 Task: Create record types of class object.
Action: Mouse moved to (764, 28)
Screenshot: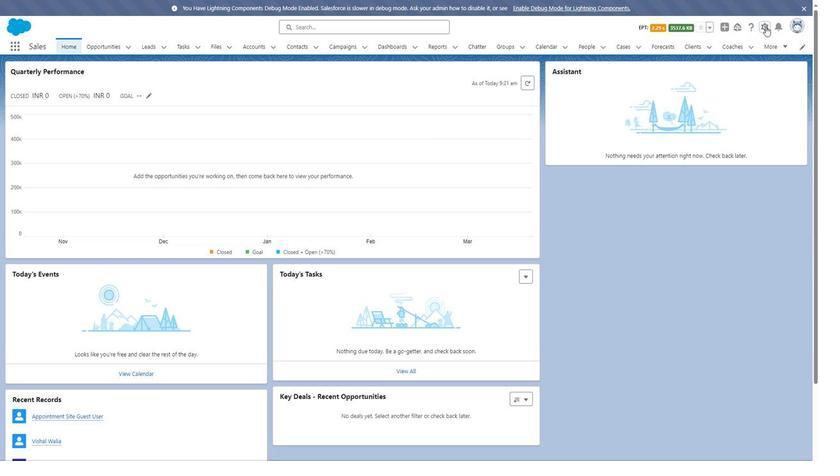 
Action: Mouse pressed left at (764, 28)
Screenshot: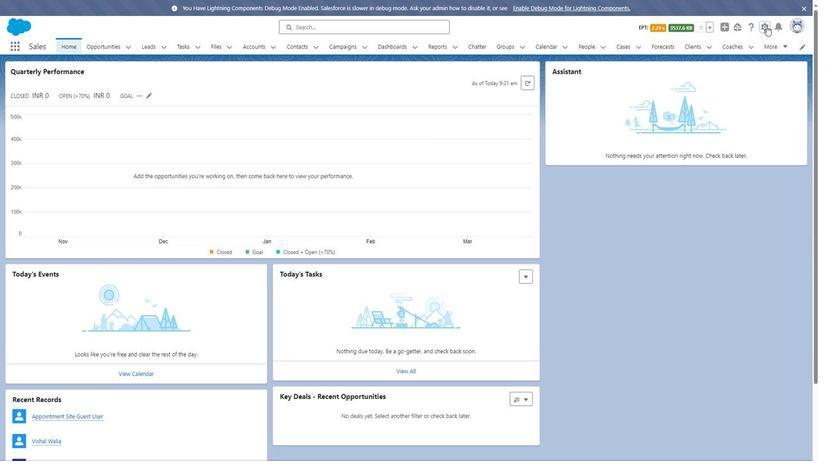 
Action: Mouse moved to (729, 58)
Screenshot: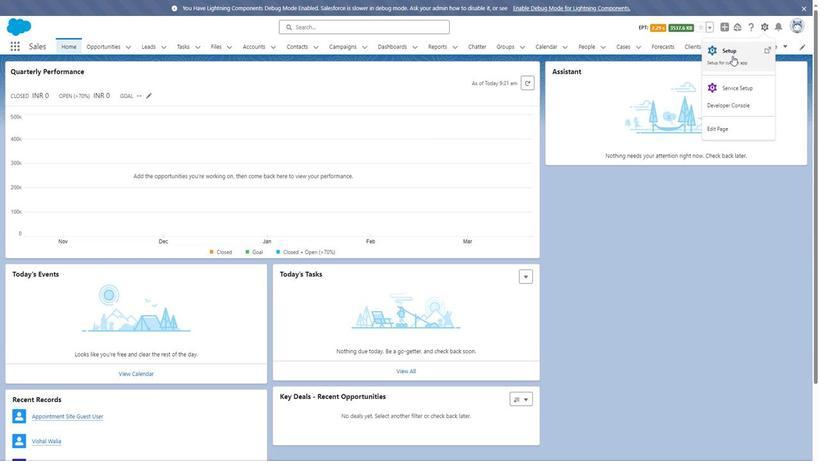 
Action: Mouse pressed left at (729, 58)
Screenshot: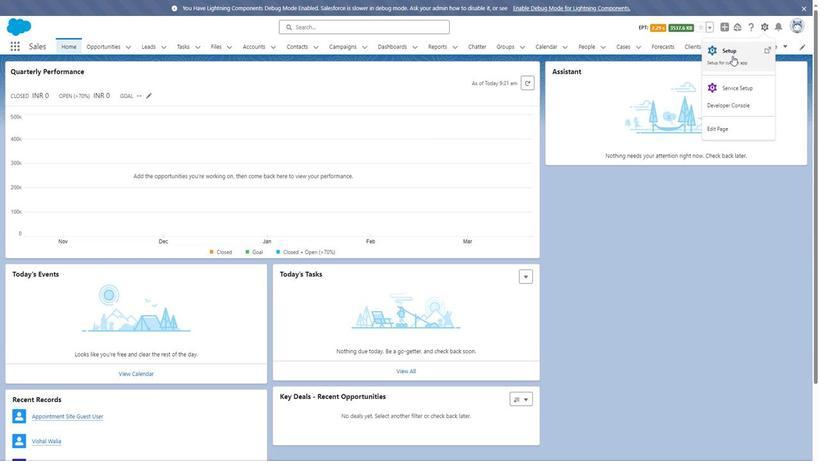 
Action: Mouse moved to (106, 51)
Screenshot: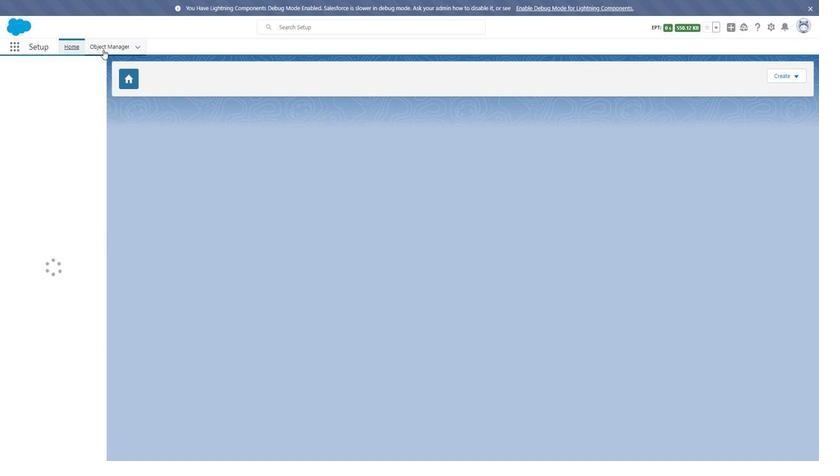 
Action: Mouse pressed left at (106, 51)
Screenshot: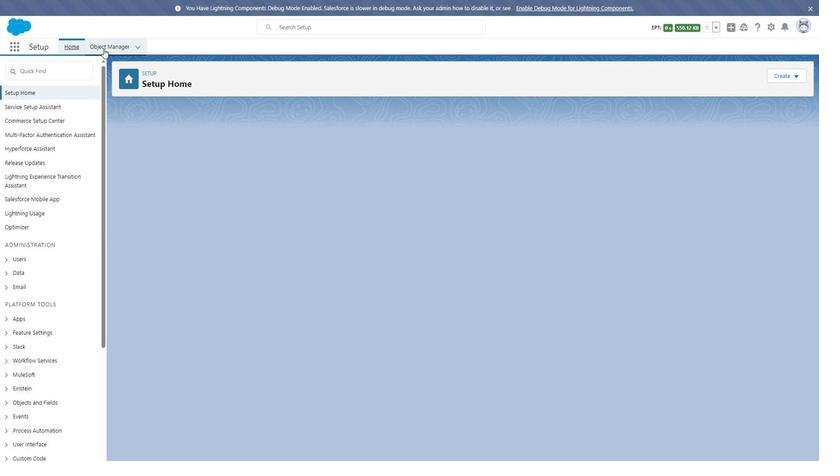 
Action: Mouse moved to (55, 283)
Screenshot: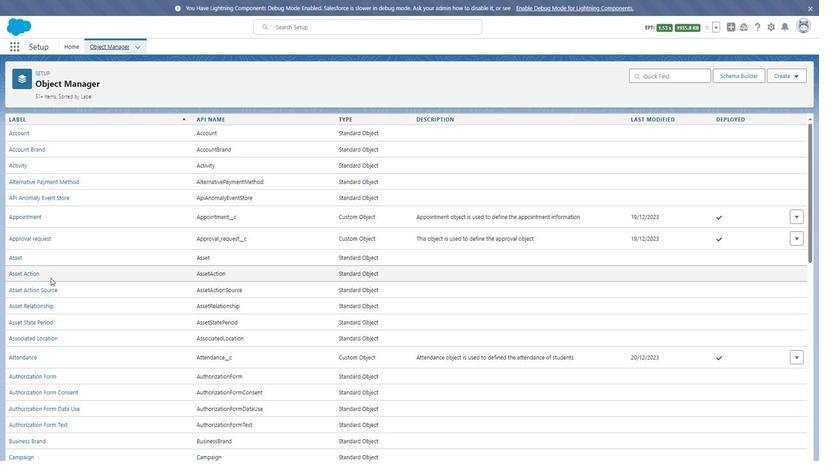 
Action: Mouse scrolled (55, 282) with delta (0, 0)
Screenshot: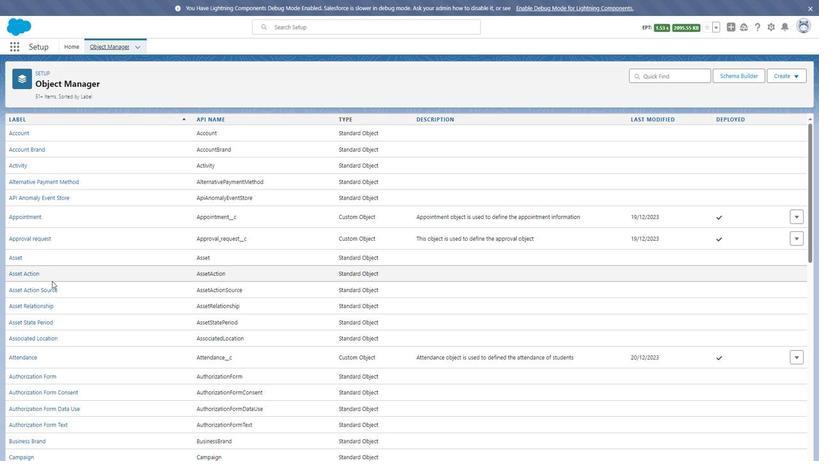 
Action: Mouse scrolled (55, 282) with delta (0, 0)
Screenshot: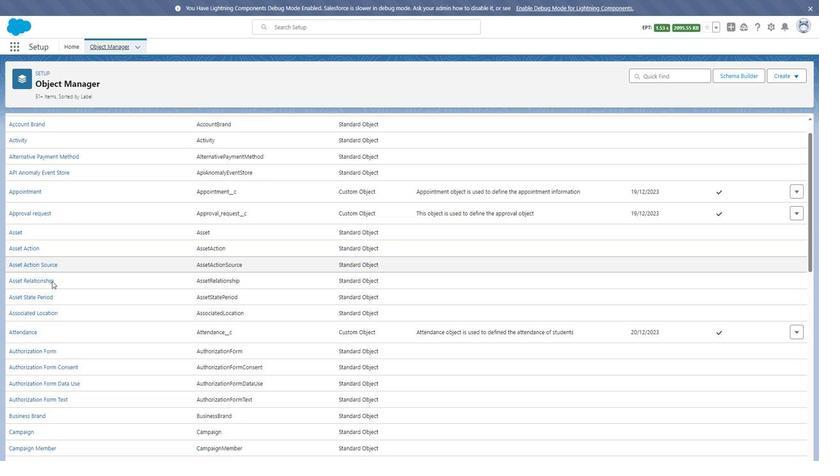 
Action: Mouse moved to (55, 283)
Screenshot: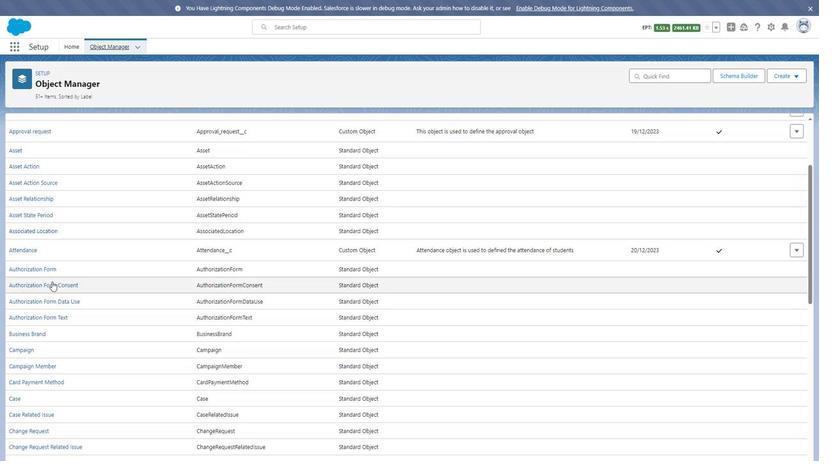 
Action: Mouse scrolled (55, 283) with delta (0, 0)
Screenshot: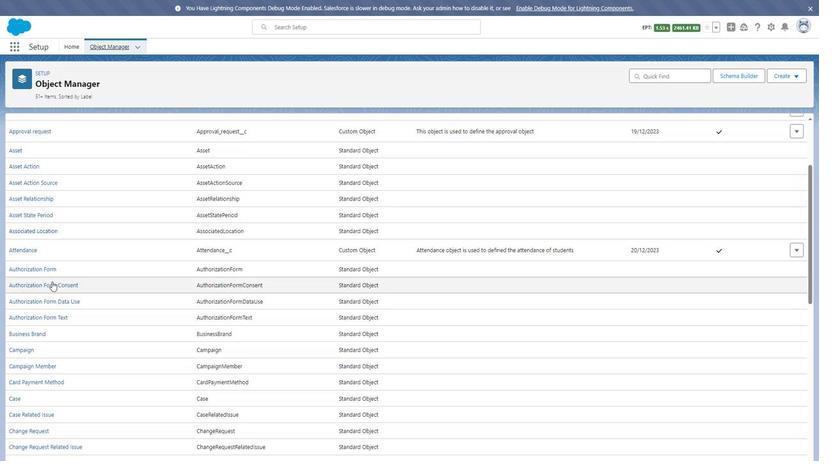 
Action: Mouse moved to (54, 283)
Screenshot: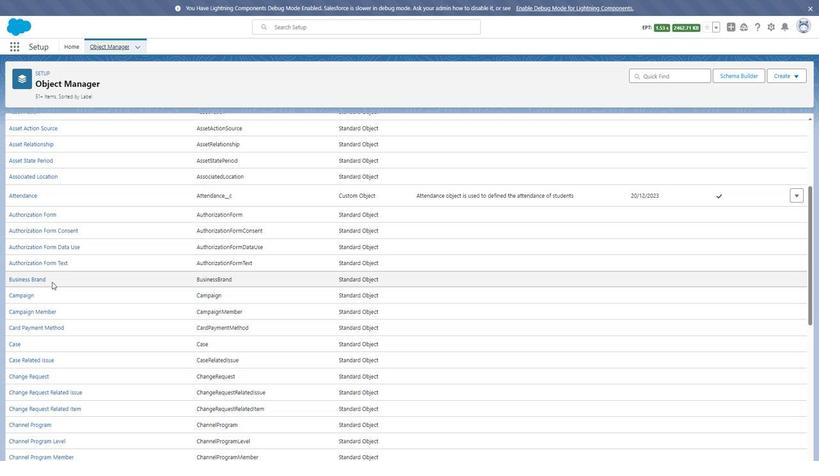 
Action: Mouse scrolled (54, 283) with delta (0, 0)
Screenshot: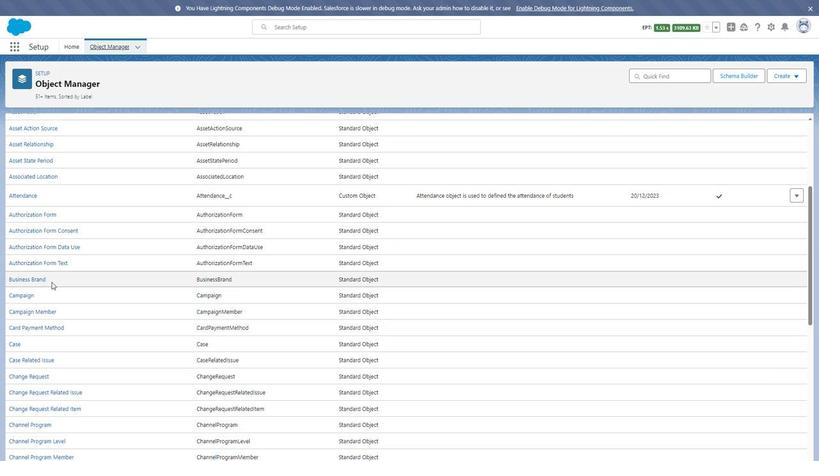 
Action: Mouse scrolled (54, 283) with delta (0, 0)
Screenshot: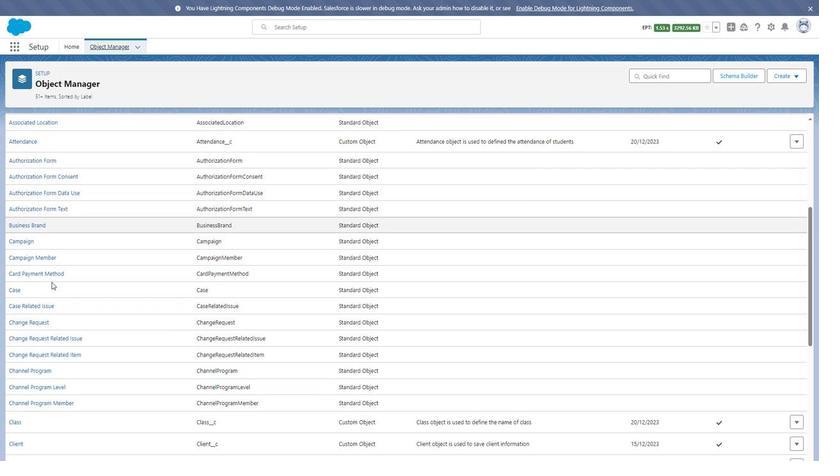 
Action: Mouse moved to (53, 286)
Screenshot: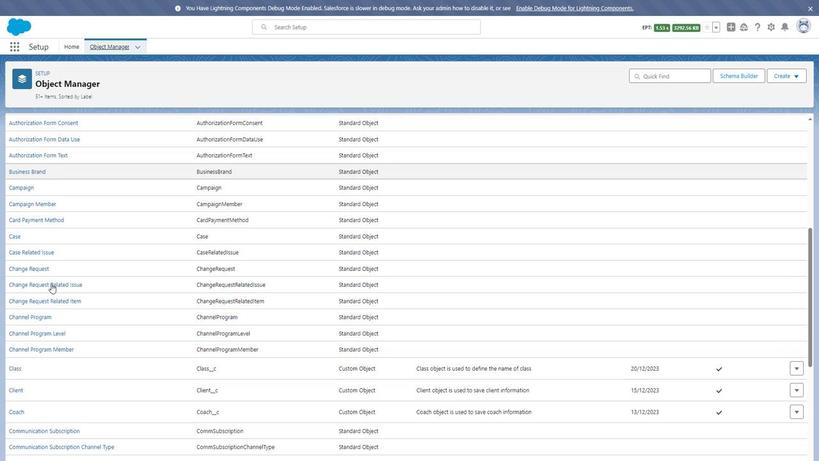 
Action: Mouse scrolled (53, 286) with delta (0, 0)
Screenshot: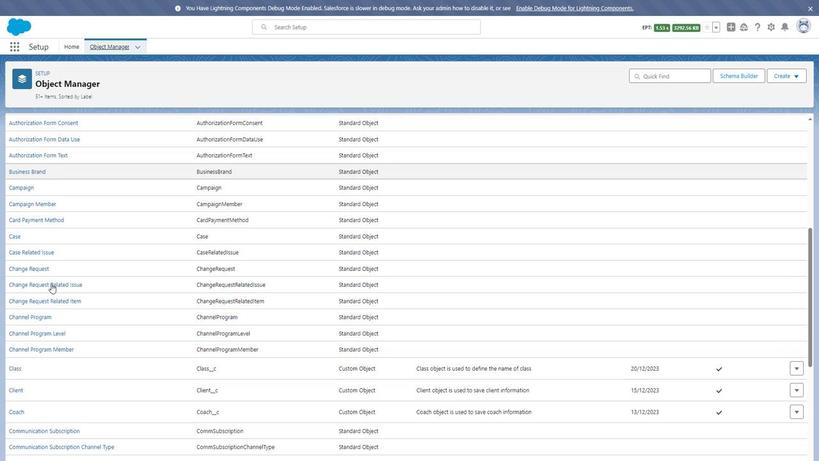 
Action: Mouse moved to (16, 315)
Screenshot: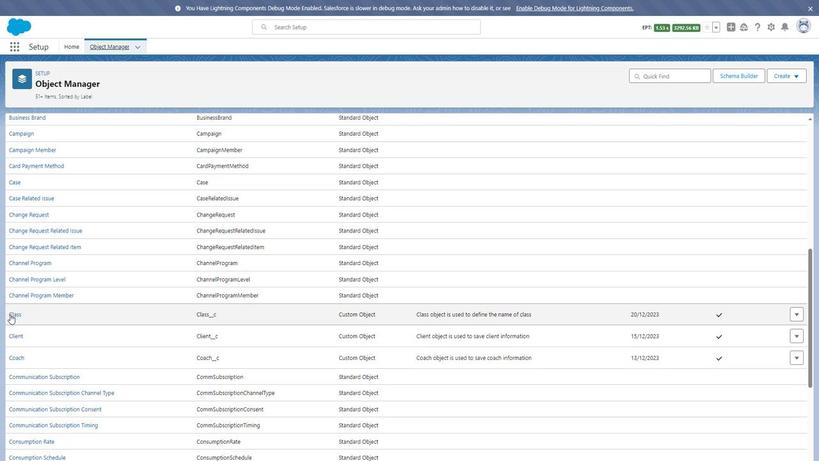 
Action: Mouse pressed left at (16, 315)
Screenshot: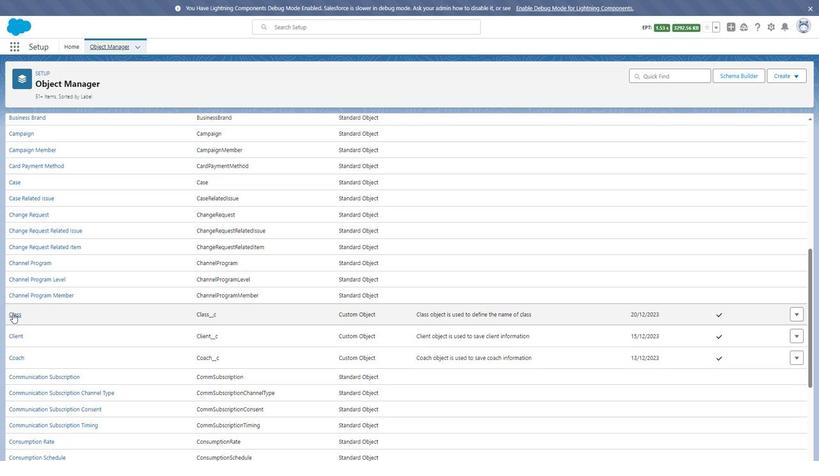 
Action: Mouse moved to (43, 253)
Screenshot: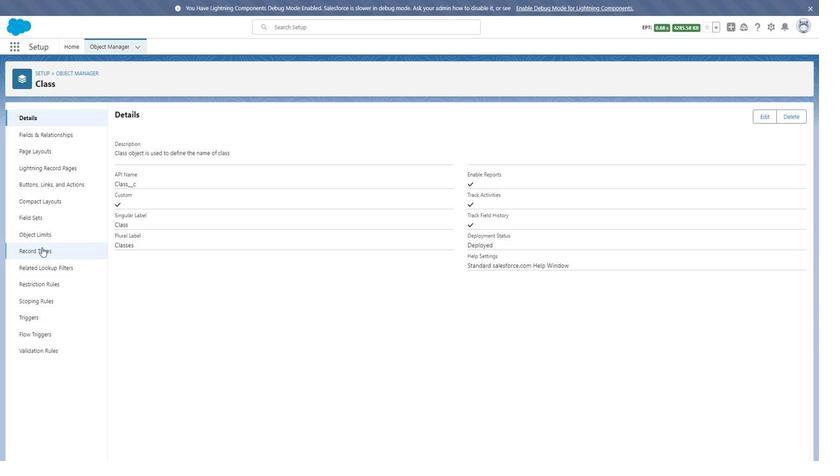 
Action: Mouse pressed left at (43, 253)
Screenshot: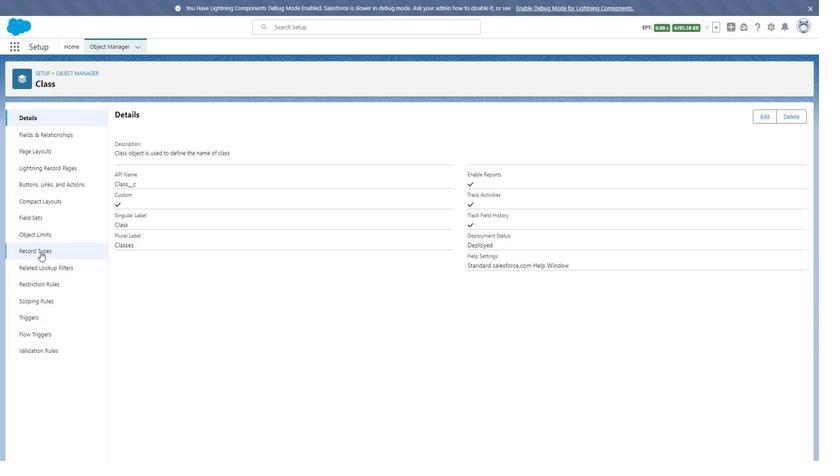 
Action: Mouse moved to (718, 124)
Screenshot: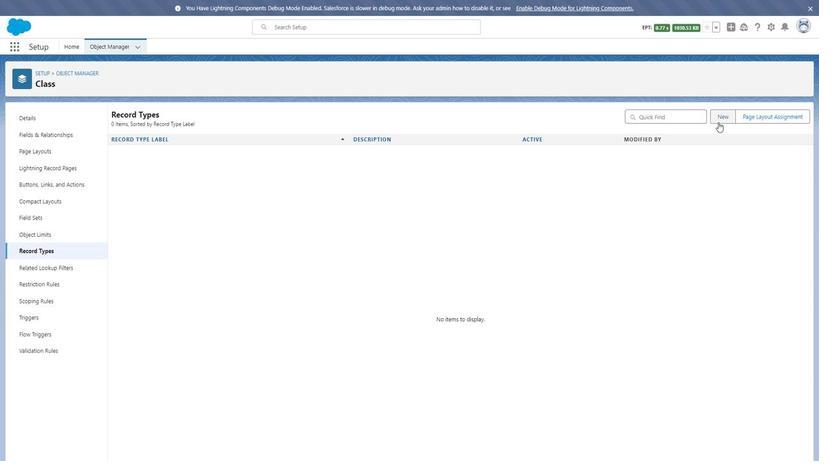 
Action: Mouse pressed left at (718, 124)
Screenshot: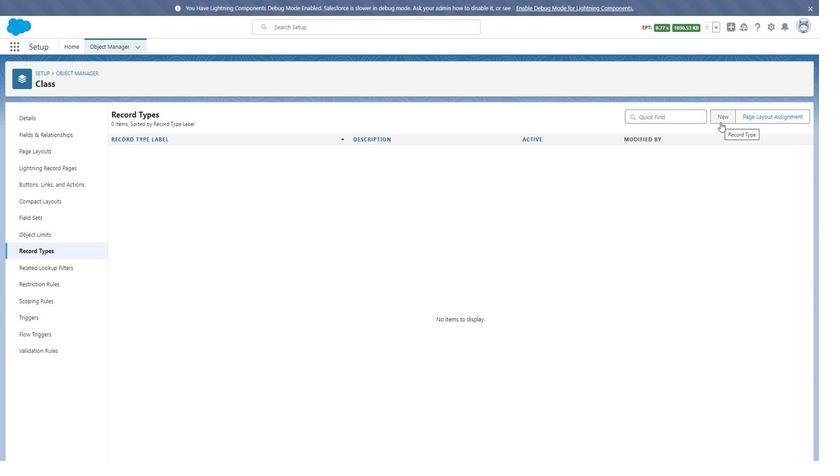 
Action: Mouse moved to (266, 197)
Screenshot: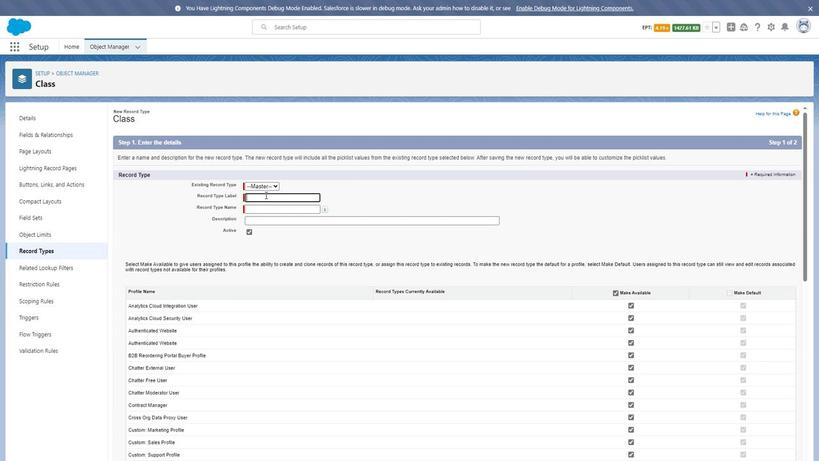 
Action: Mouse pressed left at (266, 197)
Screenshot: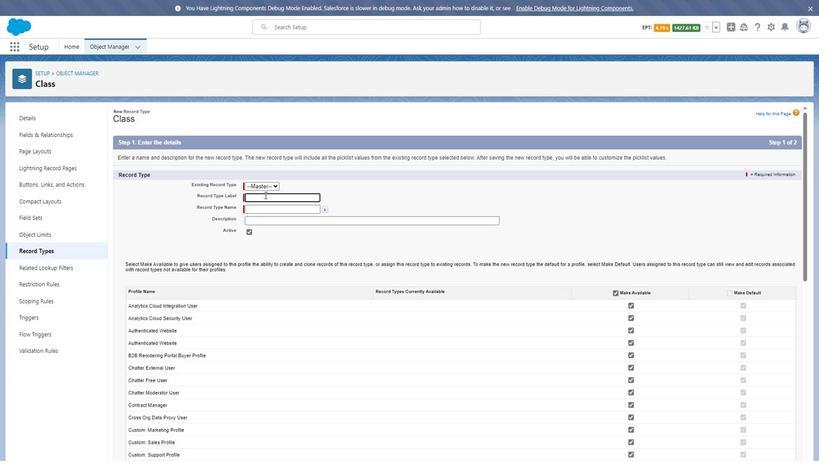 
Action: Key pressed <Key.shift>Class<Key.space>id
Screenshot: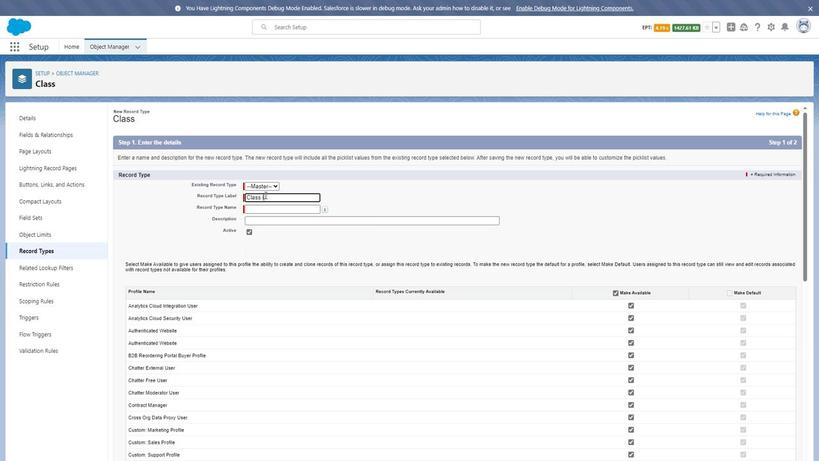 
Action: Mouse moved to (347, 199)
Screenshot: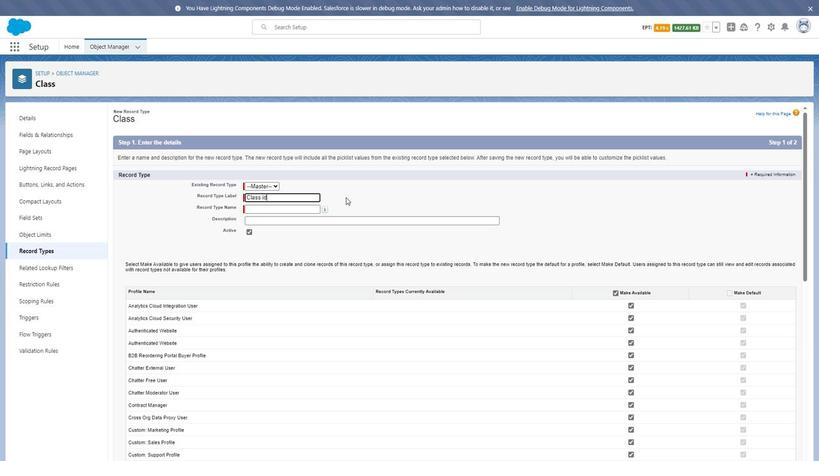 
Action: Mouse pressed left at (347, 199)
Screenshot: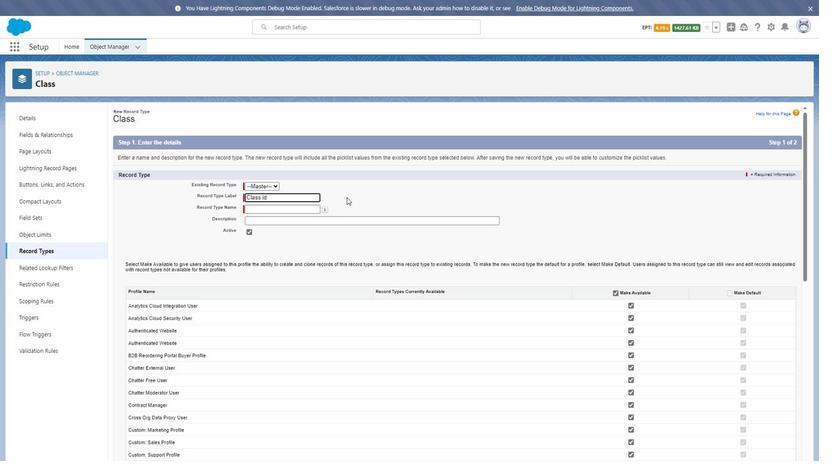 
Action: Mouse moved to (317, 220)
Screenshot: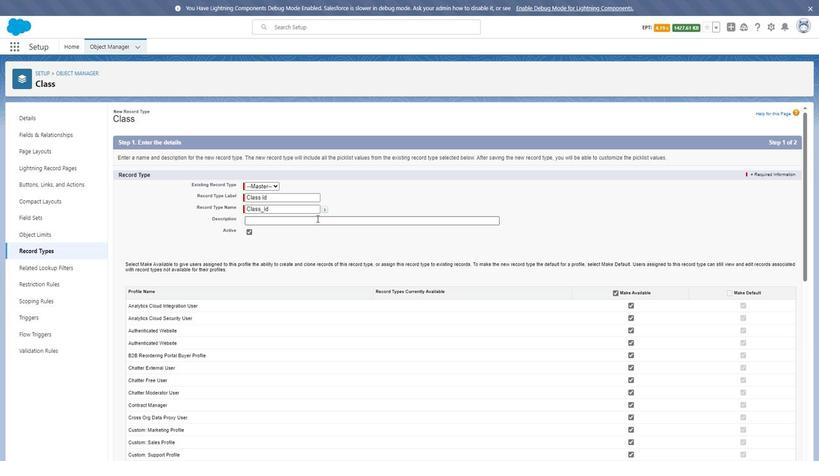 
Action: Mouse pressed left at (317, 220)
Screenshot: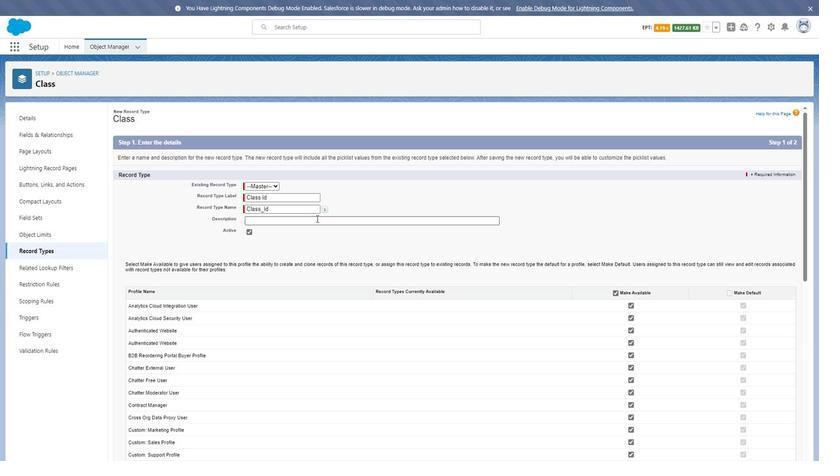 
Action: Key pressed <Key.shift>Class<Key.space>id<Key.space>record<Key.space>type<Key.space>is<Key.space>used<Key.space>to<Key.space>defined<Key.space>the<Key.space>id<Key.space>of<Key.space>class
Screenshot: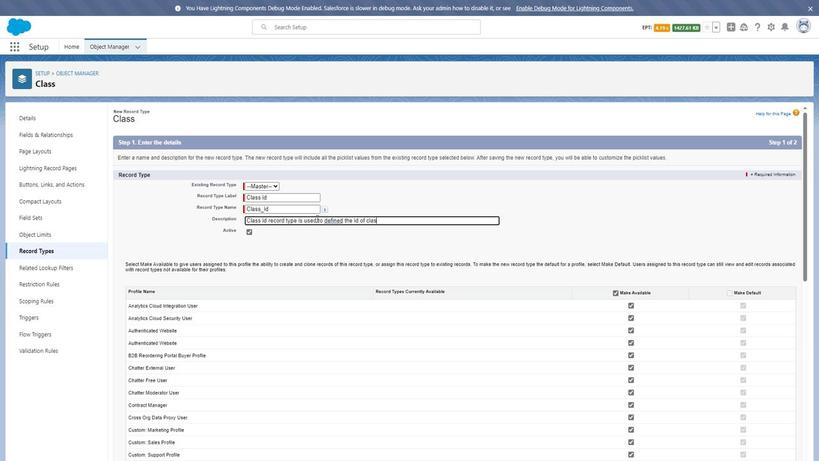 
Action: Mouse moved to (530, 311)
Screenshot: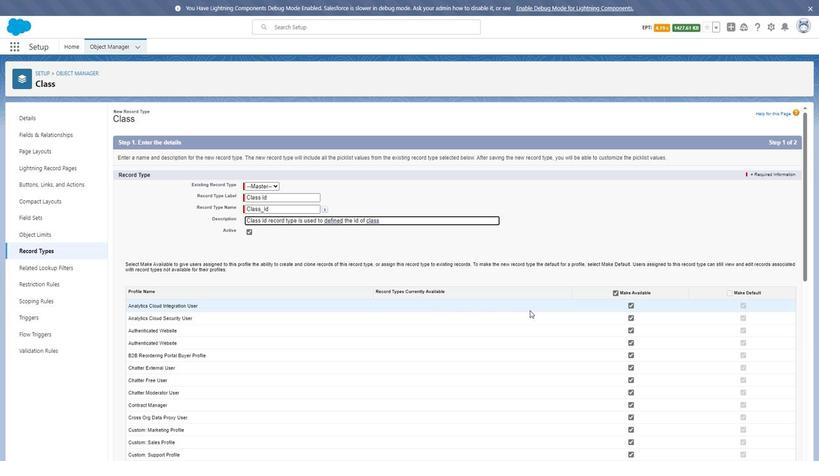 
Action: Mouse scrolled (530, 311) with delta (0, 0)
Screenshot: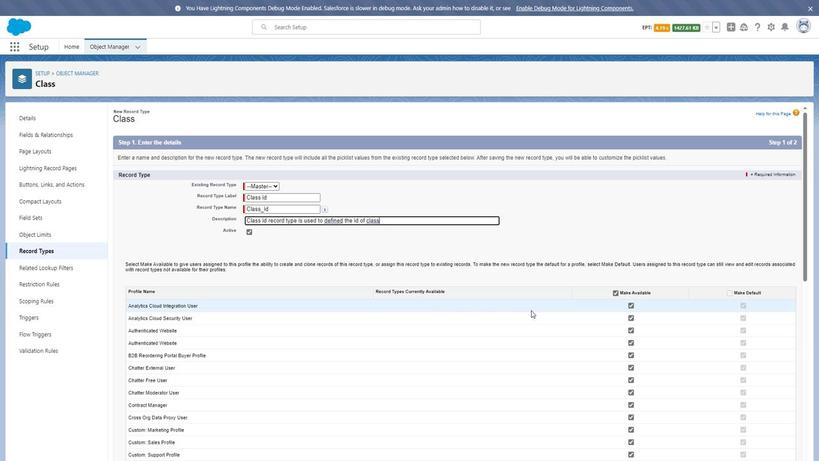 
Action: Mouse scrolled (530, 311) with delta (0, 0)
Screenshot: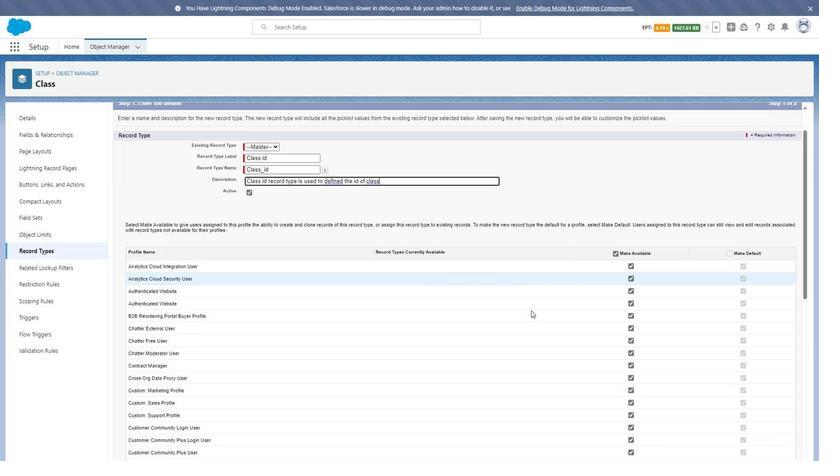 
Action: Mouse scrolled (530, 311) with delta (0, 0)
Screenshot: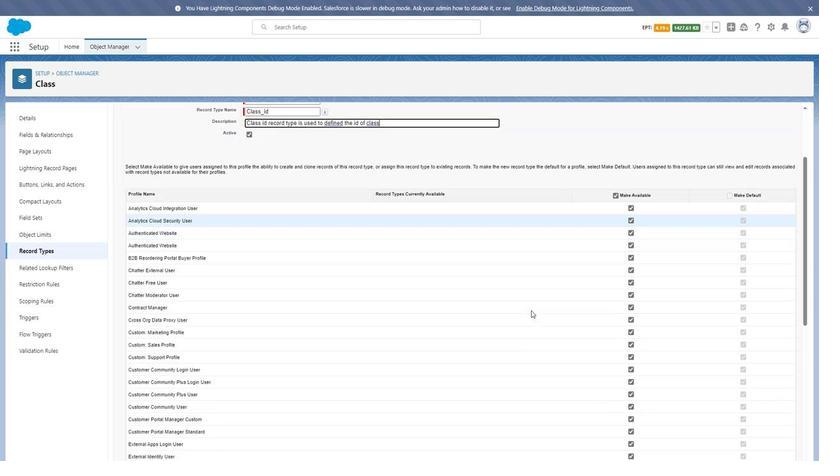 
Action: Mouse scrolled (530, 311) with delta (0, 0)
Screenshot: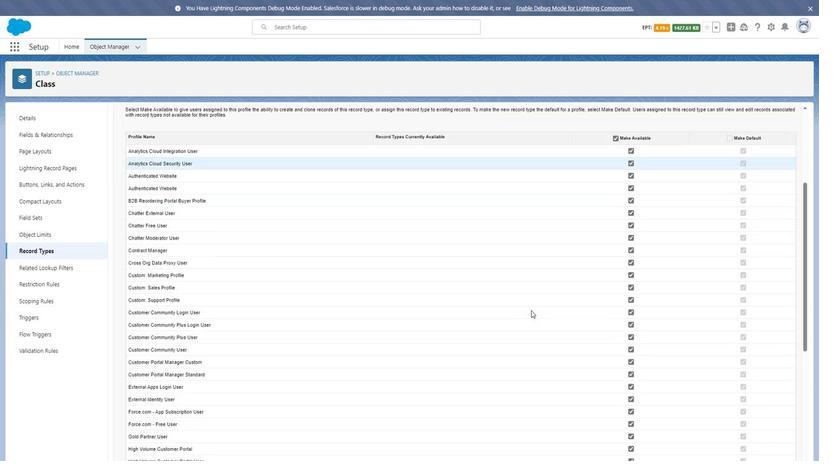 
Action: Mouse moved to (531, 311)
Screenshot: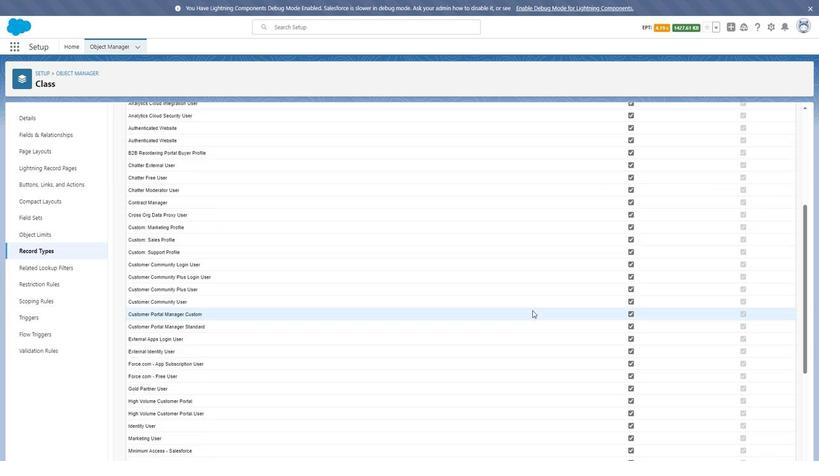 
Action: Mouse scrolled (531, 311) with delta (0, 0)
Screenshot: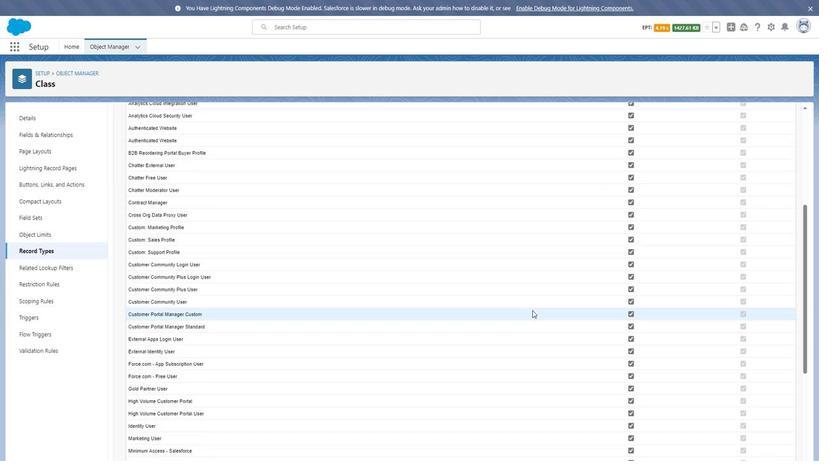 
Action: Mouse moved to (532, 311)
Screenshot: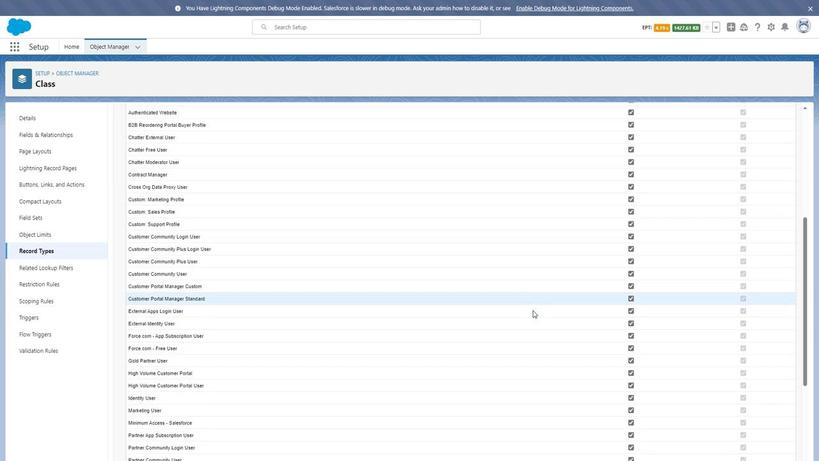 
Action: Mouse scrolled (532, 311) with delta (0, 0)
Screenshot: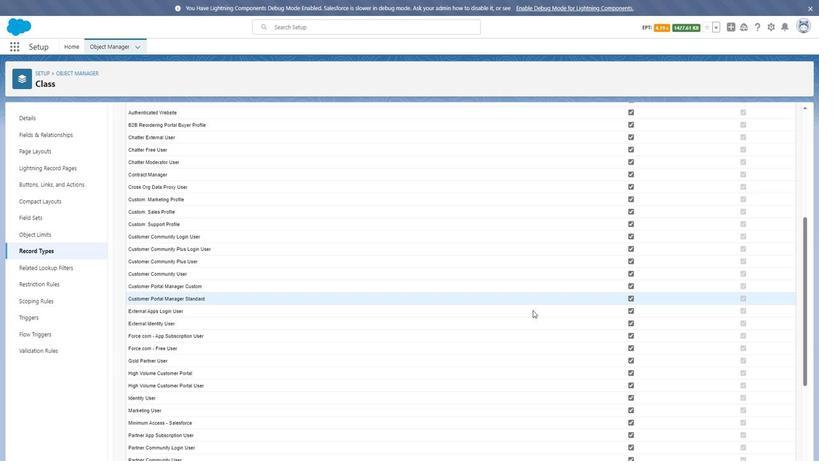 
Action: Mouse scrolled (532, 311) with delta (0, 0)
Screenshot: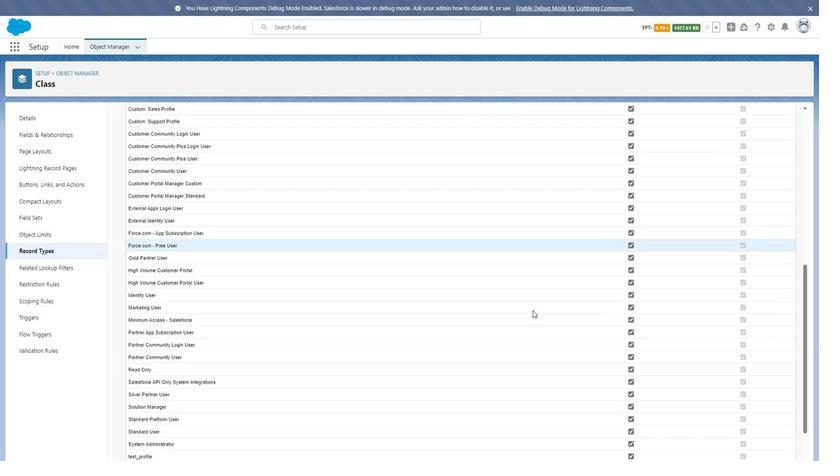 
Action: Mouse scrolled (532, 311) with delta (0, 0)
Screenshot: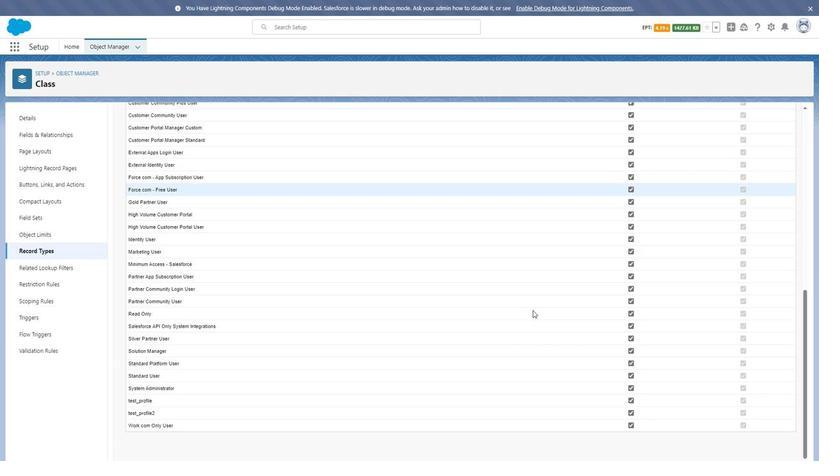 
Action: Mouse moved to (767, 461)
Screenshot: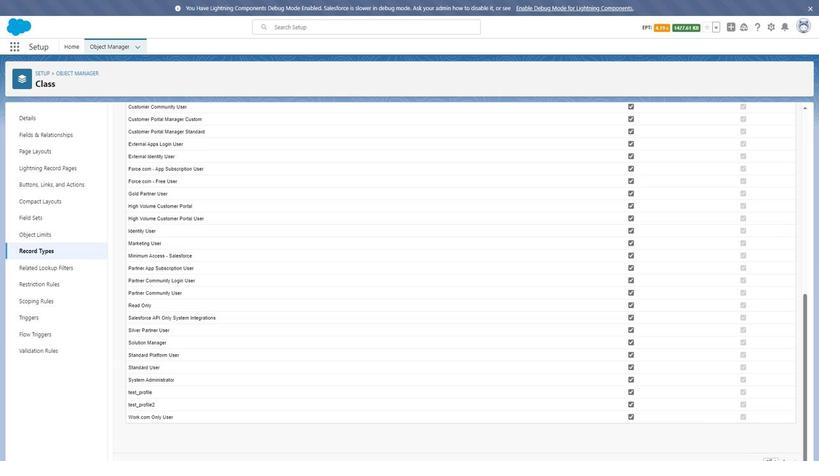 
Action: Mouse pressed left at (767, 461)
Screenshot: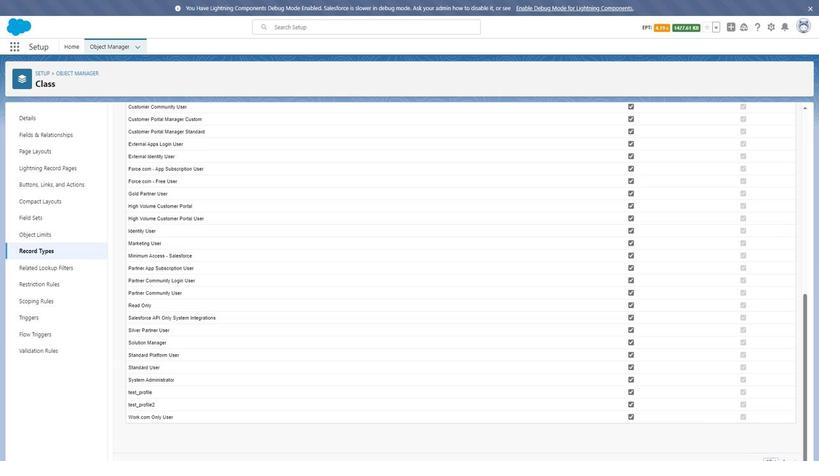 
Action: Mouse moved to (767, 459)
Screenshot: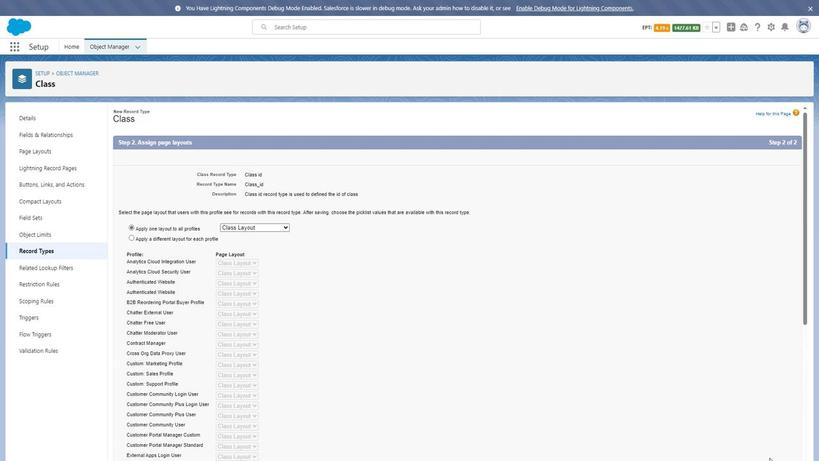 
Action: Mouse scrolled (767, 458) with delta (0, 0)
Screenshot: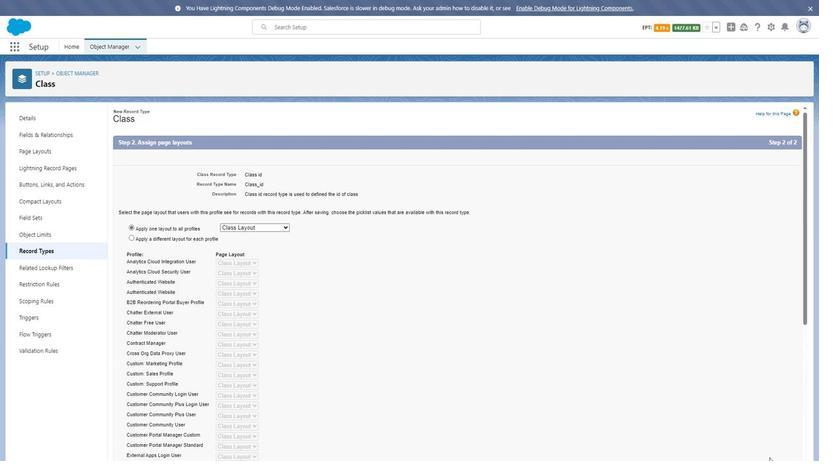 
Action: Mouse scrolled (767, 458) with delta (0, 0)
Screenshot: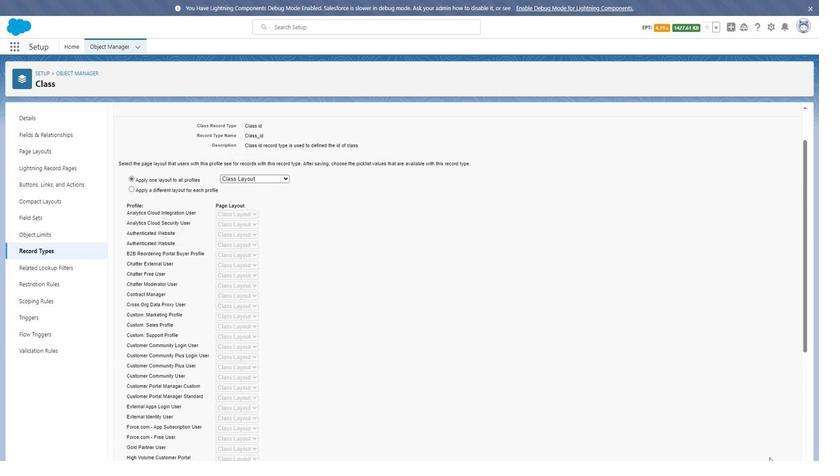 
Action: Mouse scrolled (767, 458) with delta (0, 0)
Screenshot: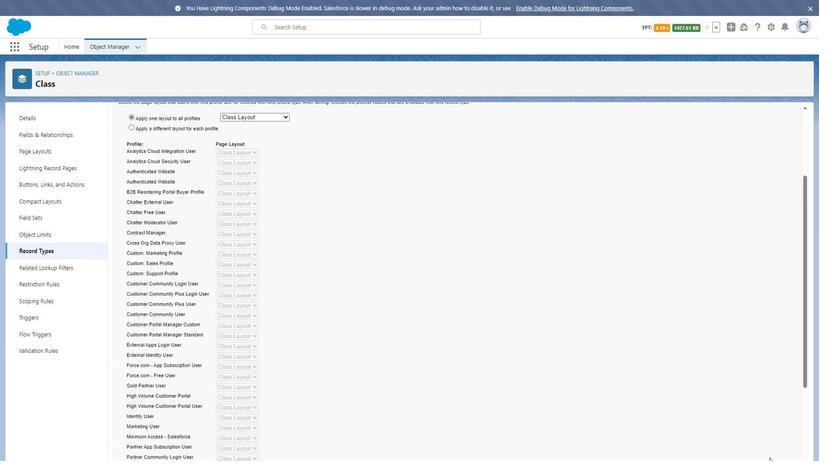 
Action: Mouse scrolled (767, 458) with delta (0, 0)
Screenshot: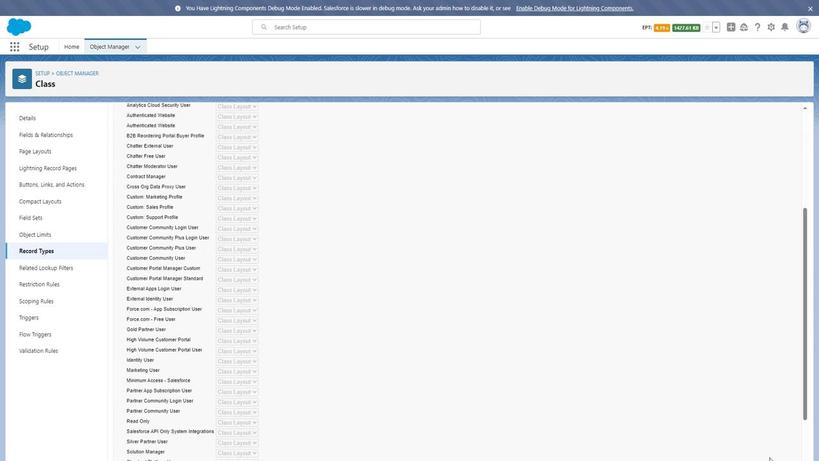 
Action: Mouse scrolled (767, 458) with delta (0, 0)
Screenshot: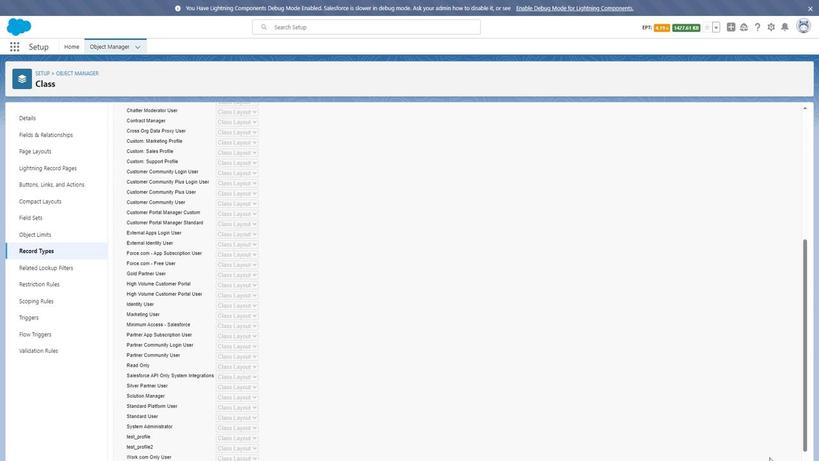 
Action: Mouse scrolled (767, 458) with delta (0, 0)
Screenshot: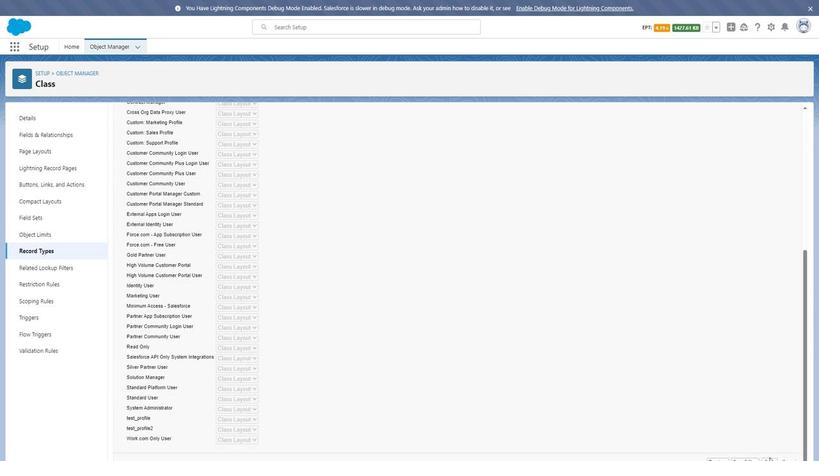 
Action: Mouse moved to (765, 461)
Screenshot: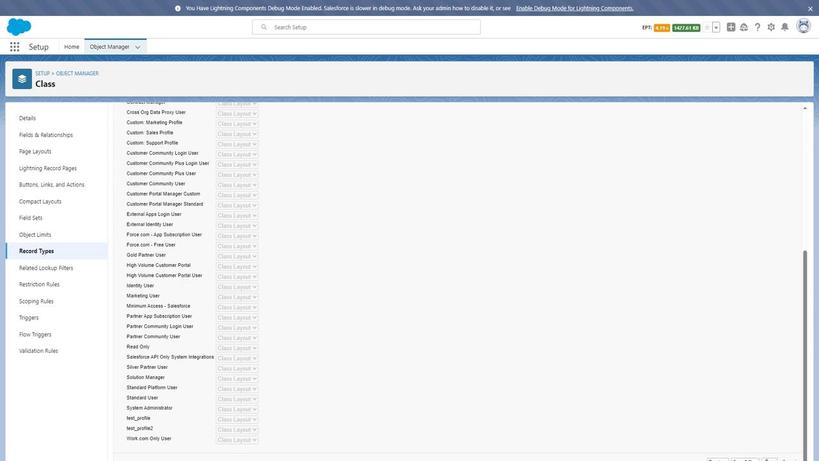 
Action: Mouse pressed left at (765, 461)
Screenshot: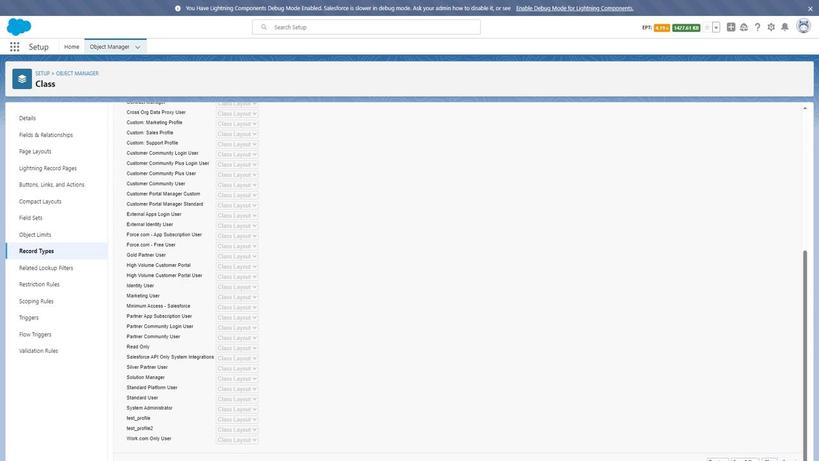 
Action: Mouse moved to (39, 250)
Screenshot: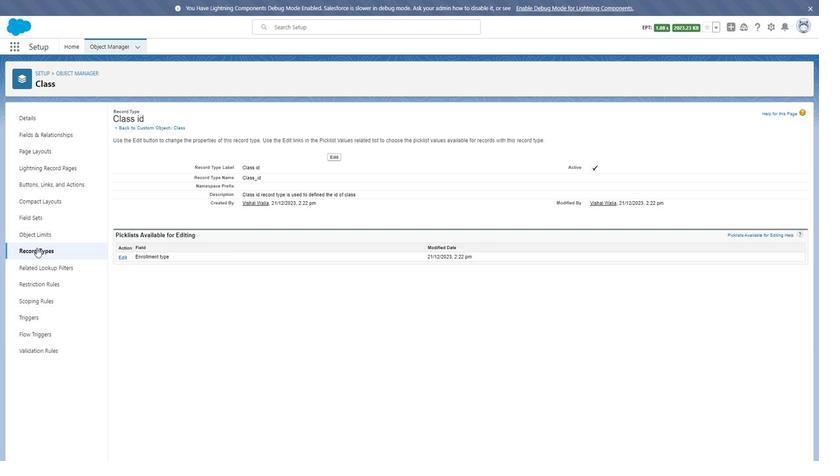 
Action: Mouse pressed left at (39, 250)
Screenshot: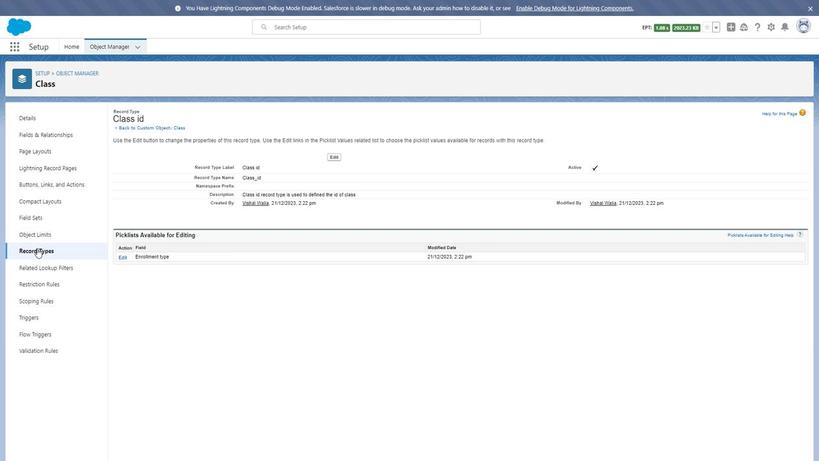 
Action: Mouse moved to (716, 120)
Screenshot: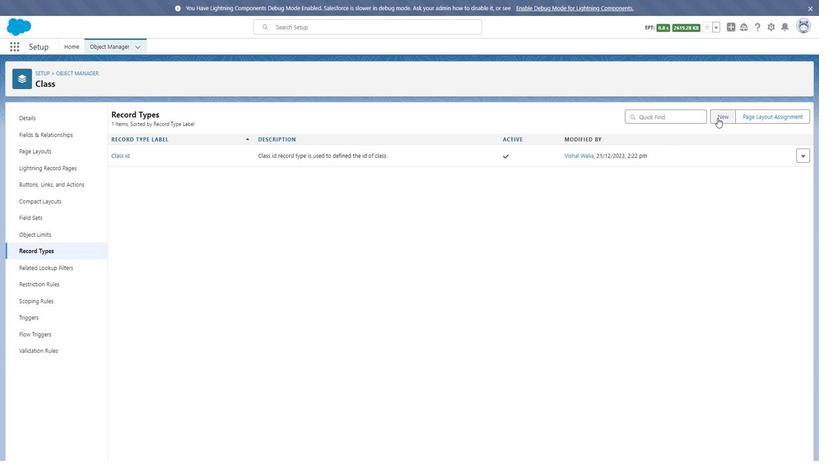 
Action: Mouse pressed left at (716, 120)
Screenshot: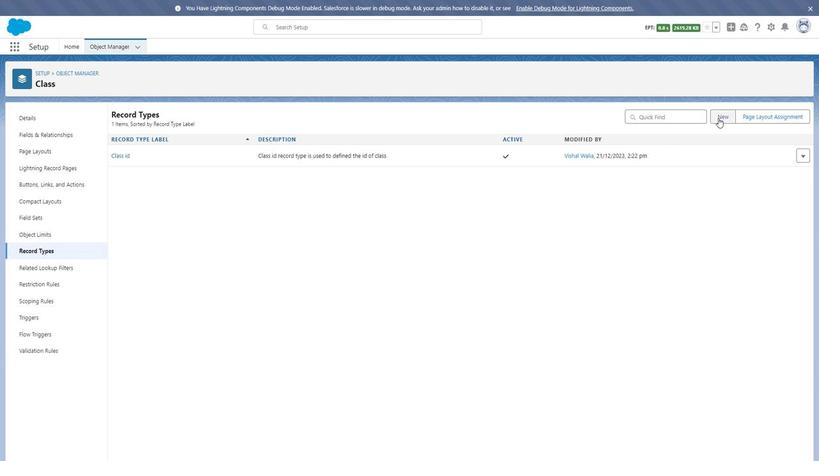 
Action: Mouse moved to (254, 202)
Screenshot: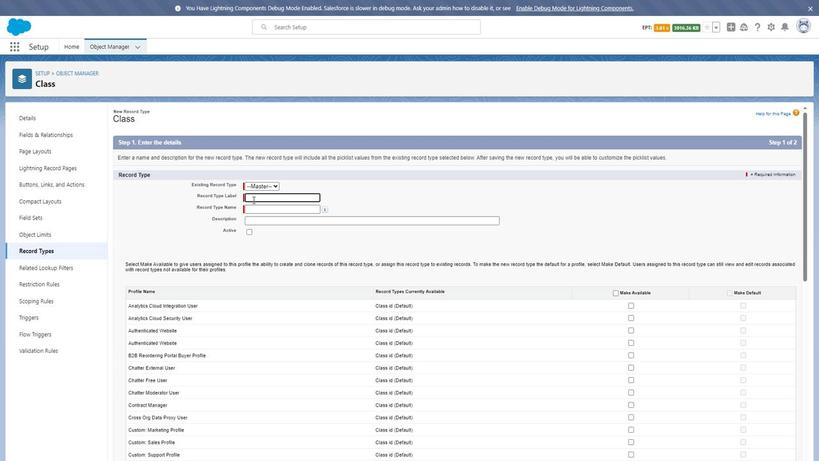 
Action: Mouse pressed left at (254, 202)
Screenshot: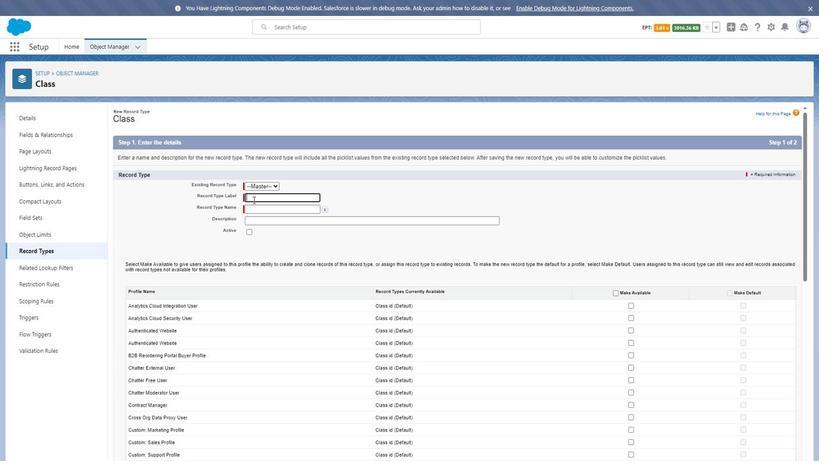
Action: Key pressed <Key.shift>Class<Key.space>code
Screenshot: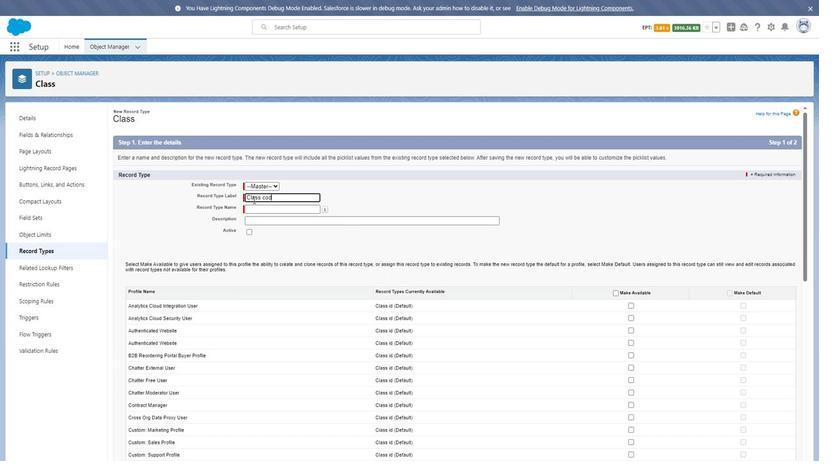 
Action: Mouse moved to (358, 202)
Screenshot: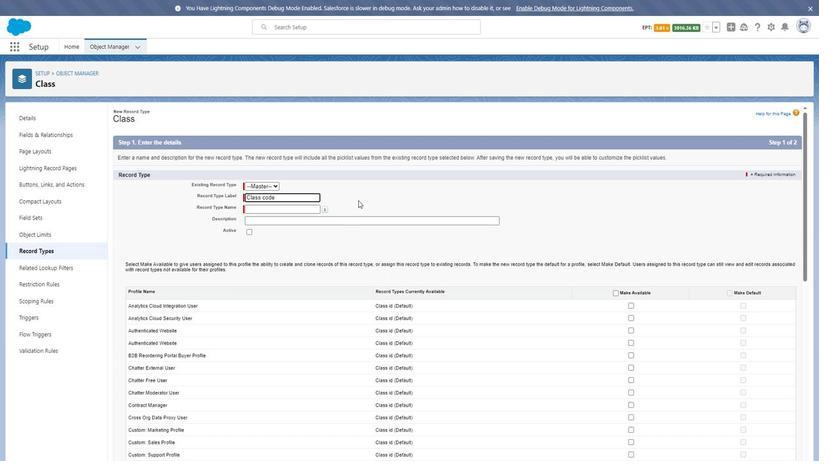 
Action: Mouse pressed left at (358, 202)
Screenshot: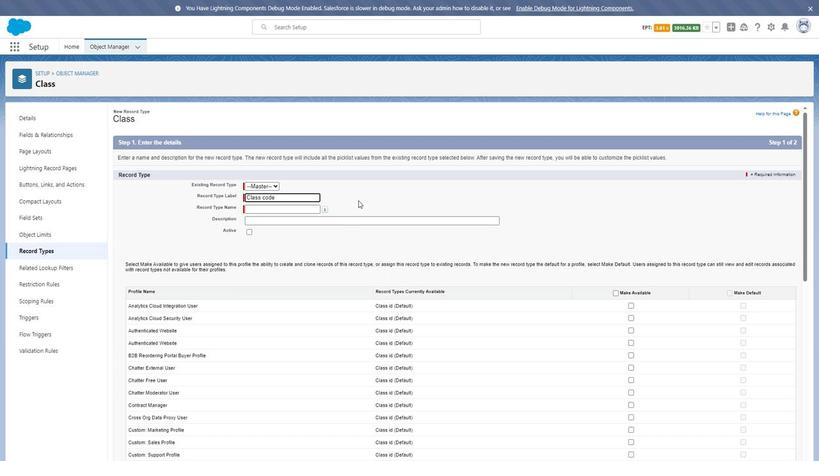 
Action: Mouse moved to (306, 219)
Screenshot: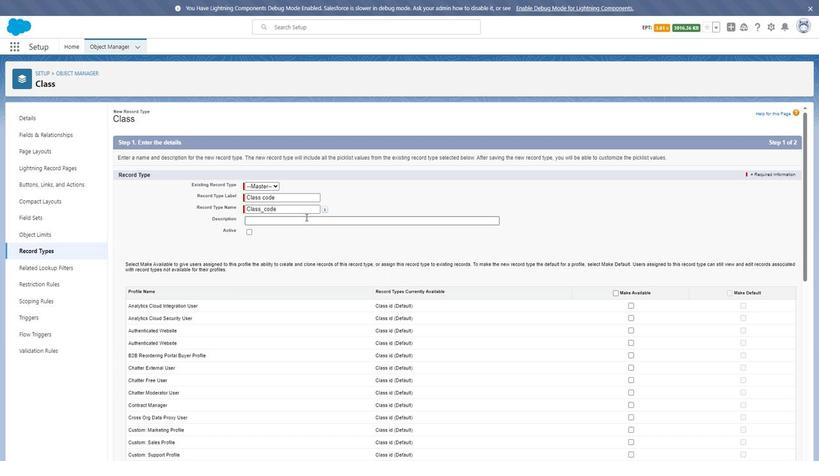 
Action: Mouse pressed left at (306, 219)
Screenshot: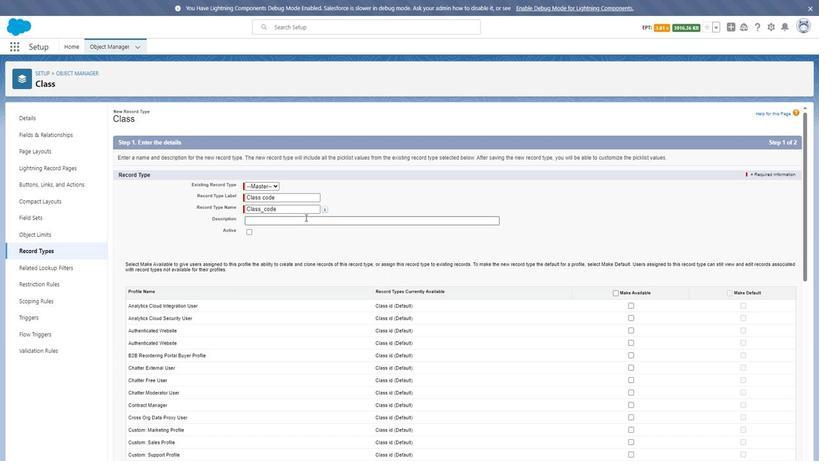 
Action: Key pressed <Key.shift><Key.shift><Key.shift><Key.shift><Key.shift><Key.shift>Class<Key.space>code<Key.space>record<Key.space>type<Key.space>is<Key.space>used<Key.space>to<Key.space>defined<Key.space>the<Key.space>code<Key.space>of<Key.space>class
Screenshot: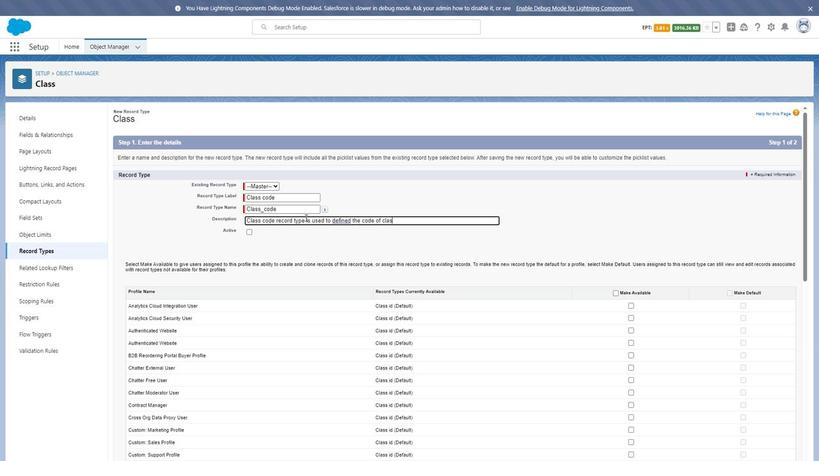 
Action: Mouse moved to (251, 233)
Screenshot: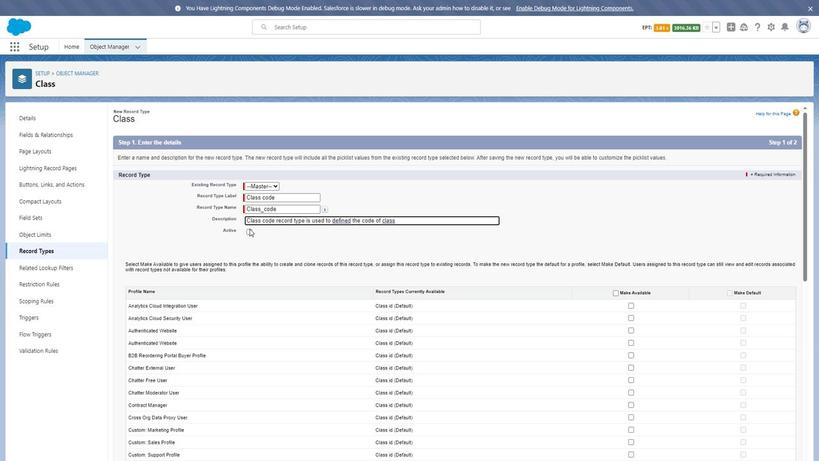 
Action: Mouse pressed left at (251, 233)
Screenshot: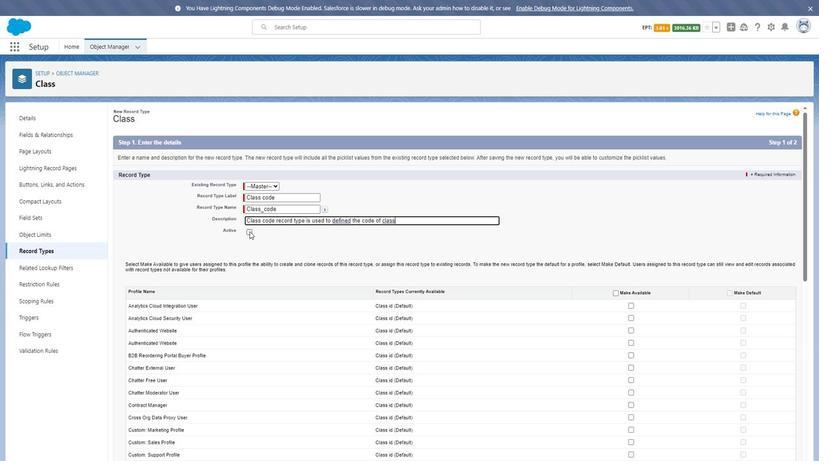 
Action: Mouse moved to (630, 306)
Screenshot: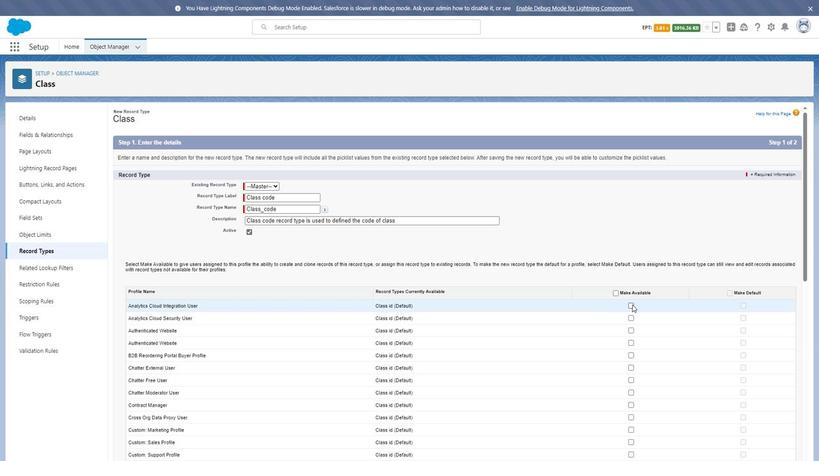 
Action: Mouse pressed left at (630, 306)
Screenshot: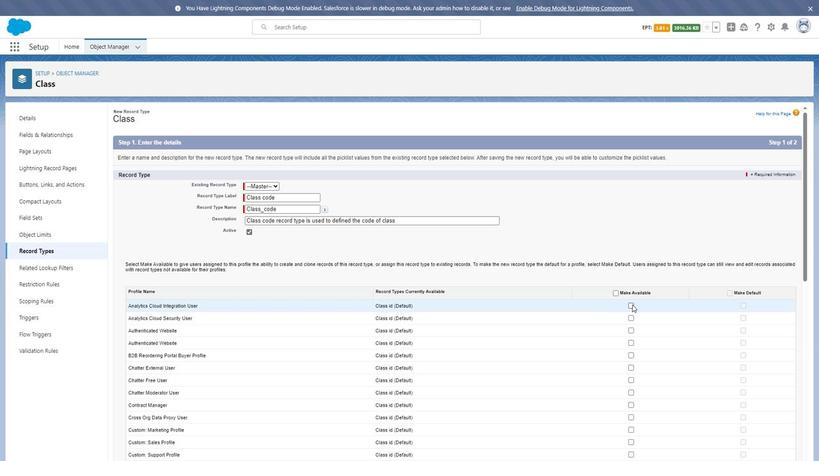
Action: Mouse moved to (628, 319)
Screenshot: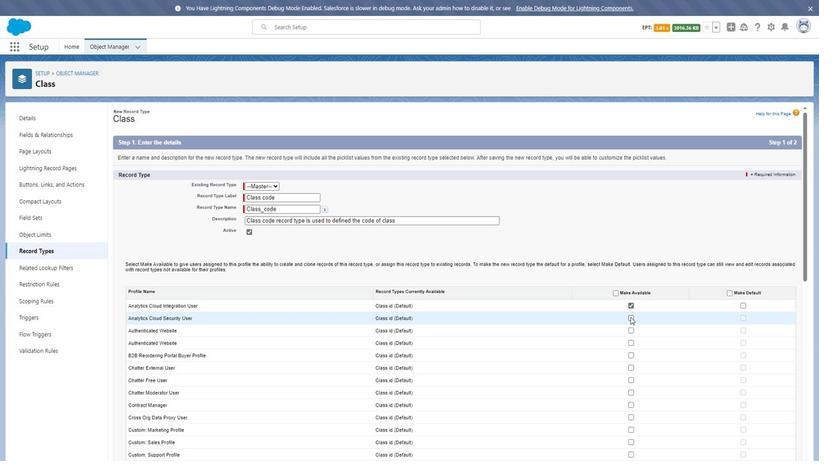 
Action: Mouse pressed left at (628, 319)
Screenshot: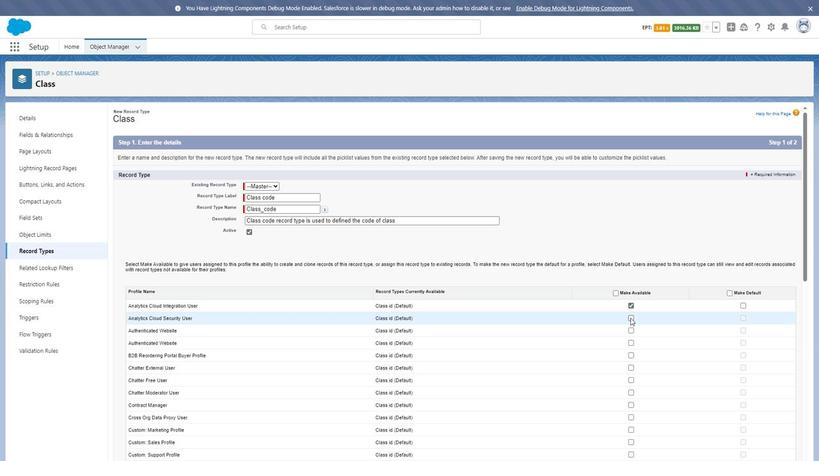 
Action: Mouse moved to (630, 332)
Screenshot: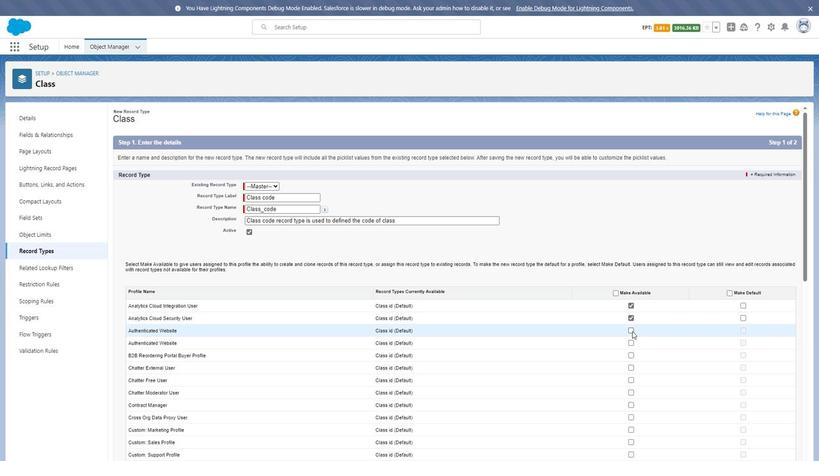 
Action: Mouse pressed left at (630, 332)
Screenshot: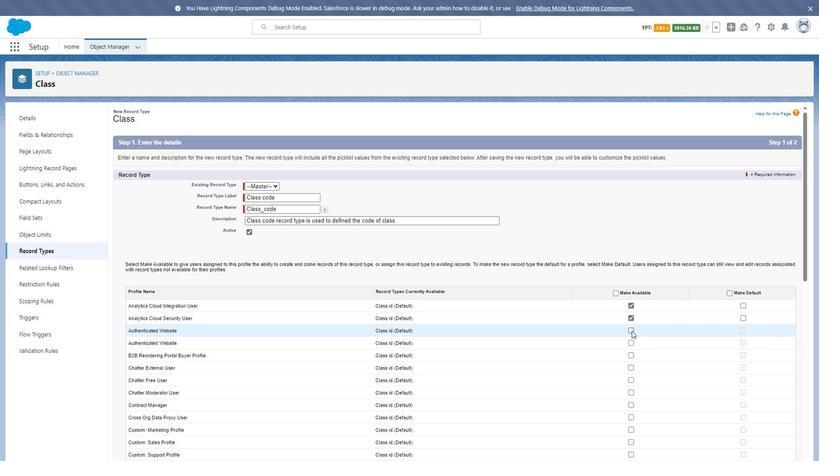 
Action: Mouse moved to (630, 345)
Screenshot: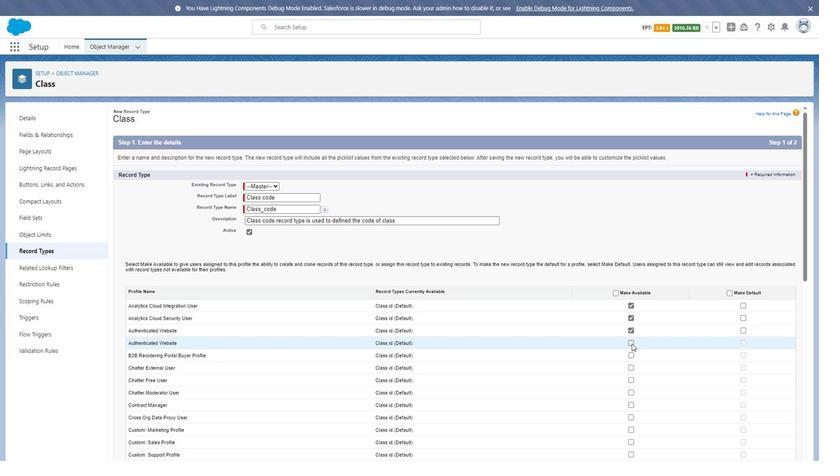 
Action: Mouse pressed left at (630, 345)
Screenshot: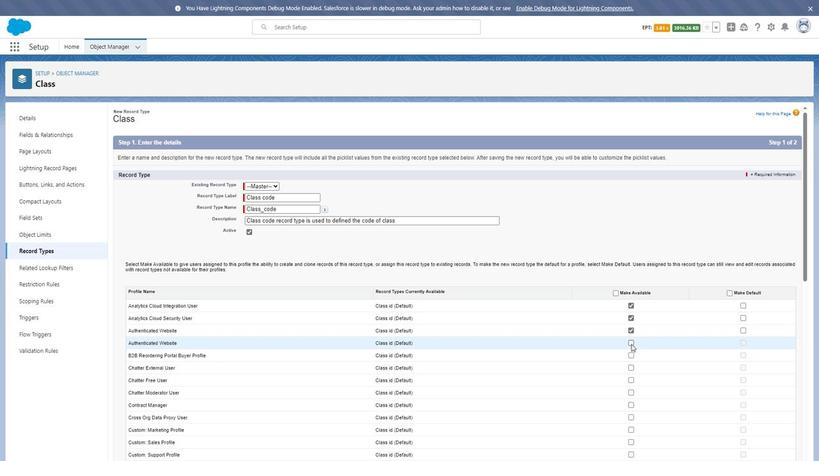 
Action: Mouse moved to (630, 357)
Screenshot: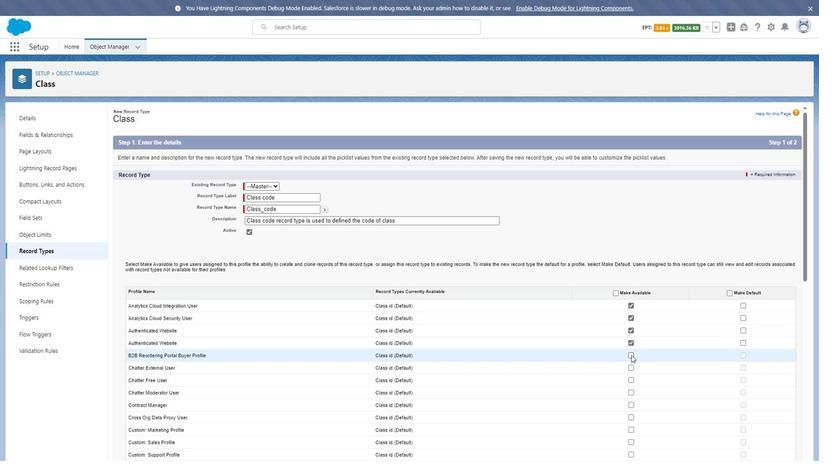 
Action: Mouse pressed left at (630, 357)
Screenshot: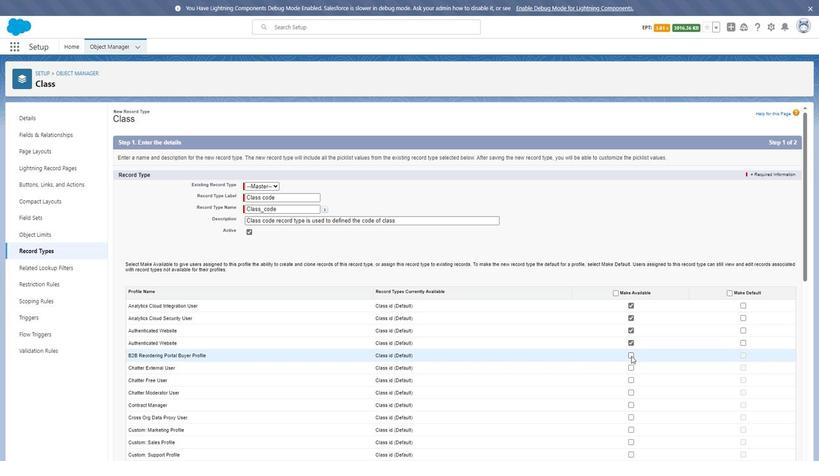 
Action: Mouse moved to (630, 367)
Screenshot: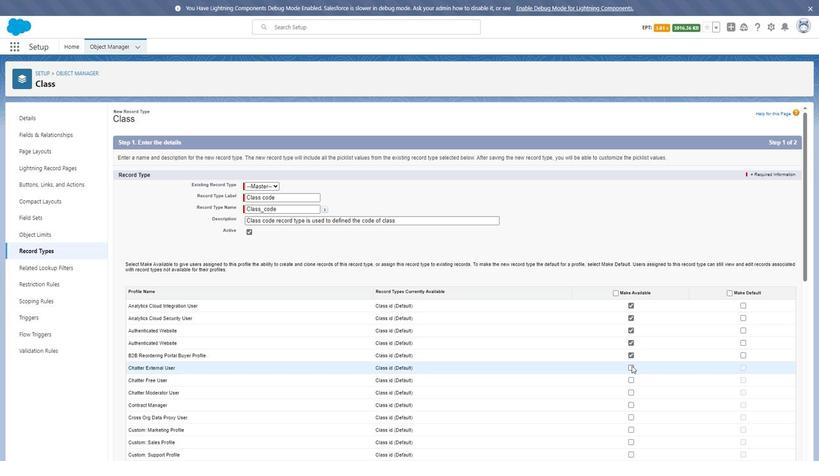 
Action: Mouse pressed left at (630, 367)
Screenshot: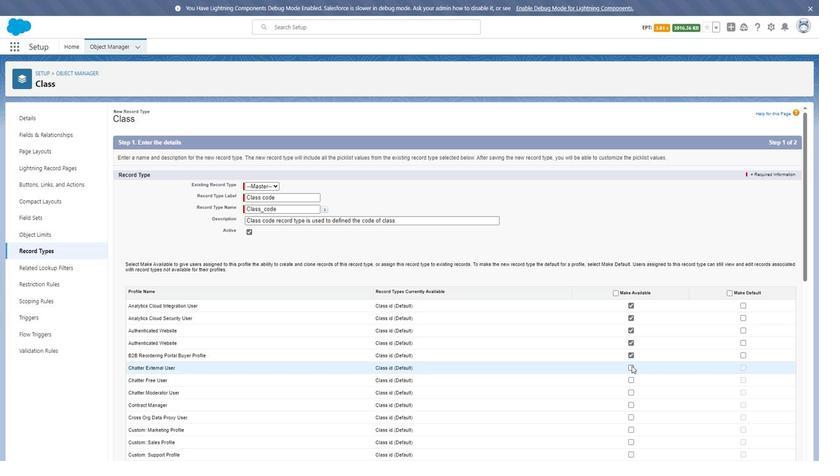 
Action: Mouse moved to (632, 382)
Screenshot: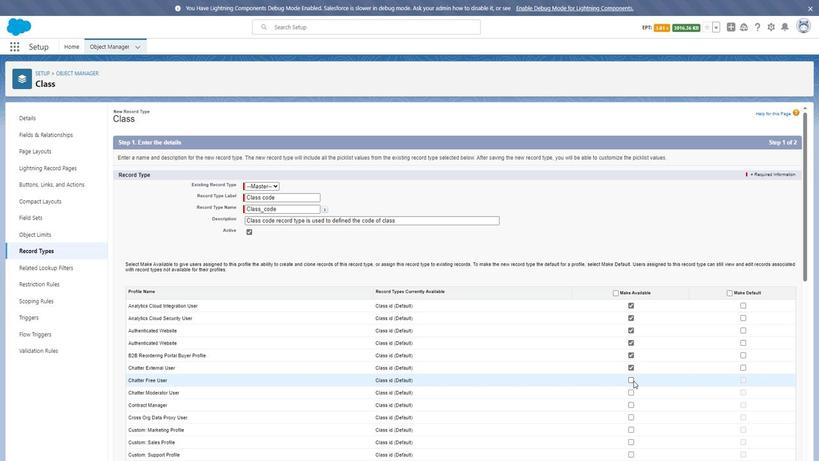 
Action: Mouse pressed left at (632, 382)
Screenshot: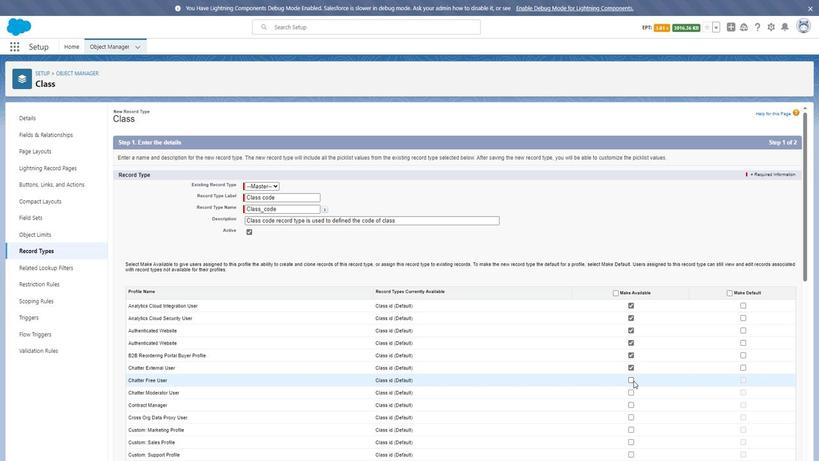 
Action: Mouse moved to (630, 395)
Screenshot: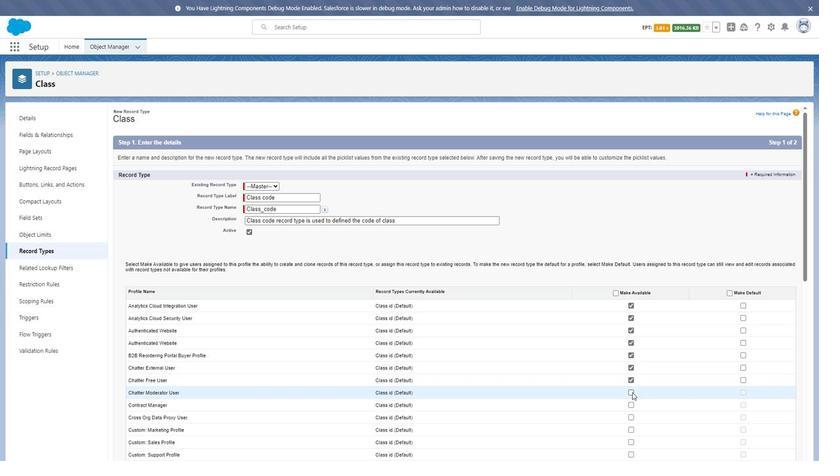 
Action: Mouse pressed left at (630, 395)
Screenshot: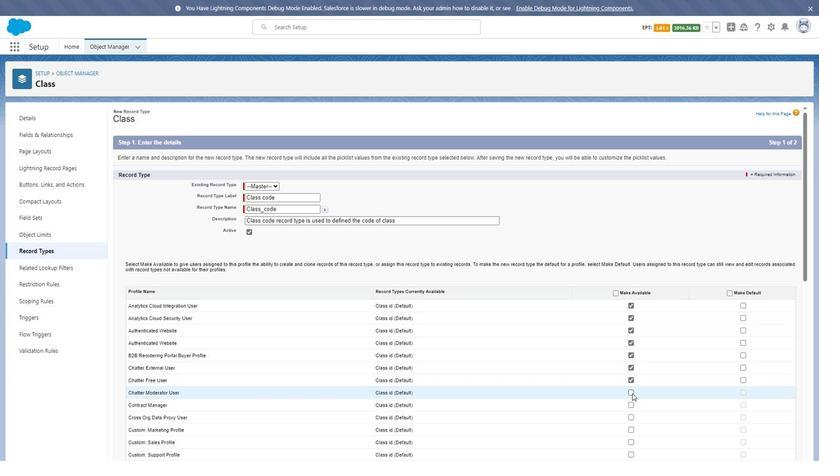 
Action: Mouse moved to (630, 407)
Screenshot: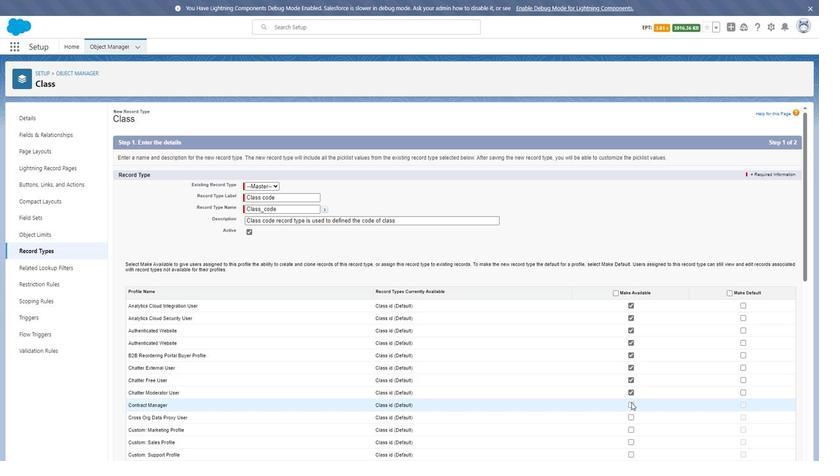 
Action: Mouse pressed left at (630, 407)
Screenshot: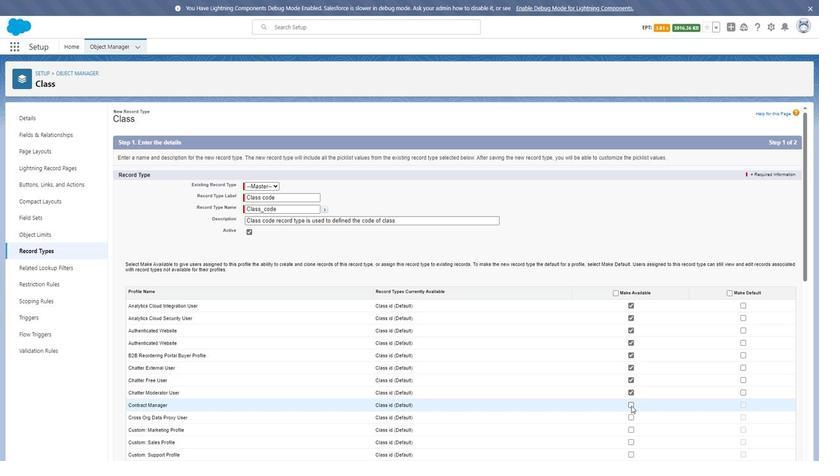 
Action: Mouse moved to (630, 407)
Screenshot: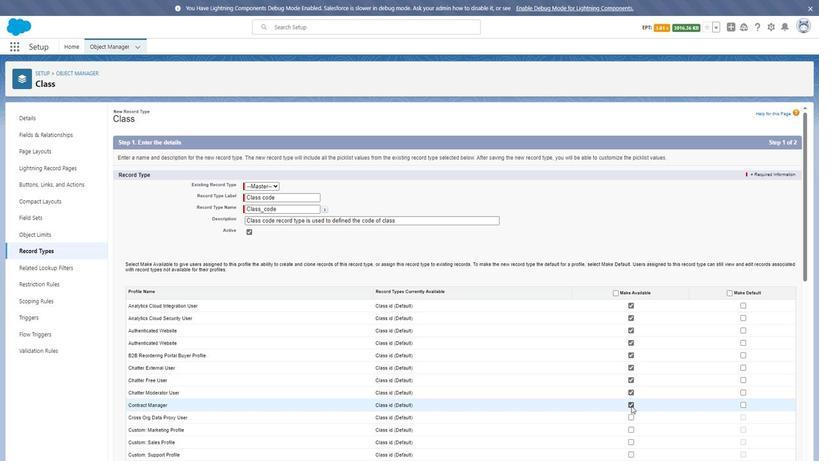 
Action: Mouse scrolled (630, 407) with delta (0, 0)
Screenshot: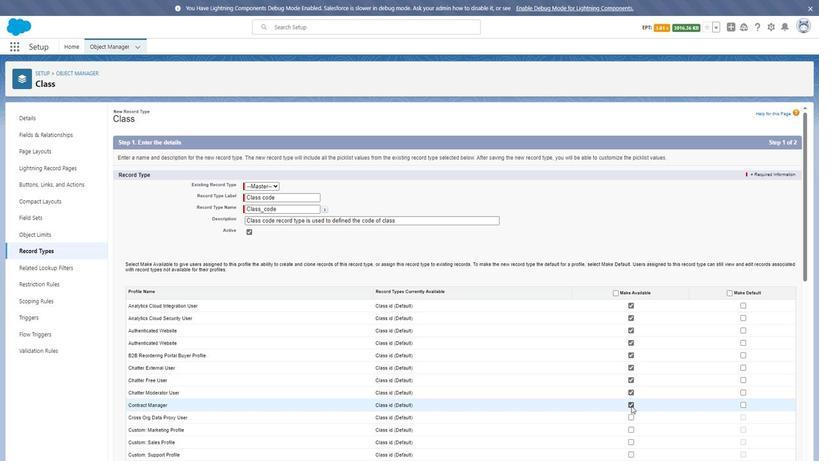 
Action: Mouse scrolled (630, 407) with delta (0, 0)
Screenshot: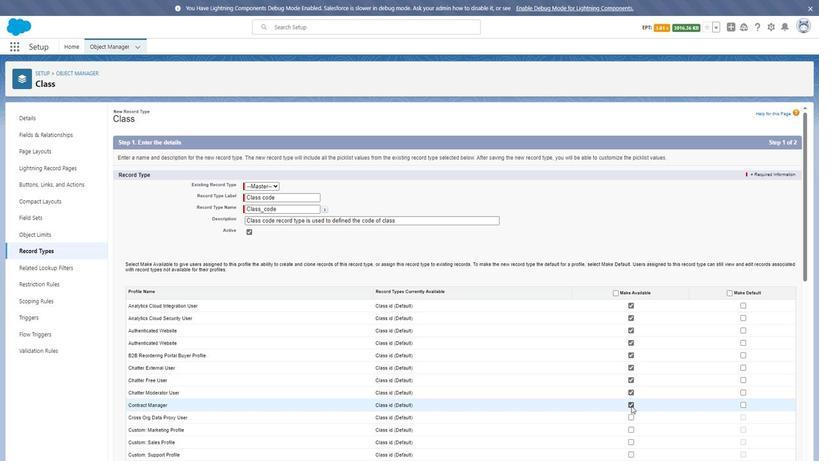 
Action: Mouse scrolled (630, 407) with delta (0, 0)
Screenshot: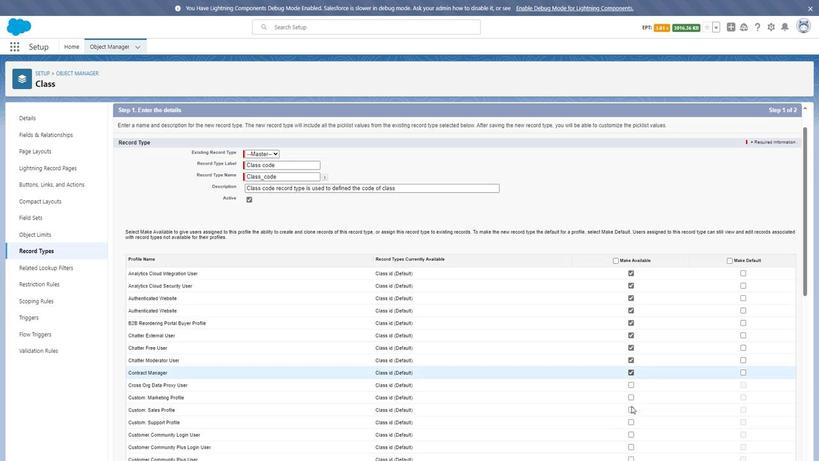 
Action: Mouse scrolled (630, 407) with delta (0, 0)
Screenshot: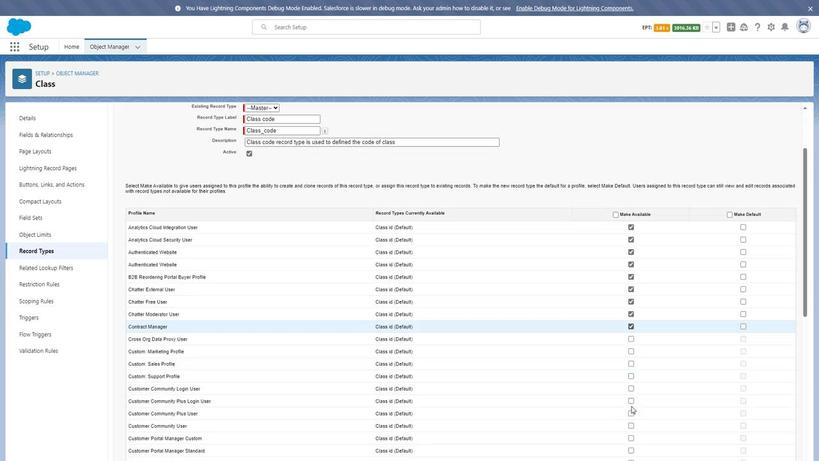 
Action: Mouse moved to (627, 196)
Screenshot: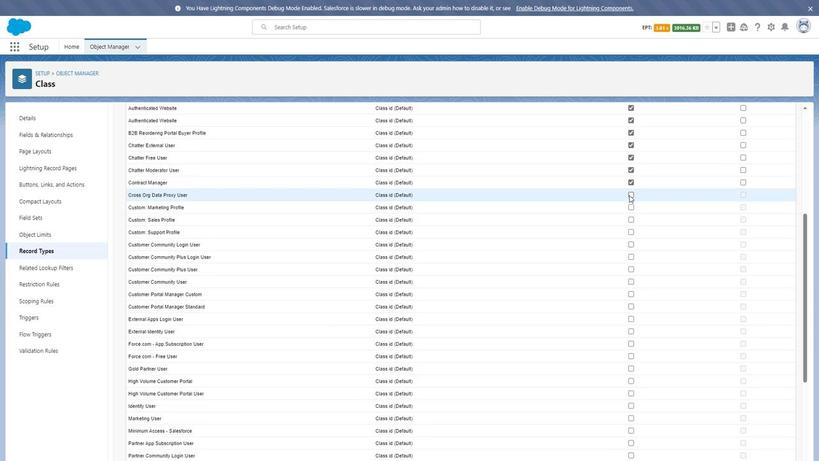 
Action: Mouse pressed left at (627, 196)
Screenshot: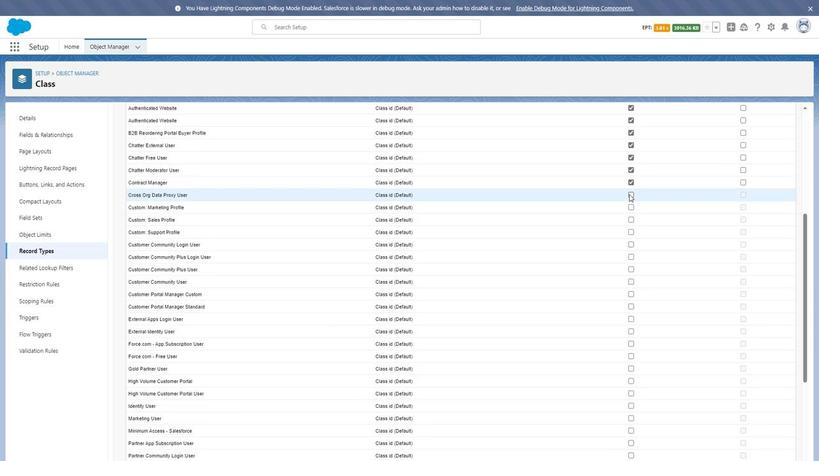 
Action: Mouse moved to (629, 208)
Screenshot: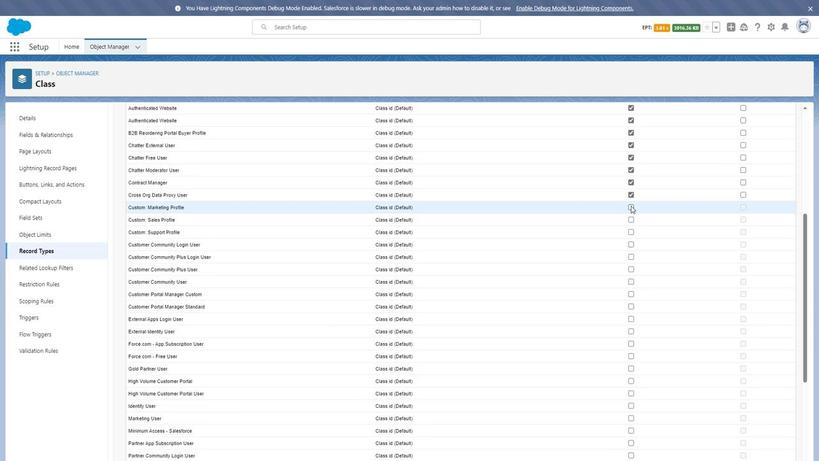 
Action: Mouse pressed left at (629, 208)
Screenshot: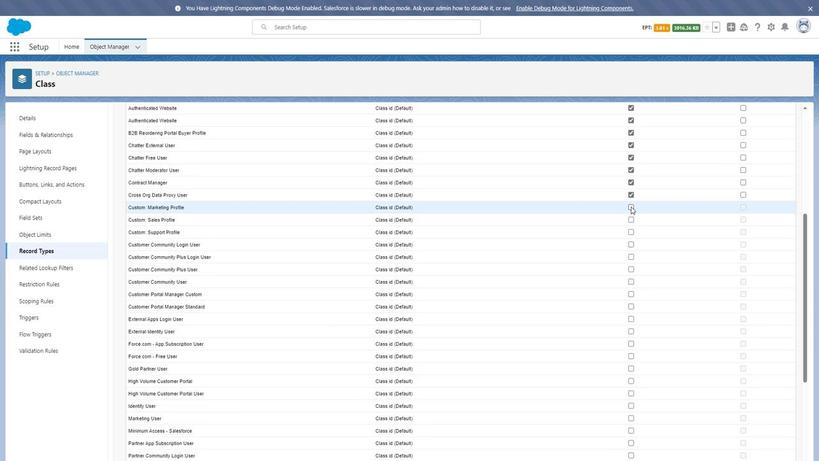 
Action: Mouse moved to (630, 222)
Screenshot: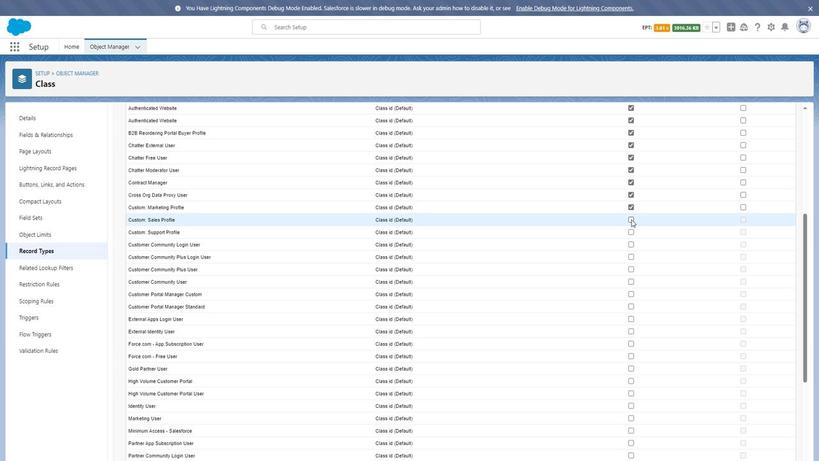 
Action: Mouse pressed left at (630, 222)
Screenshot: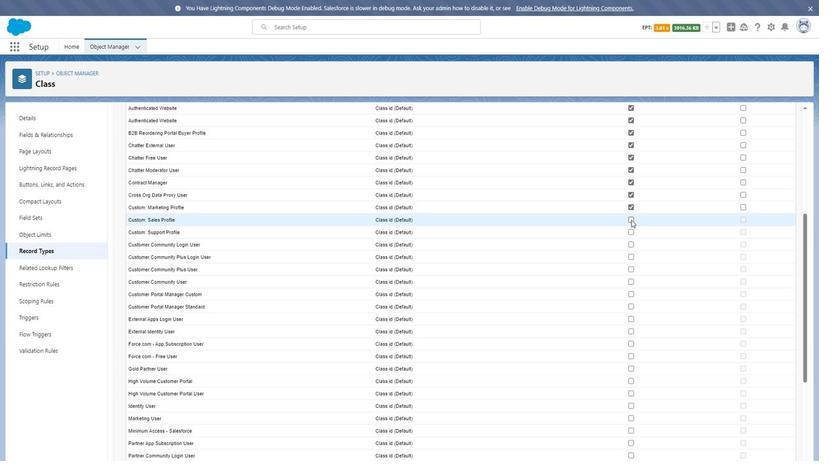 
Action: Mouse moved to (630, 233)
Screenshot: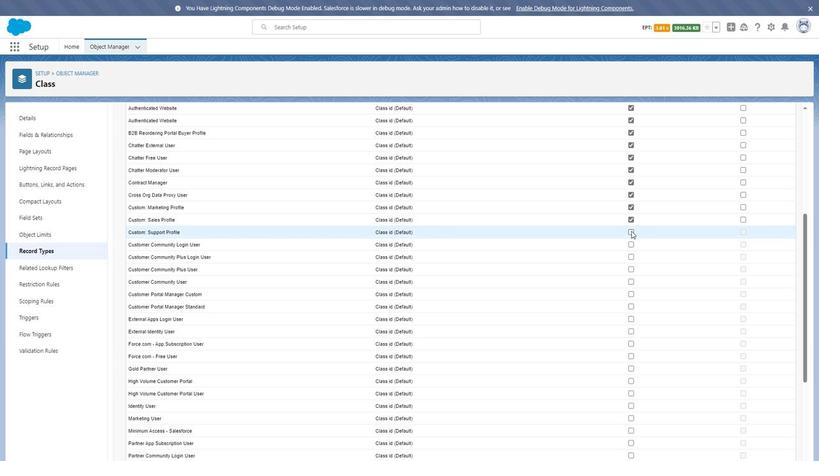 
Action: Mouse pressed left at (630, 233)
Screenshot: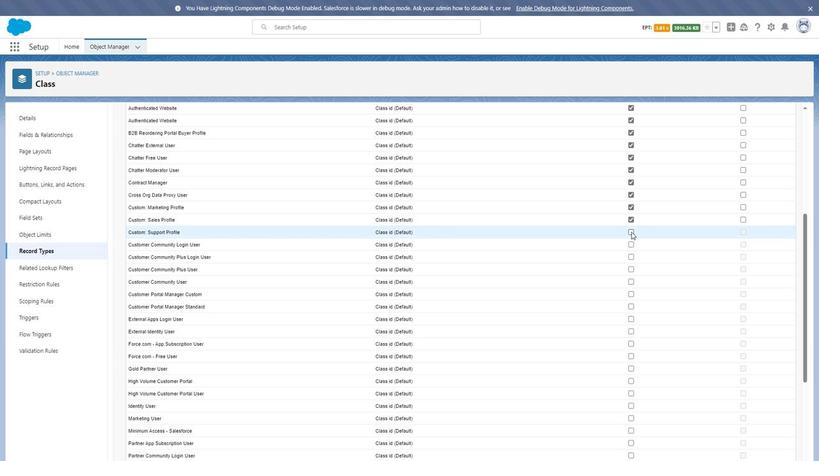 
Action: Mouse moved to (628, 248)
Screenshot: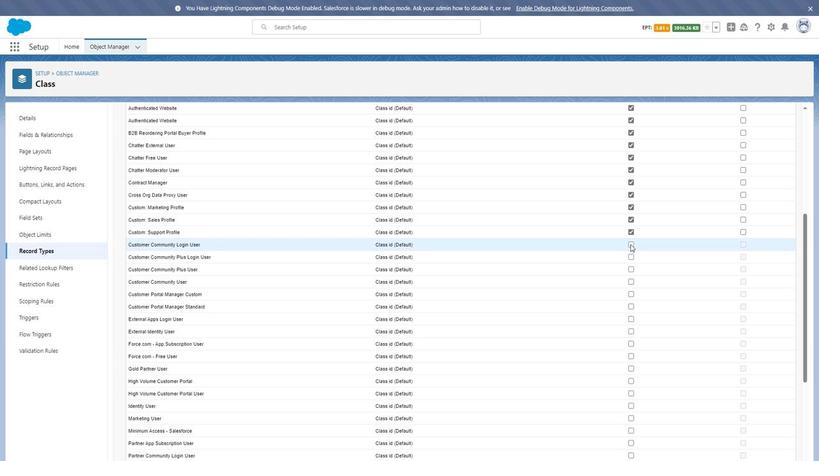 
Action: Mouse pressed left at (628, 248)
Screenshot: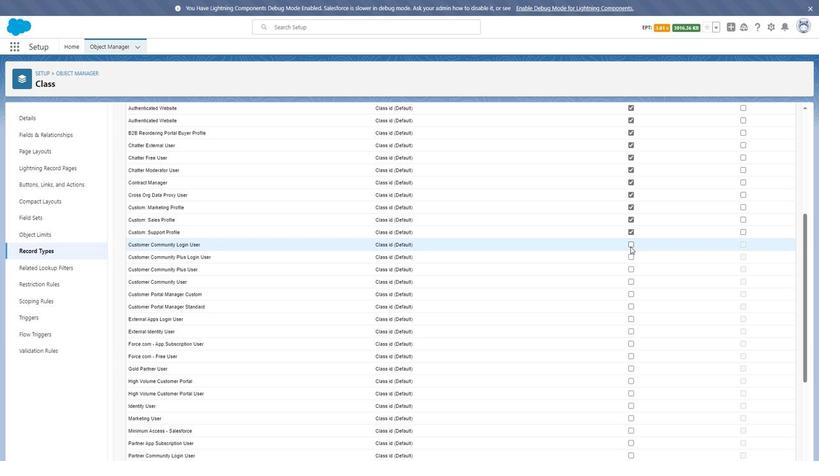 
Action: Mouse moved to (627, 260)
Screenshot: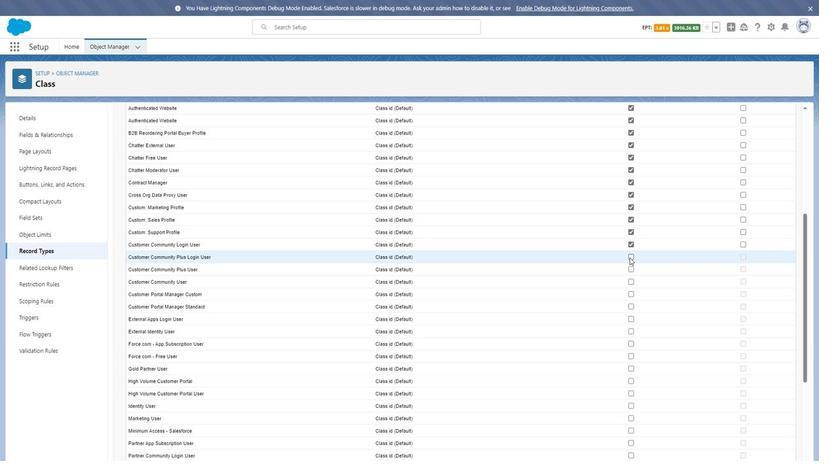 
Action: Mouse pressed left at (627, 260)
Screenshot: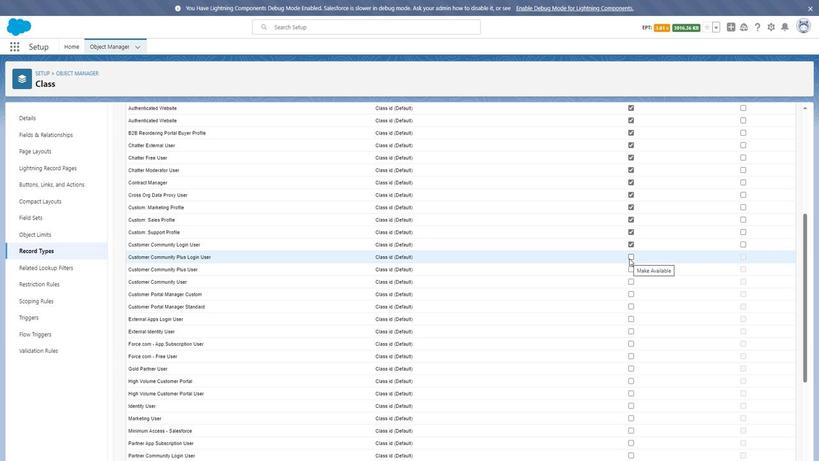 
Action: Mouse moved to (627, 268)
Screenshot: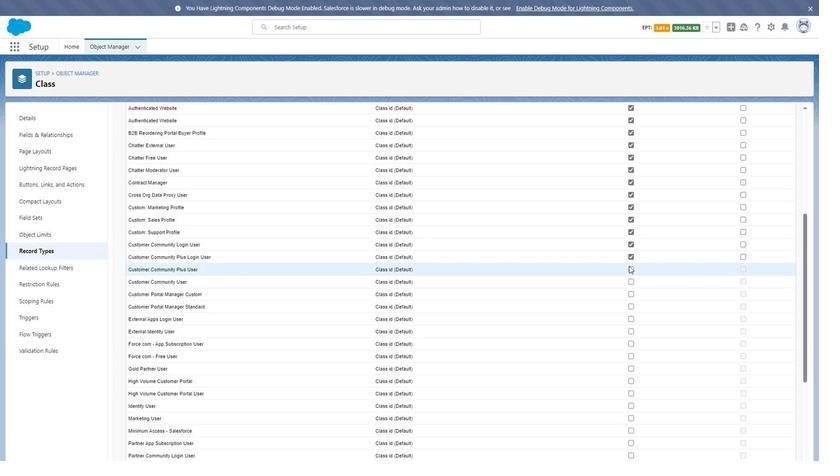 
Action: Mouse pressed left at (627, 268)
Screenshot: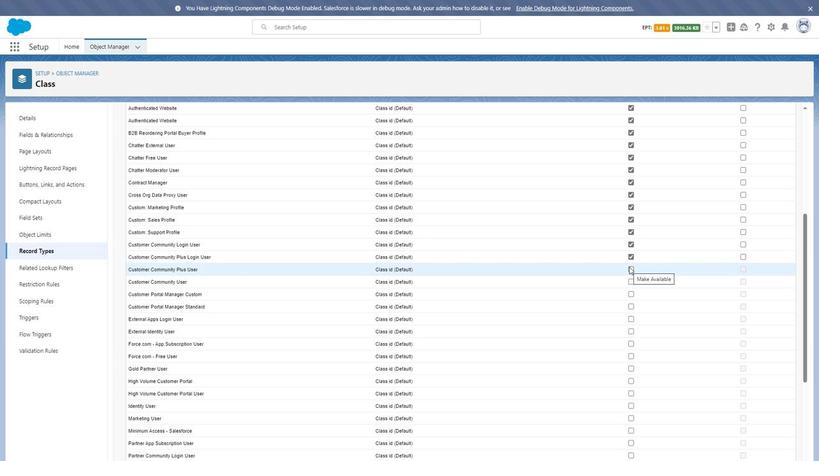 
Action: Mouse moved to (628, 295)
Screenshot: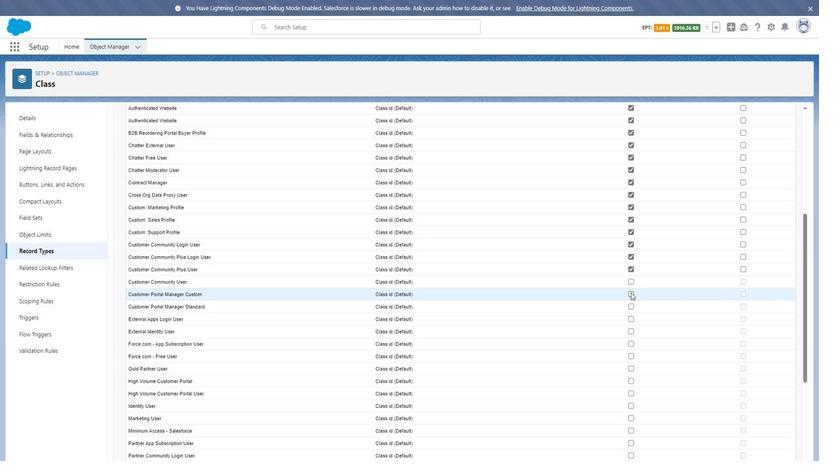 
Action: Mouse pressed left at (628, 295)
Screenshot: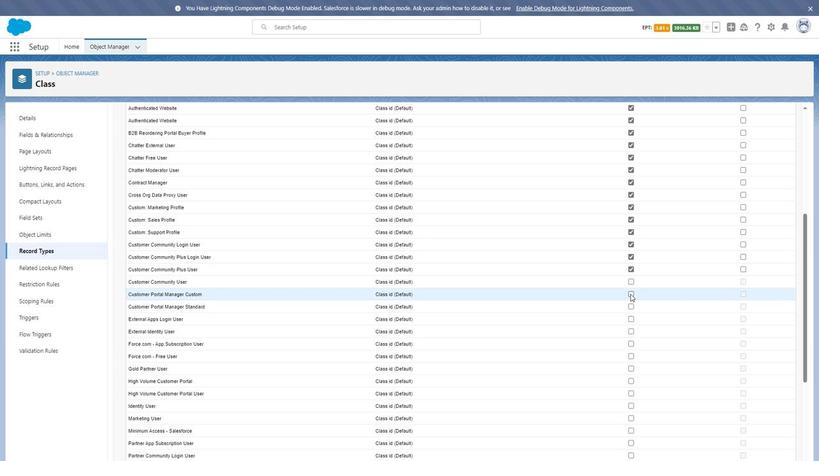 
Action: Mouse moved to (628, 309)
Screenshot: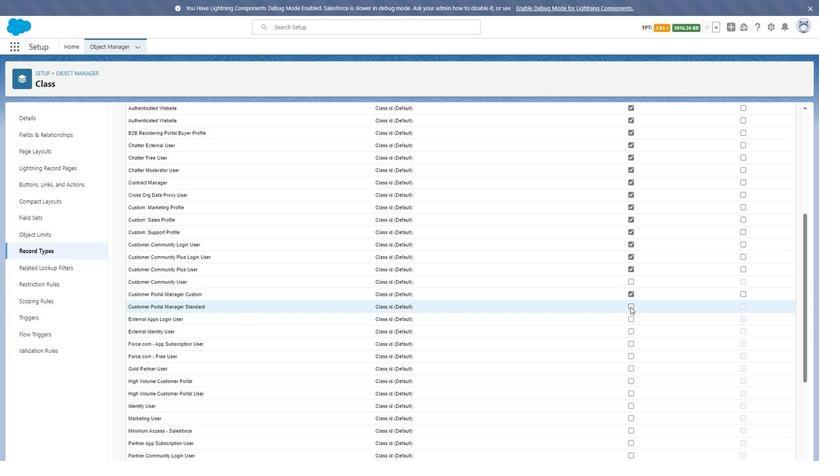 
Action: Mouse pressed left at (628, 309)
Screenshot: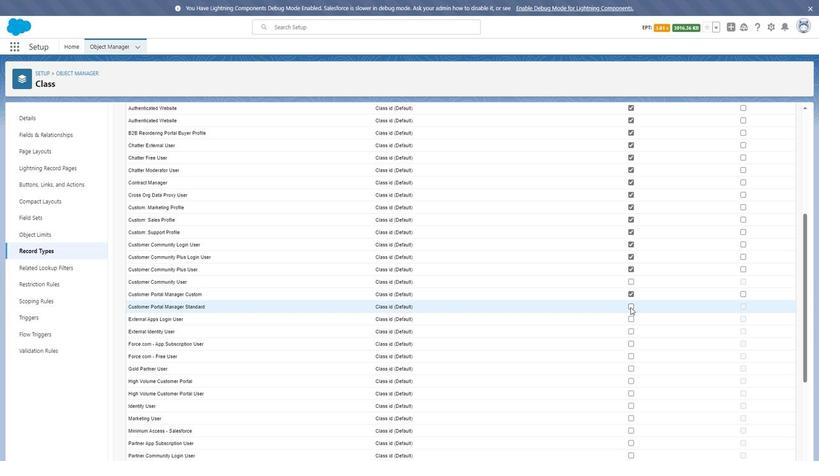 
Action: Mouse moved to (628, 318)
Screenshot: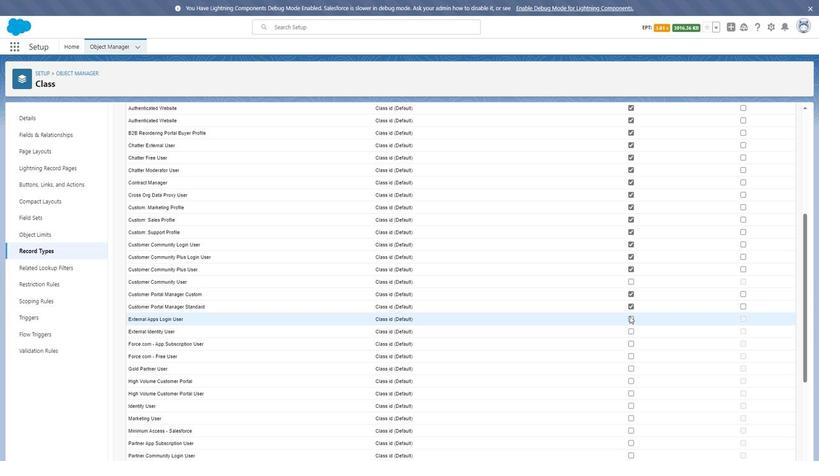 
Action: Mouse pressed left at (628, 318)
Screenshot: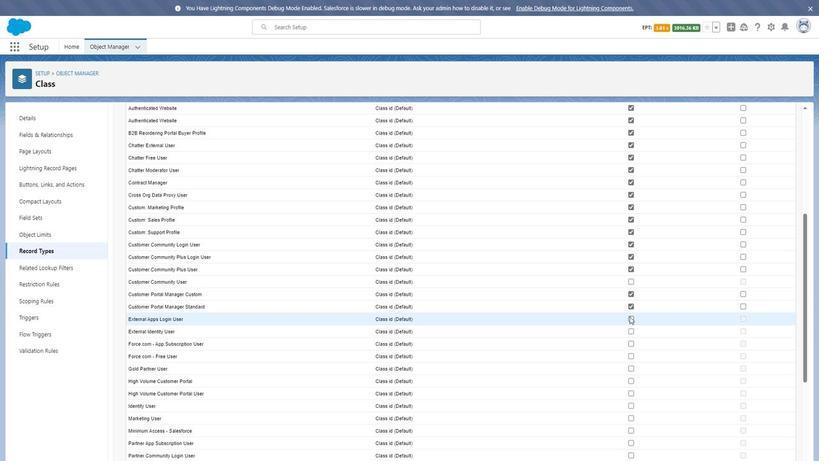 
Action: Mouse moved to (628, 332)
Screenshot: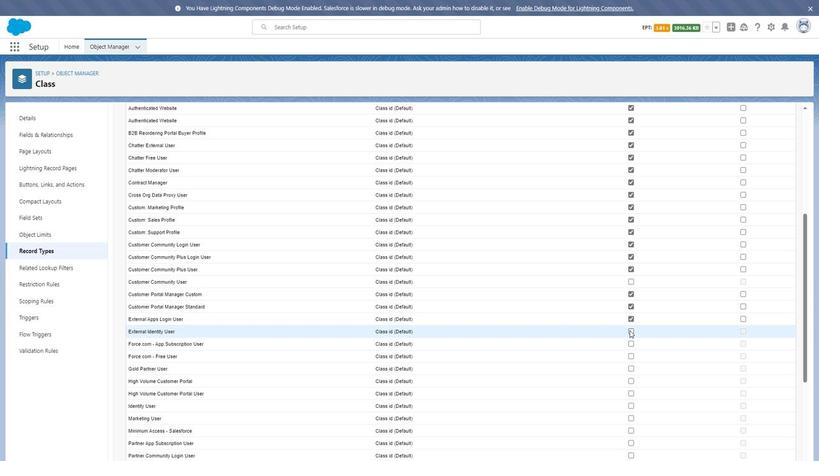 
Action: Mouse pressed left at (628, 332)
Screenshot: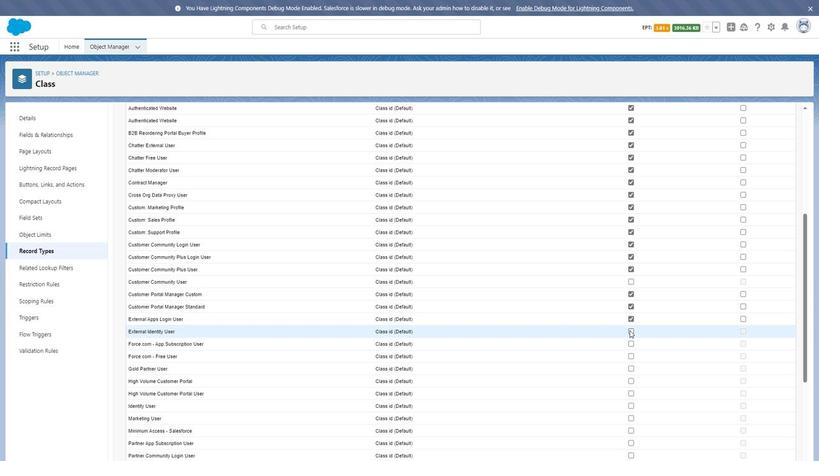 
Action: Mouse moved to (630, 346)
Screenshot: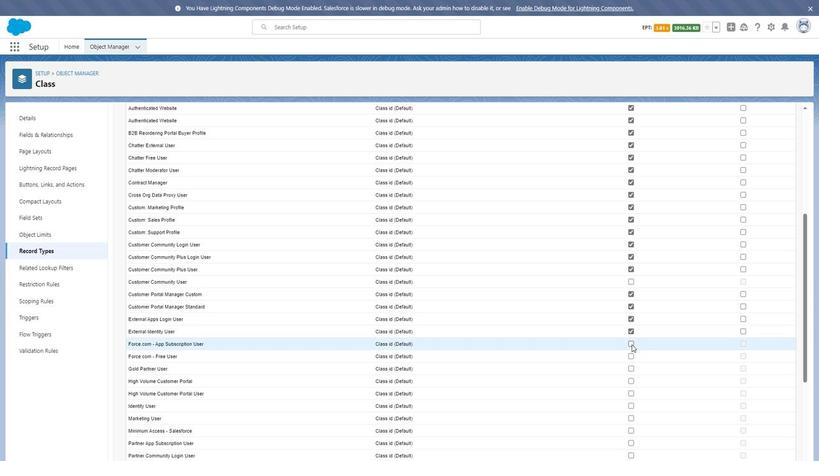 
Action: Mouse pressed left at (630, 346)
Screenshot: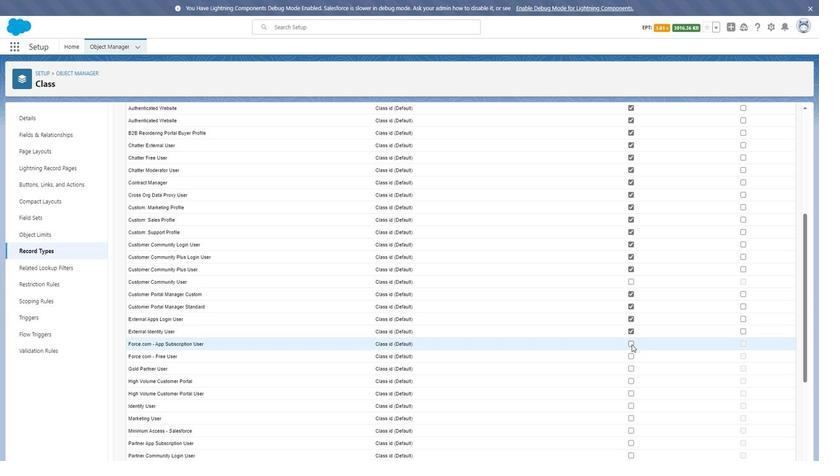
Action: Mouse moved to (630, 359)
Screenshot: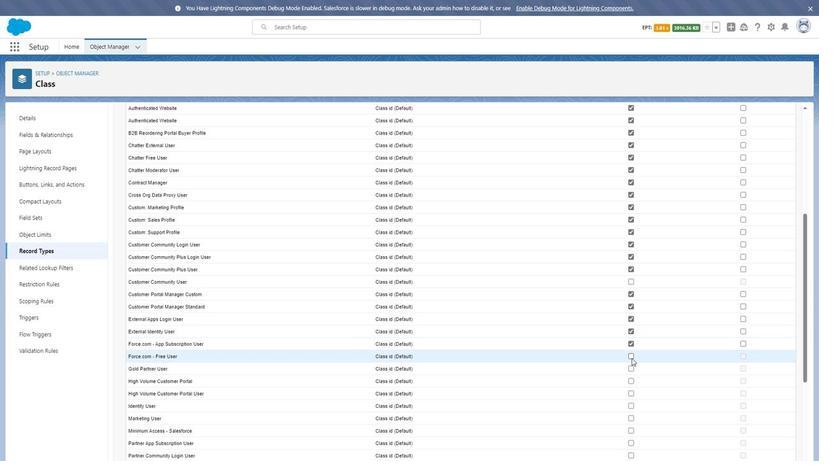
Action: Mouse pressed left at (630, 359)
Screenshot: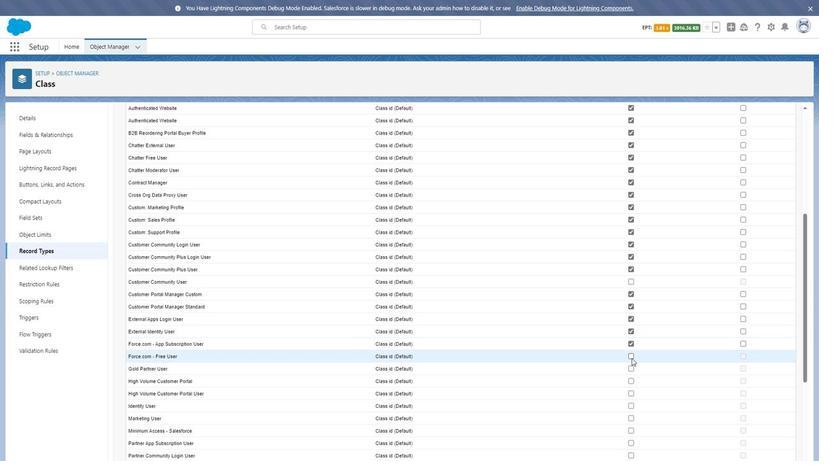 
Action: Mouse moved to (630, 371)
Screenshot: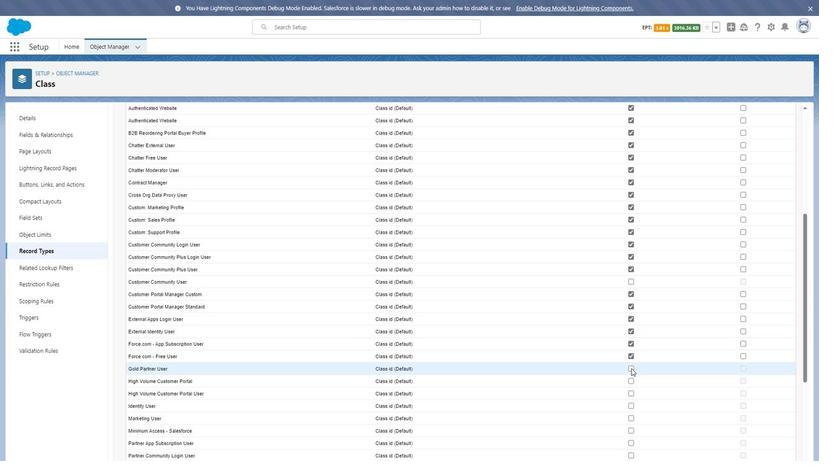 
Action: Mouse pressed left at (630, 371)
Screenshot: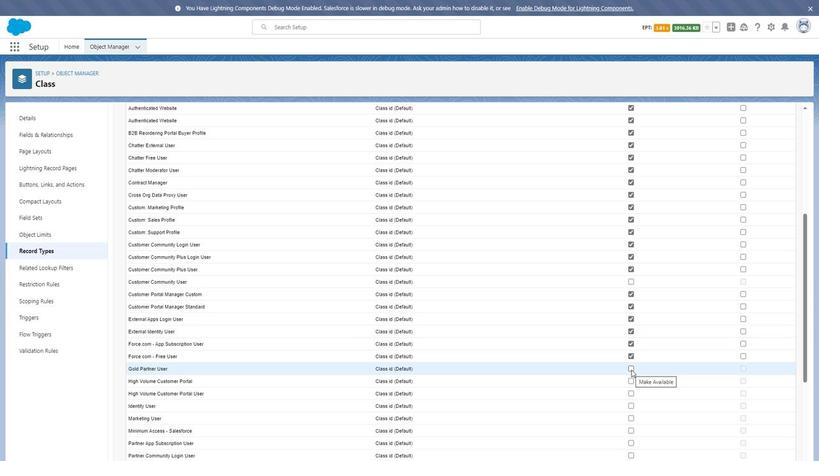 
Action: Mouse moved to (629, 379)
Screenshot: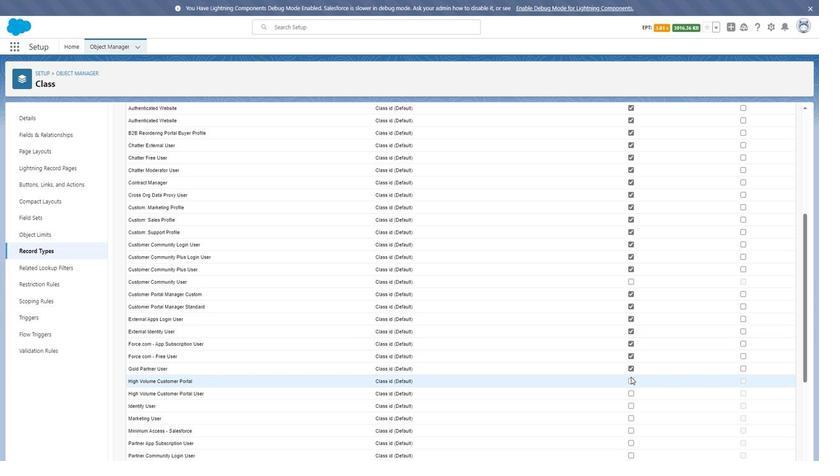 
Action: Mouse pressed left at (629, 379)
Screenshot: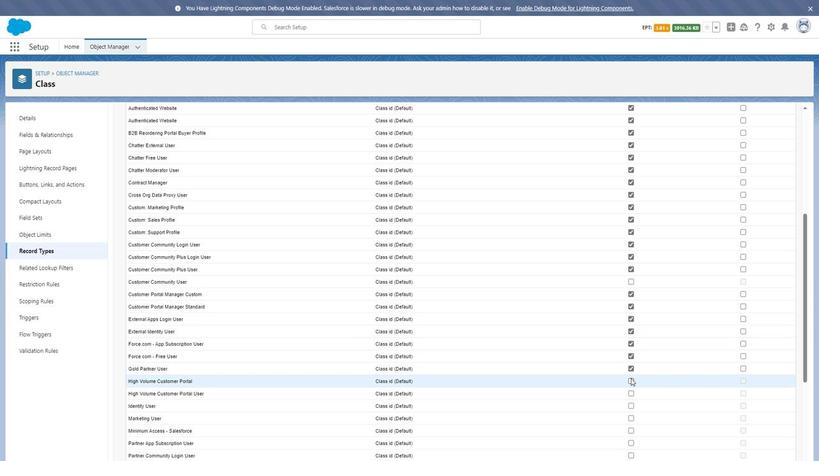 
Action: Mouse moved to (631, 395)
Screenshot: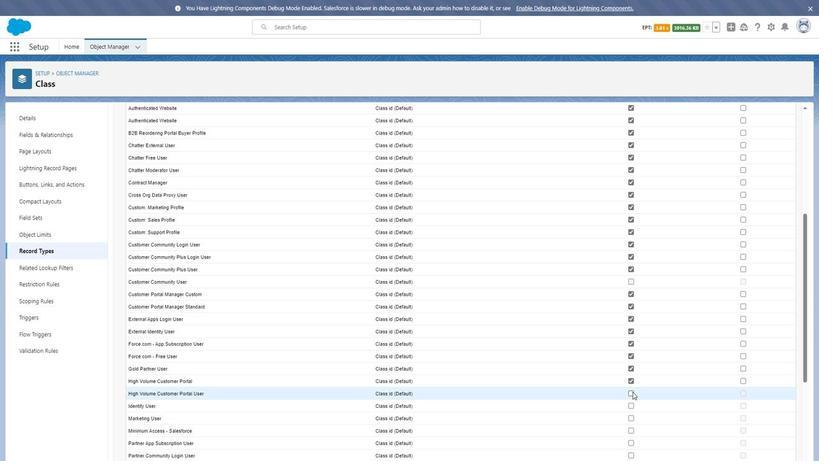 
Action: Mouse pressed left at (631, 395)
Screenshot: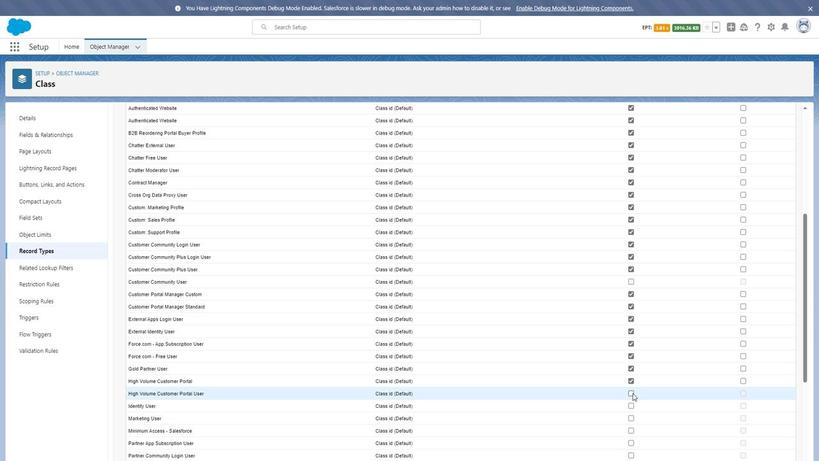 
Action: Mouse moved to (631, 407)
Screenshot: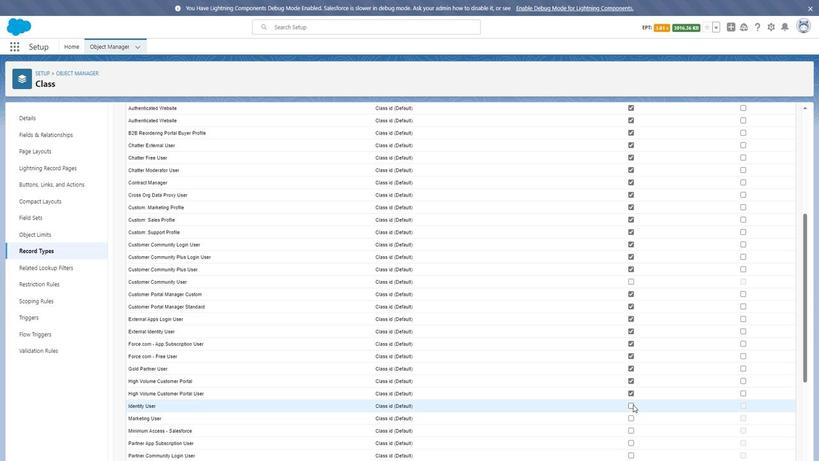 
Action: Mouse pressed left at (631, 407)
Screenshot: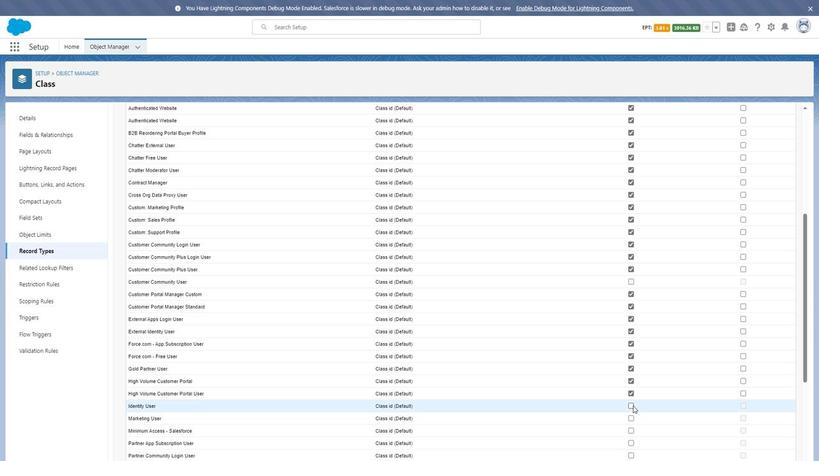 
Action: Mouse moved to (631, 407)
Screenshot: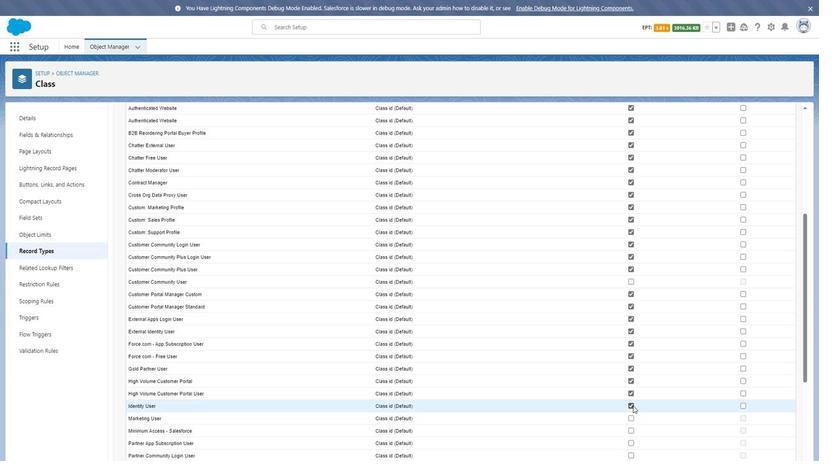 
Action: Mouse scrolled (631, 406) with delta (0, 0)
Screenshot: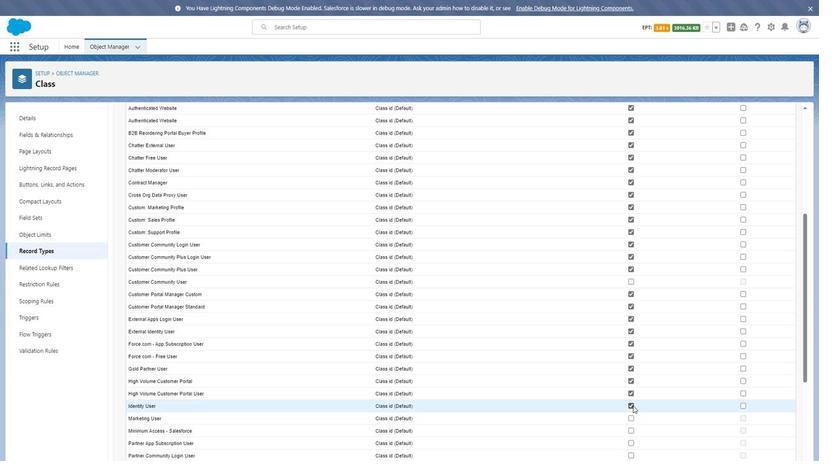 
Action: Mouse scrolled (631, 406) with delta (0, 0)
Screenshot: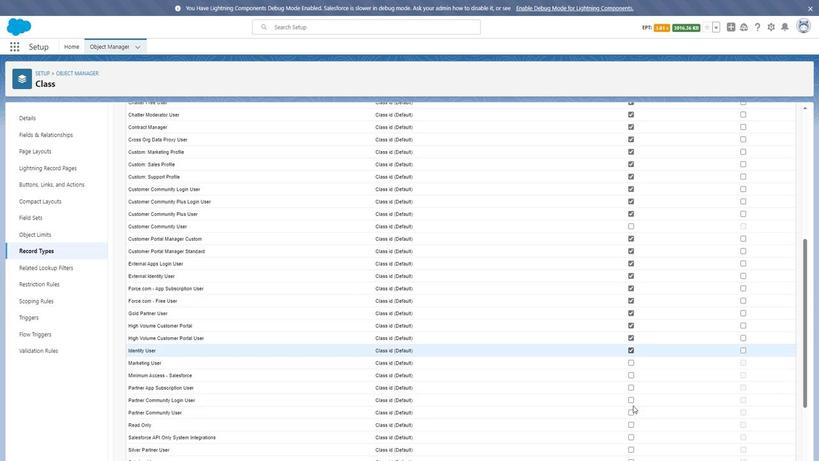 
Action: Mouse scrolled (631, 406) with delta (0, 0)
Screenshot: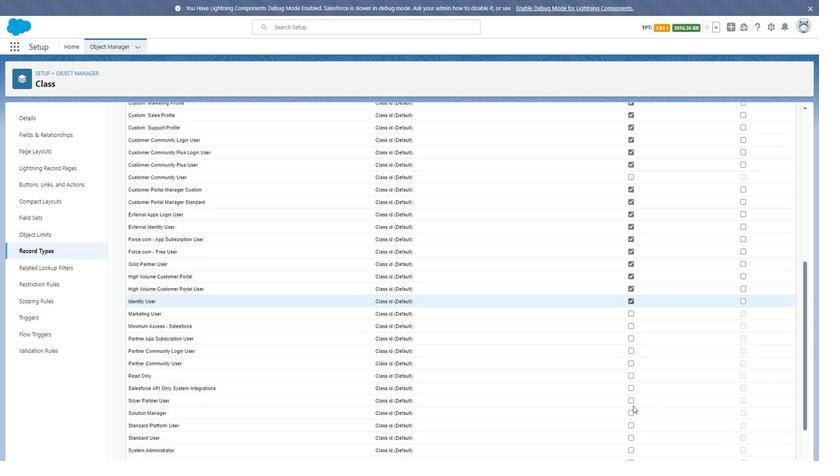 
Action: Mouse moved to (630, 265)
Screenshot: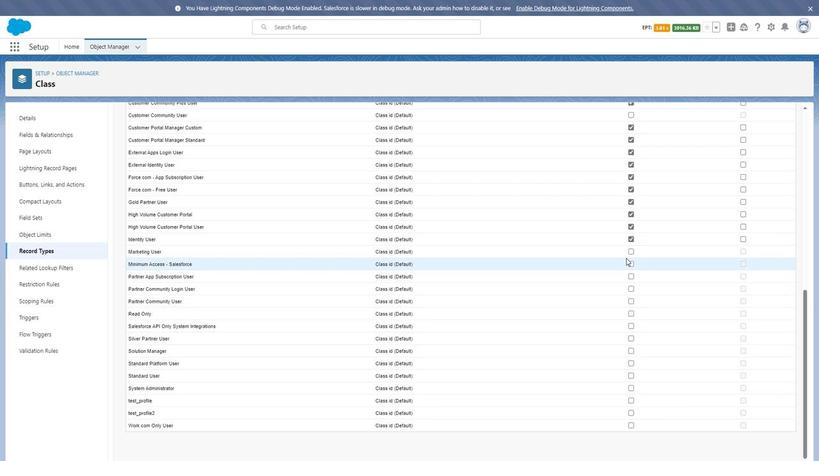 
Action: Mouse pressed left at (630, 265)
Screenshot: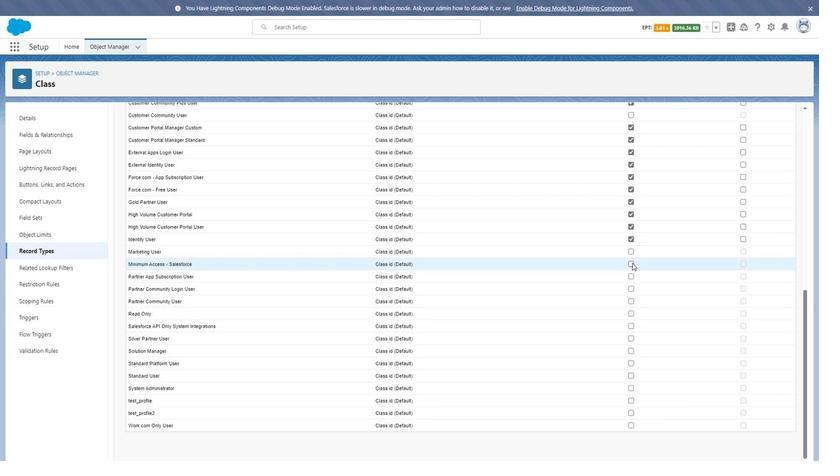 
Action: Mouse moved to (630, 279)
Screenshot: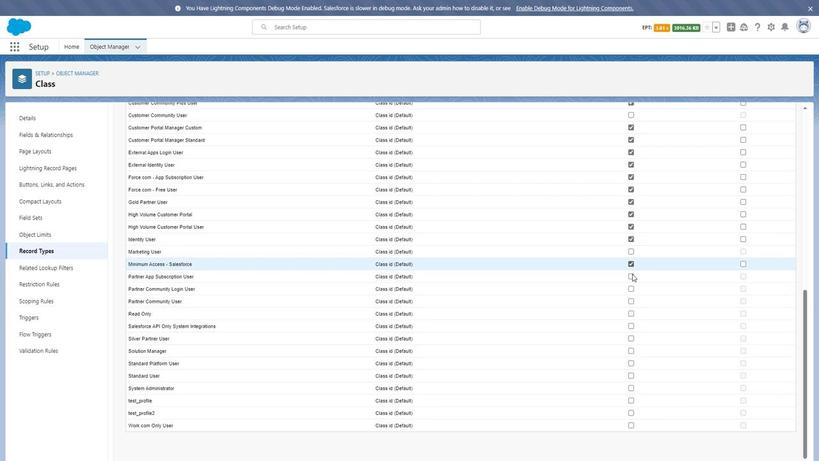 
Action: Mouse pressed left at (630, 279)
Screenshot: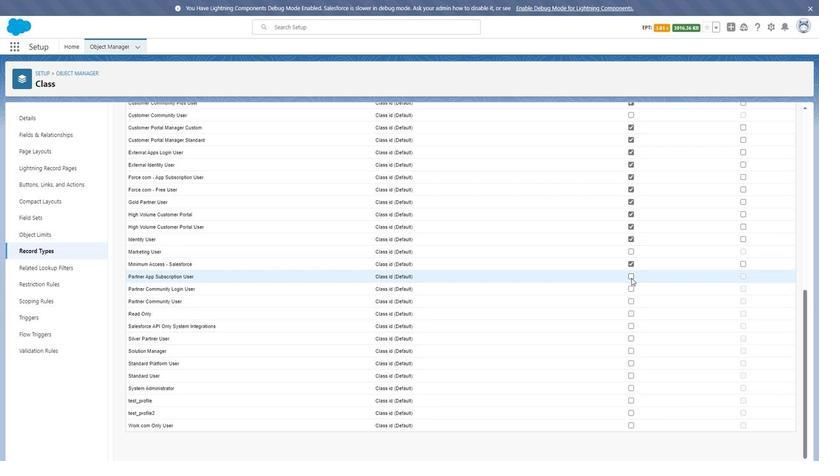 
Action: Mouse moved to (630, 293)
Screenshot: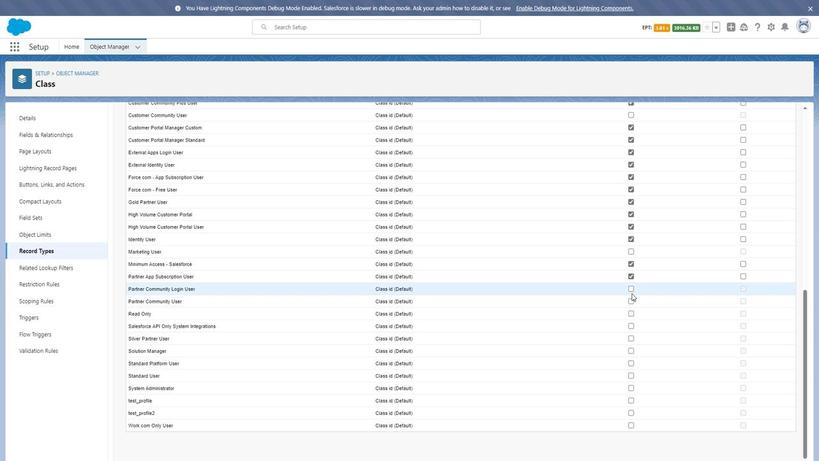 
Action: Mouse pressed left at (630, 293)
Screenshot: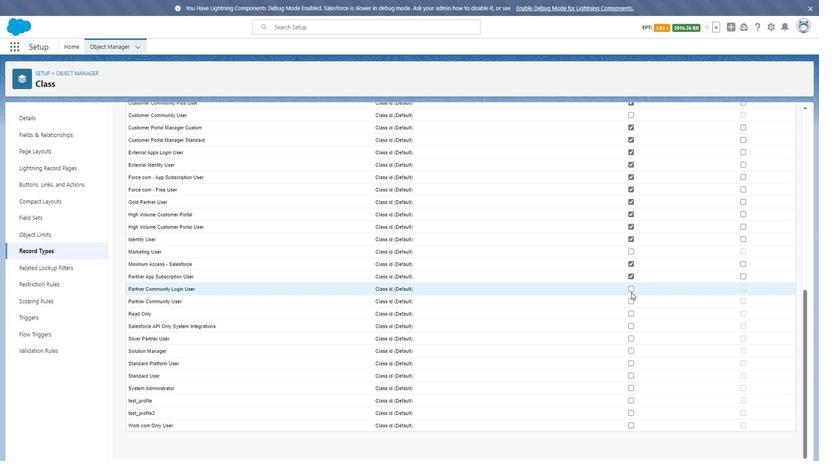 
Action: Mouse moved to (629, 292)
Screenshot: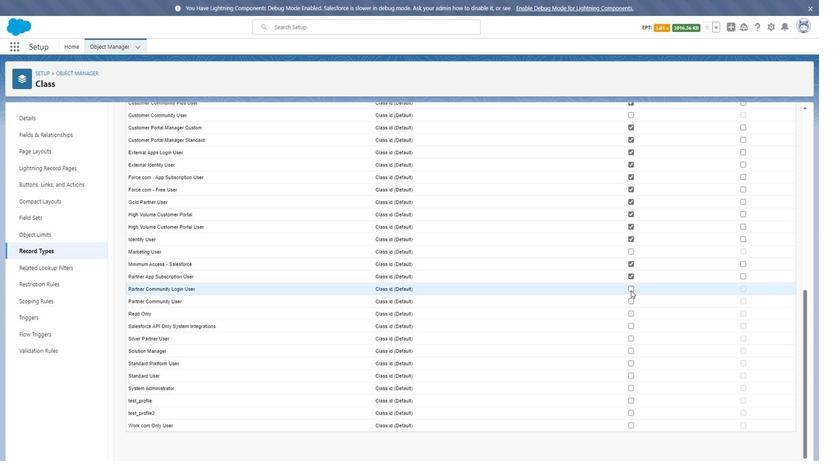 
Action: Mouse pressed left at (629, 292)
Screenshot: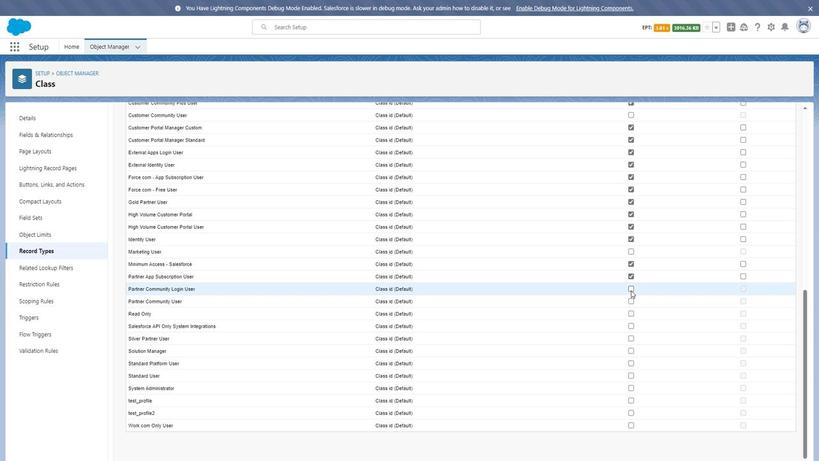 
Action: Mouse moved to (628, 302)
Screenshot: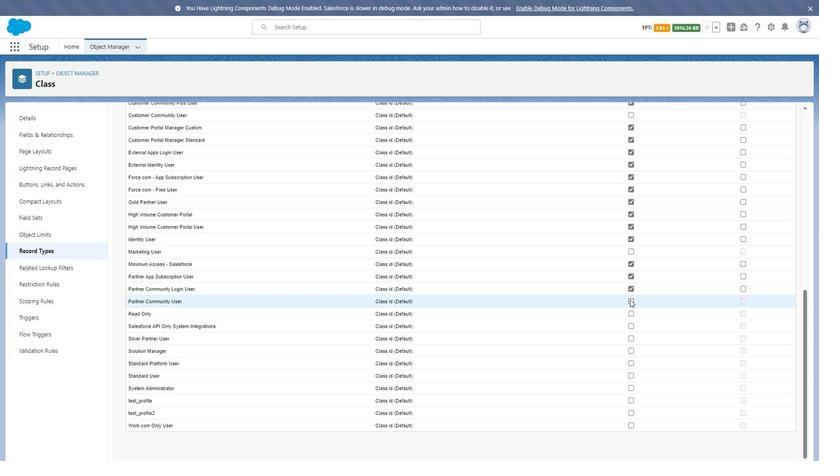 
Action: Mouse pressed left at (628, 302)
Screenshot: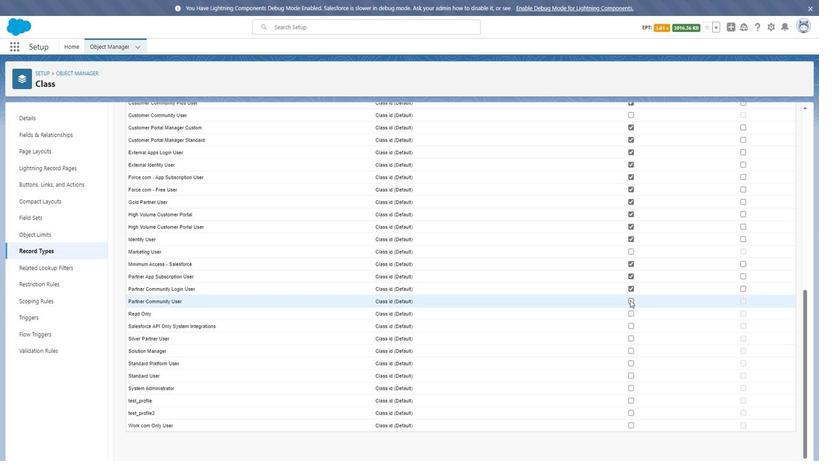 
Action: Mouse moved to (628, 318)
Screenshot: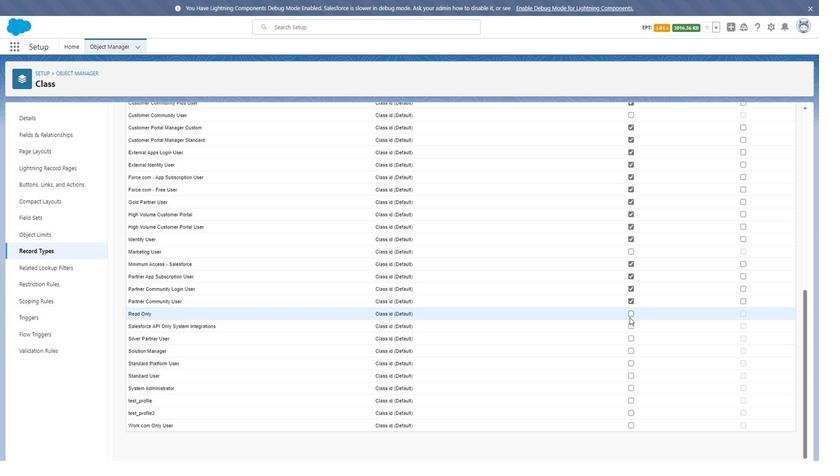 
Action: Mouse pressed left at (628, 318)
Screenshot: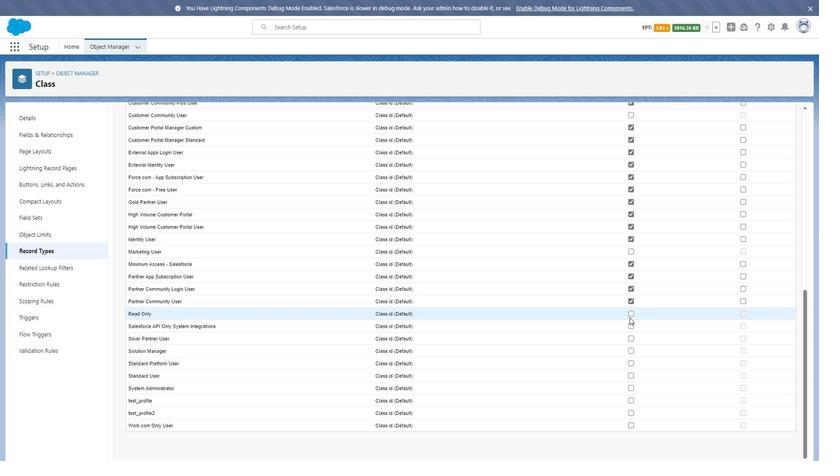 
Action: Mouse moved to (628, 316)
Screenshot: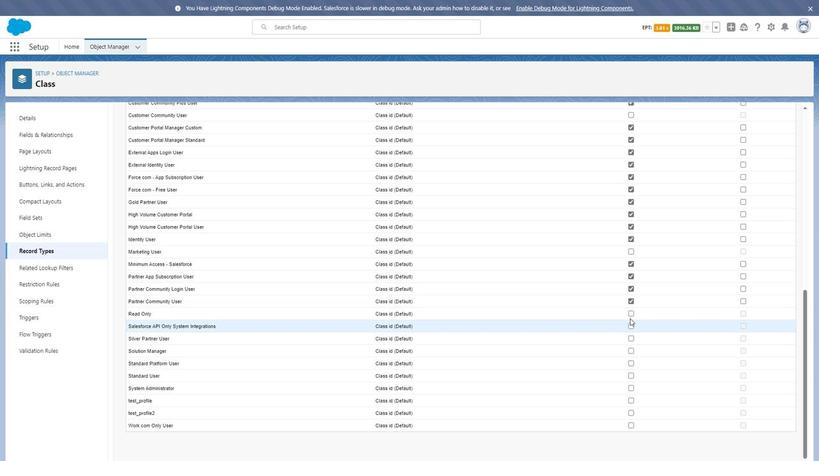 
Action: Mouse pressed left at (628, 316)
Screenshot: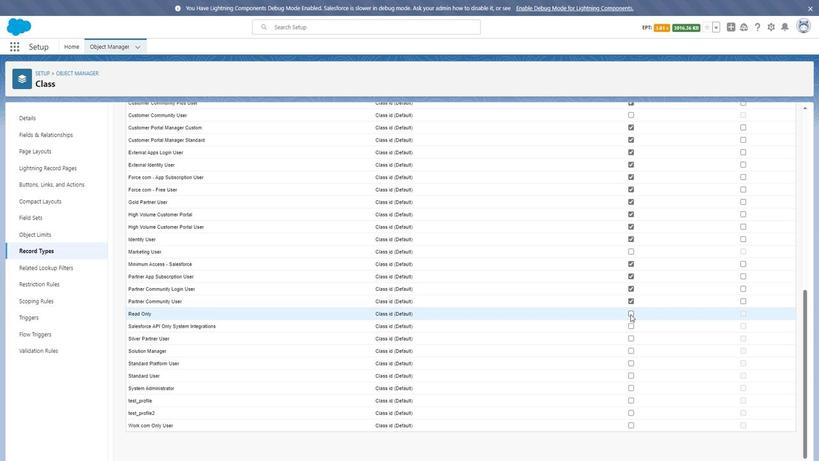 
Action: Mouse moved to (628, 329)
Screenshot: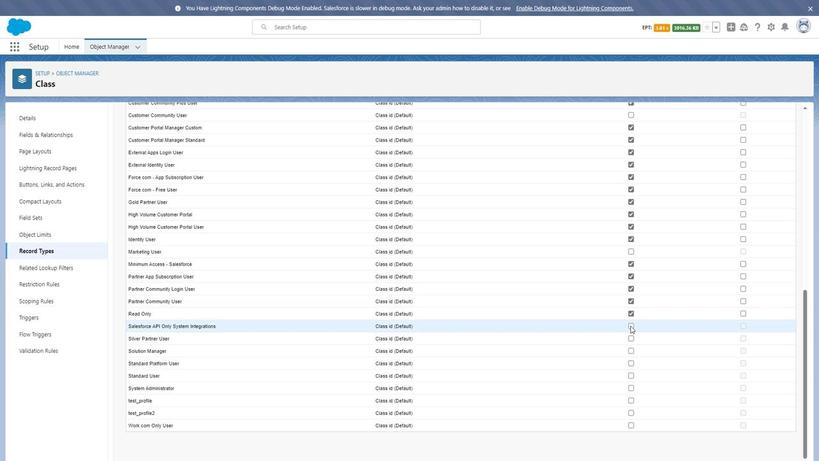 
Action: Mouse pressed left at (628, 329)
Screenshot: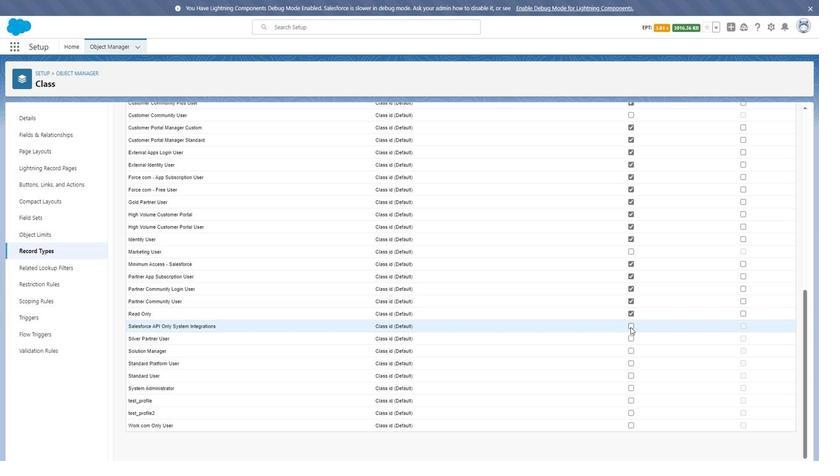 
Action: Mouse moved to (630, 346)
Screenshot: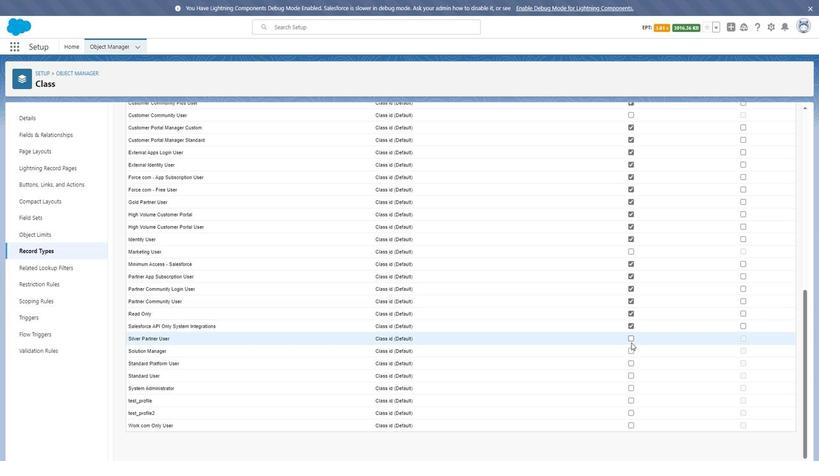 
Action: Mouse pressed left at (630, 346)
Screenshot: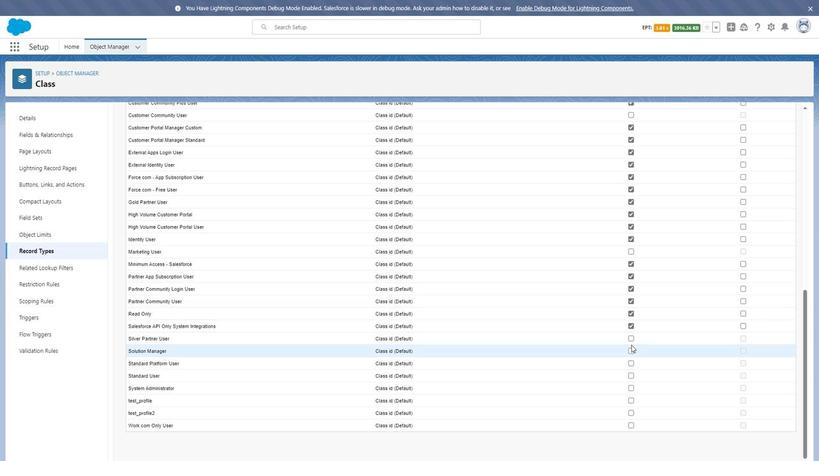 
Action: Mouse moved to (628, 338)
Screenshot: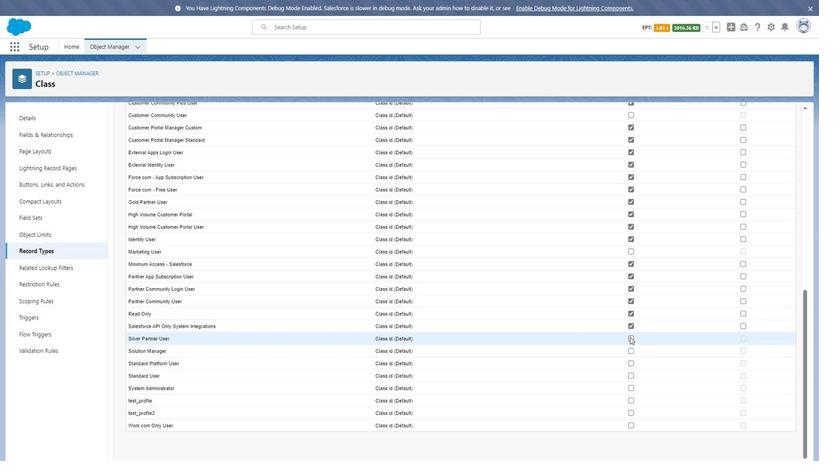 
Action: Mouse pressed left at (628, 338)
Screenshot: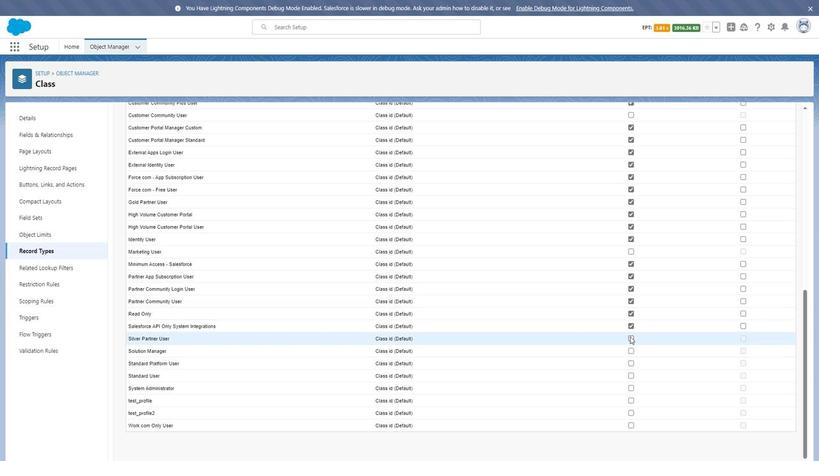 
Action: Mouse moved to (626, 352)
Screenshot: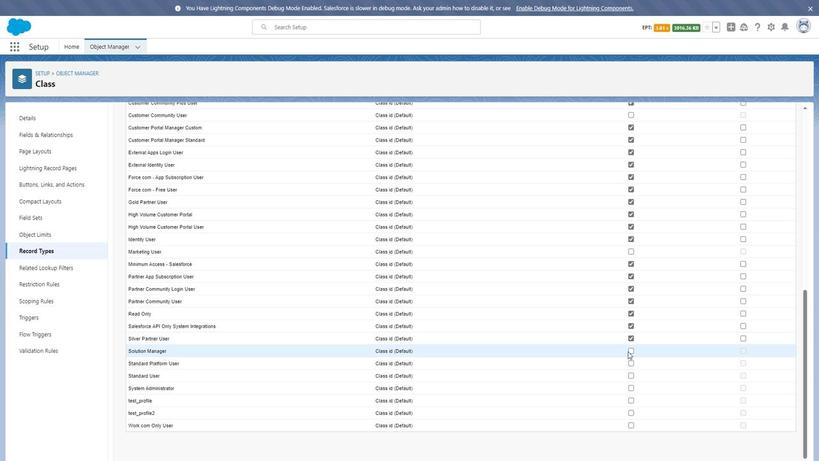 
Action: Mouse pressed left at (626, 352)
Screenshot: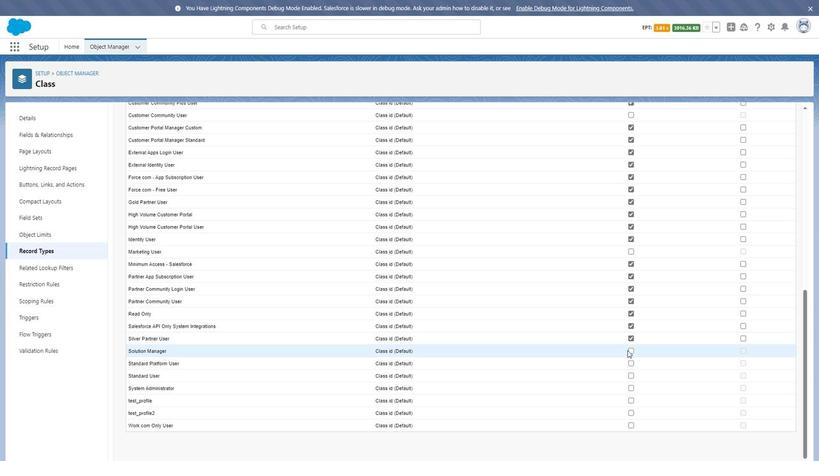 
Action: Mouse moved to (628, 354)
Screenshot: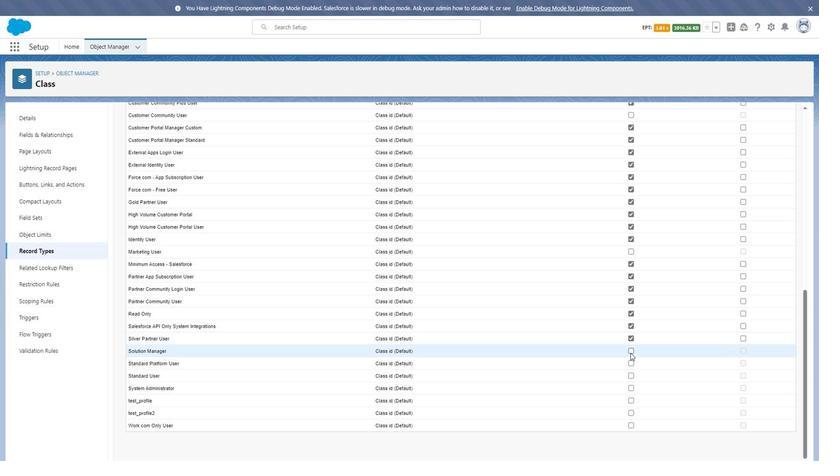 
Action: Mouse pressed left at (628, 354)
Screenshot: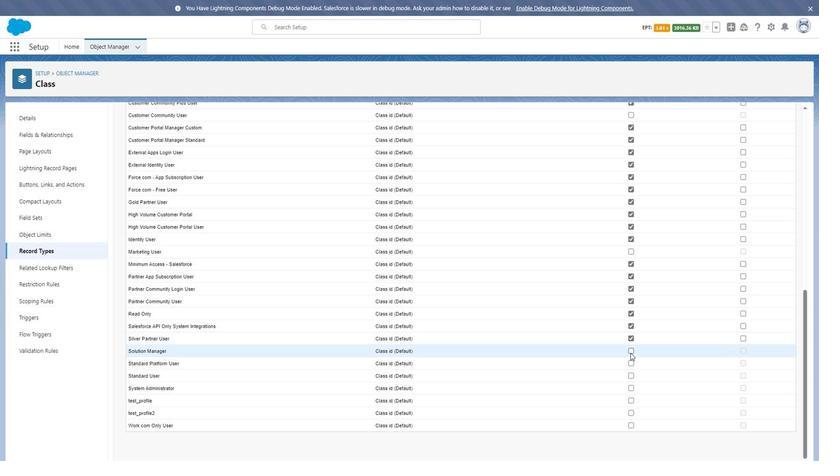 
Action: Mouse moved to (630, 365)
Screenshot: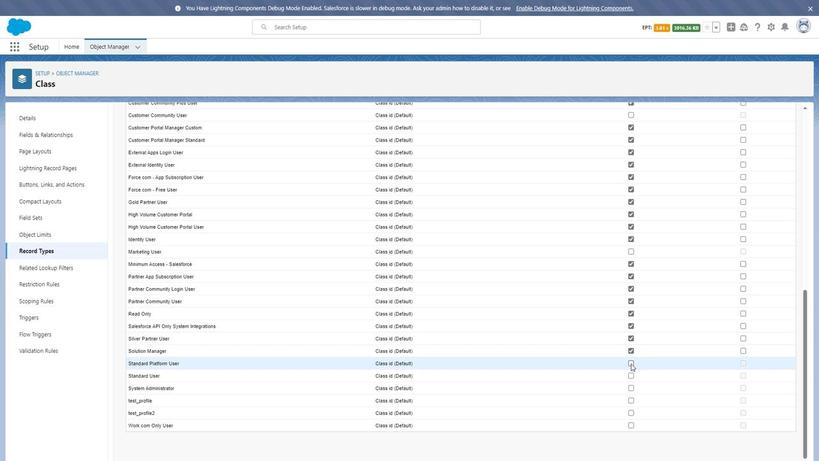 
Action: Mouse pressed left at (630, 365)
Screenshot: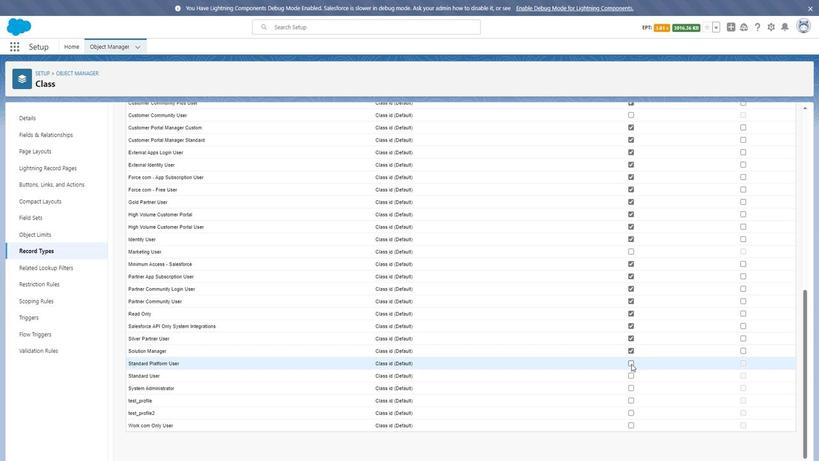 
Action: Mouse moved to (630, 377)
Screenshot: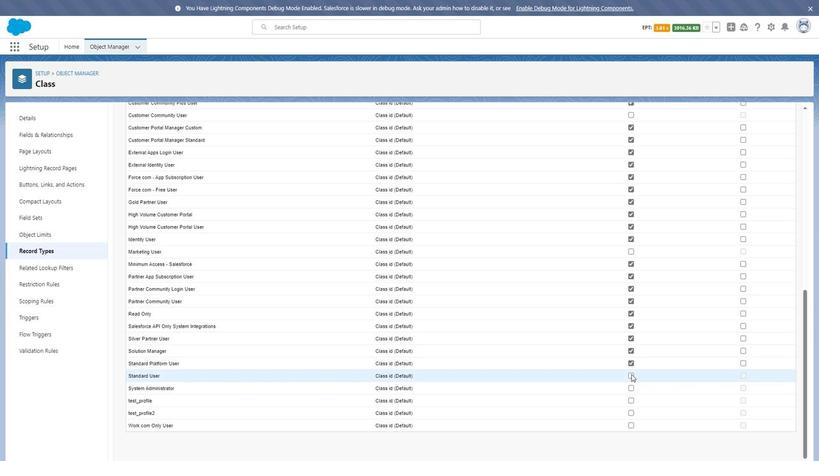 
Action: Mouse pressed left at (630, 377)
Screenshot: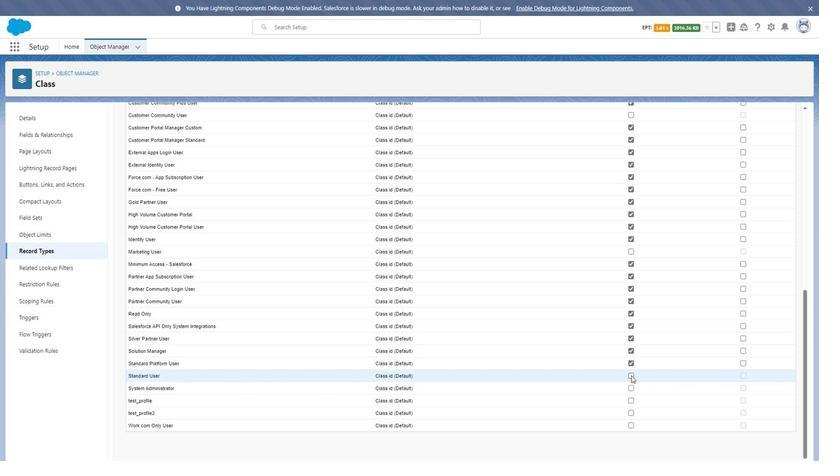 
Action: Mouse moved to (628, 388)
Screenshot: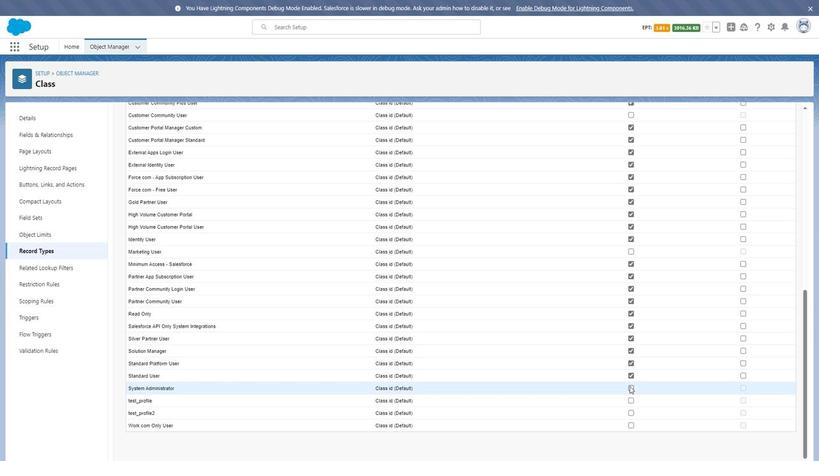 
Action: Mouse pressed left at (628, 388)
Screenshot: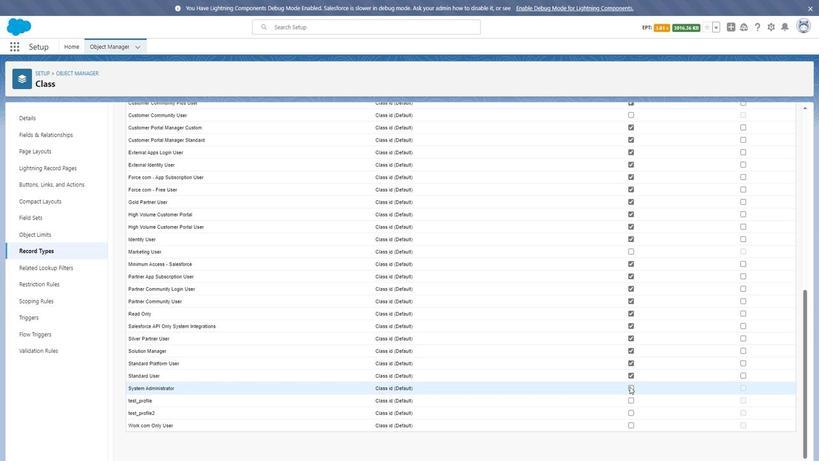 
Action: Mouse moved to (630, 401)
Screenshot: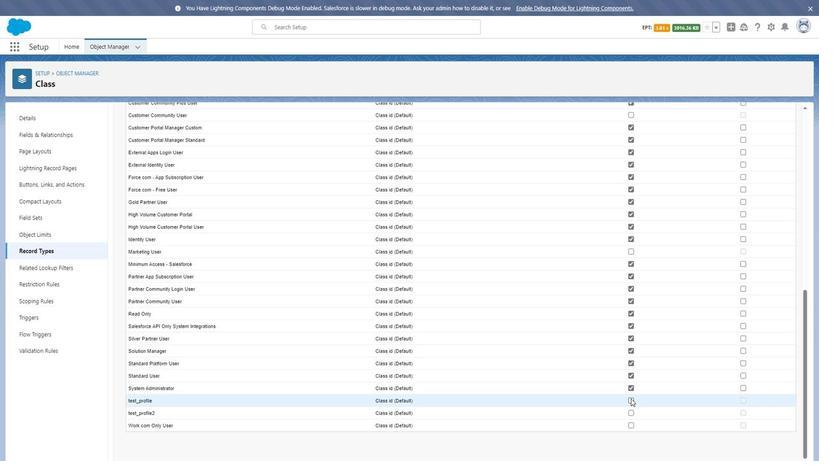 
Action: Mouse pressed left at (630, 401)
Screenshot: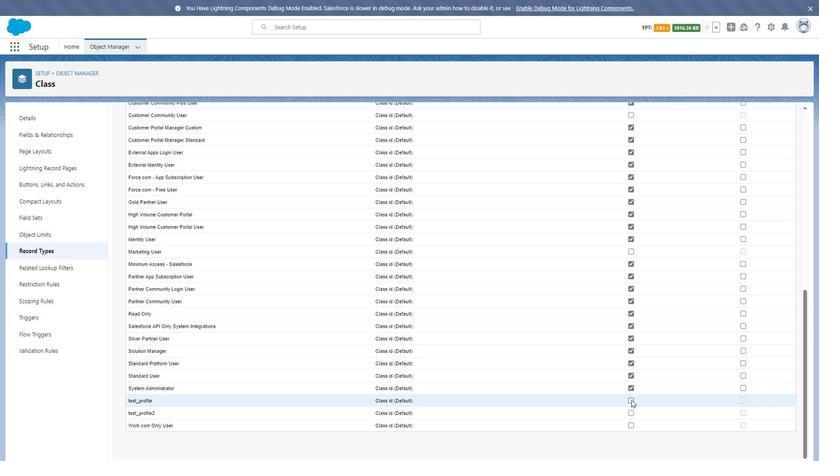 
Action: Mouse moved to (630, 414)
Screenshot: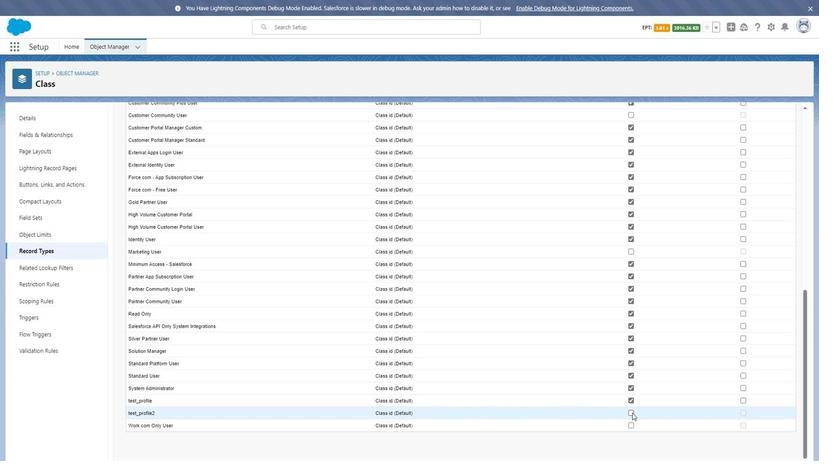 
Action: Mouse pressed left at (630, 414)
Screenshot: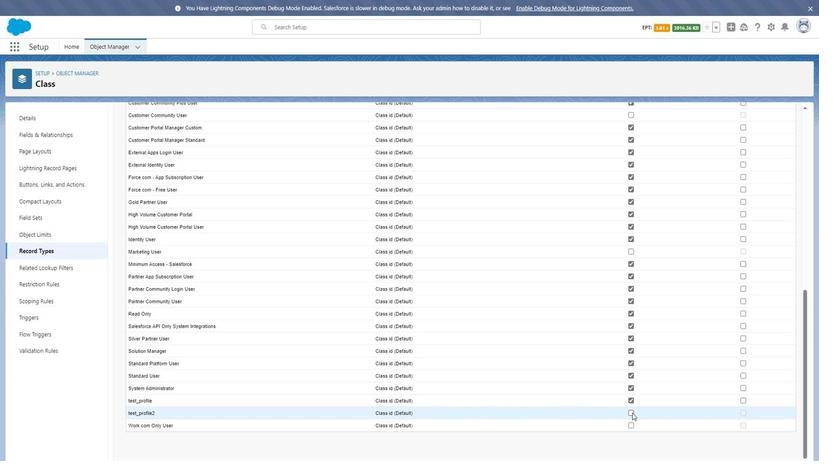 
Action: Mouse moved to (629, 424)
Screenshot: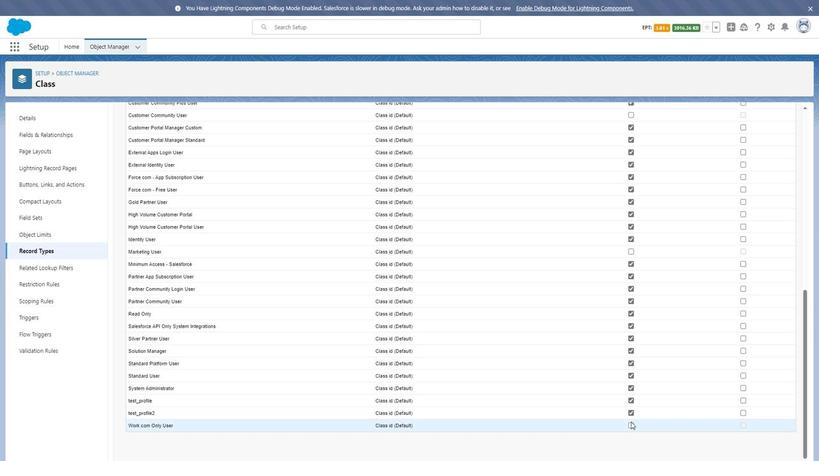
Action: Mouse pressed left at (629, 424)
Screenshot: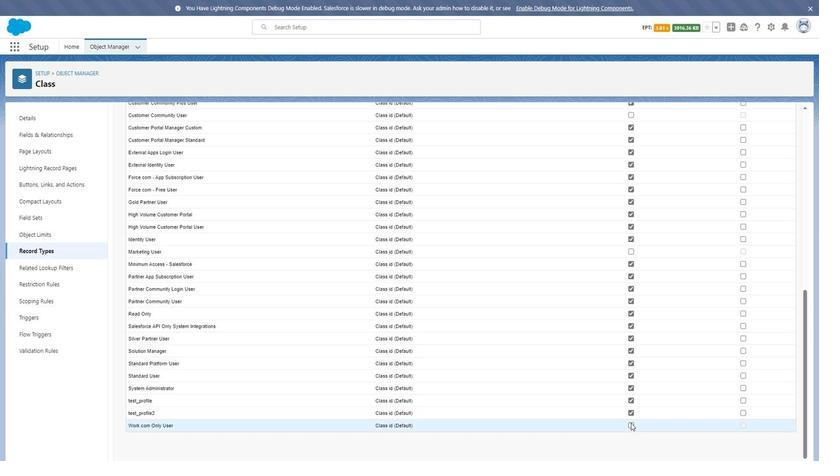 
Action: Mouse moved to (630, 424)
Screenshot: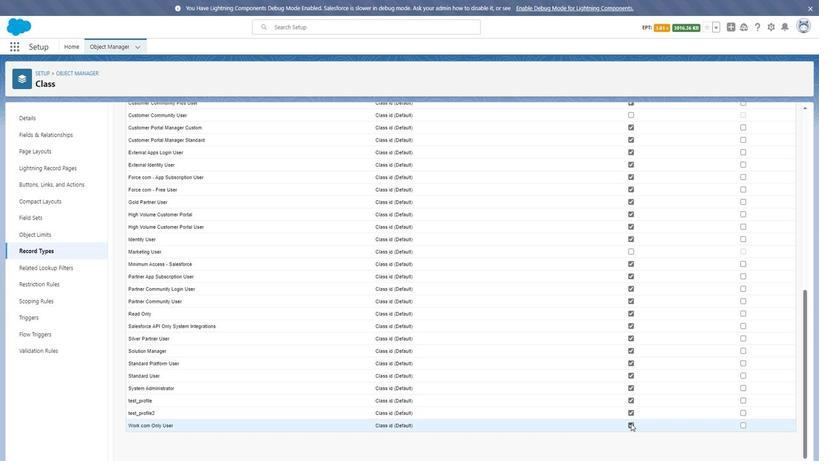 
Action: Mouse scrolled (630, 424) with delta (0, 0)
Screenshot: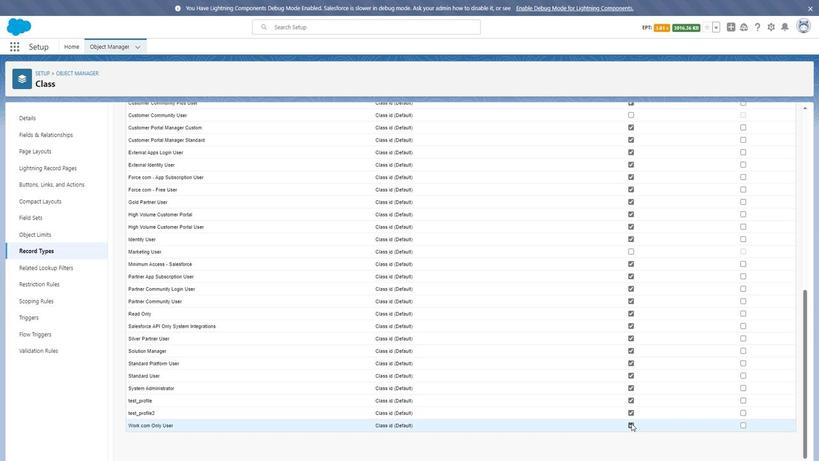 
Action: Mouse scrolled (630, 424) with delta (0, 0)
Screenshot: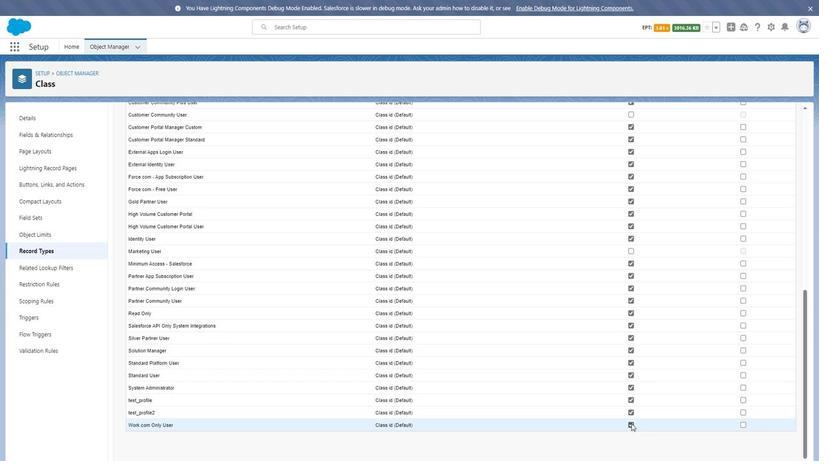 
Action: Mouse moved to (729, 250)
Screenshot: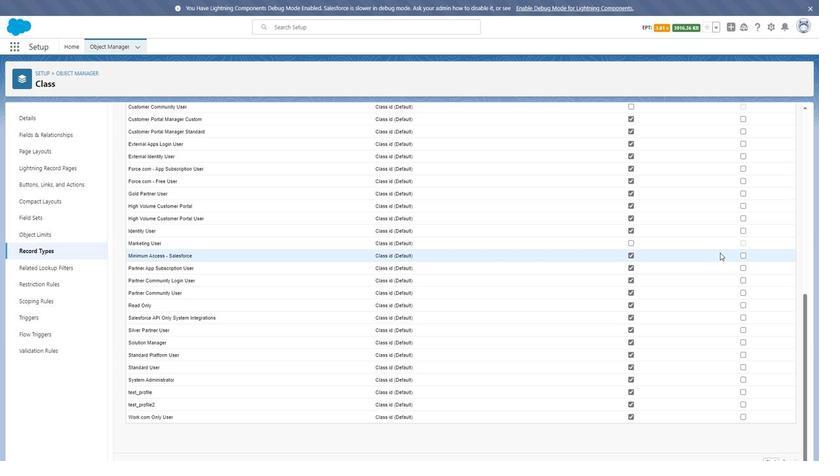 
Action: Mouse scrolled (729, 251) with delta (0, 0)
Screenshot: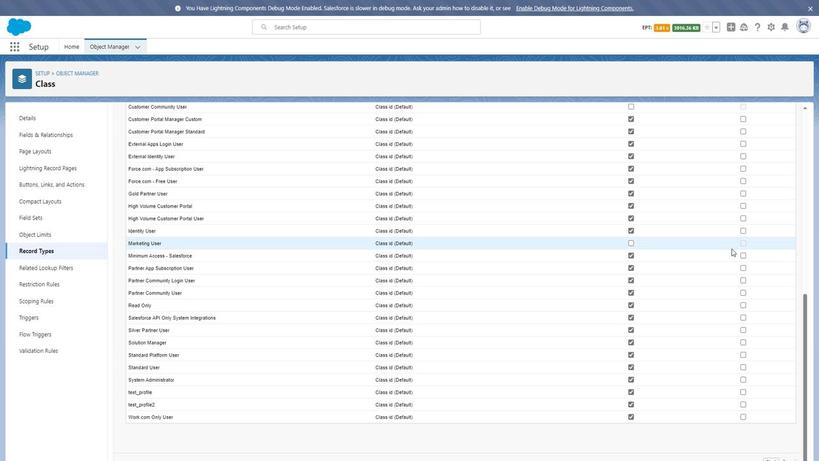 
Action: Mouse scrolled (729, 251) with delta (0, 0)
Screenshot: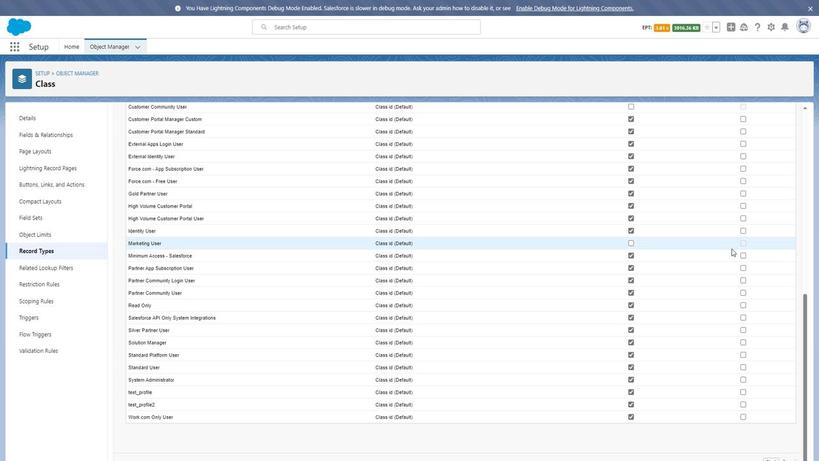 
Action: Mouse scrolled (729, 251) with delta (0, 0)
Screenshot: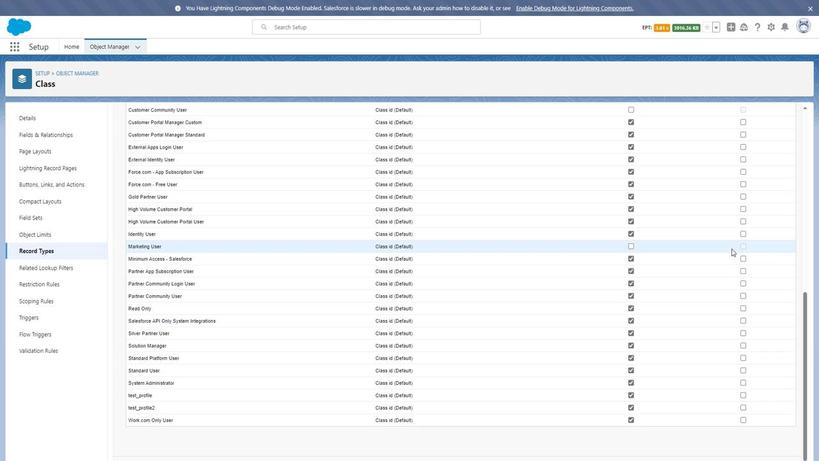 
Action: Mouse scrolled (729, 251) with delta (0, 0)
Screenshot: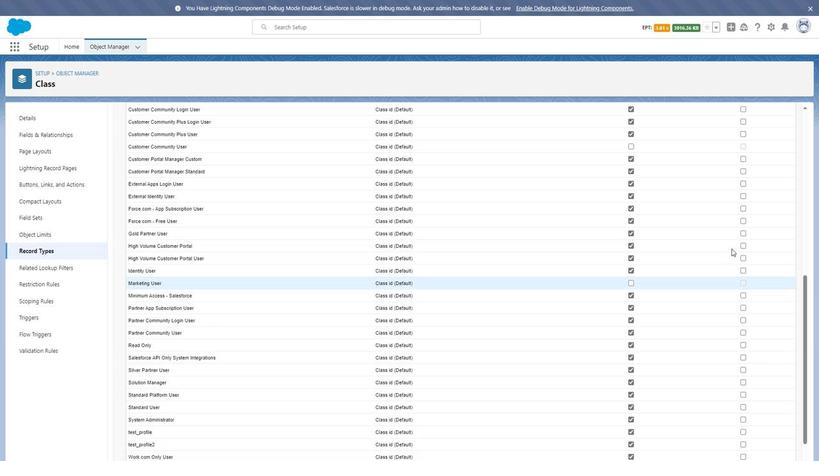 
Action: Mouse scrolled (729, 251) with delta (0, 0)
Screenshot: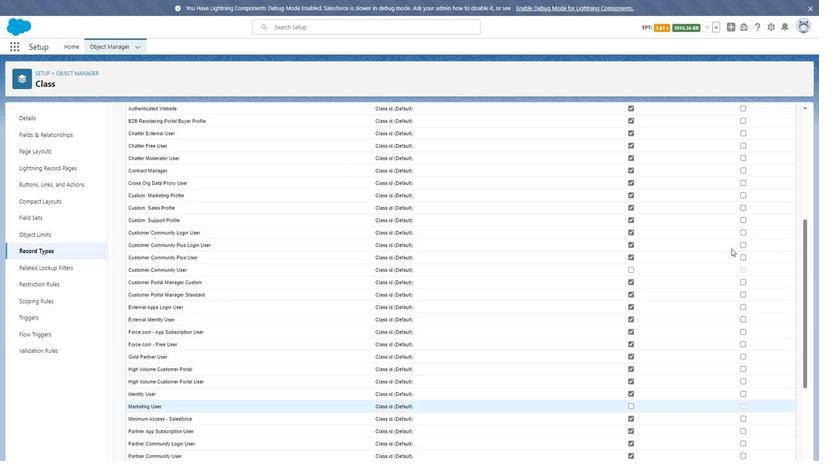 
Action: Mouse moved to (742, 186)
Screenshot: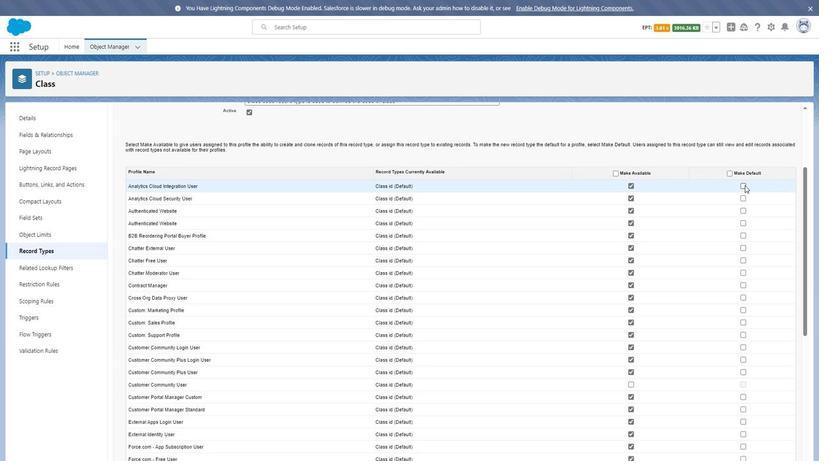 
Action: Mouse pressed left at (742, 186)
Screenshot: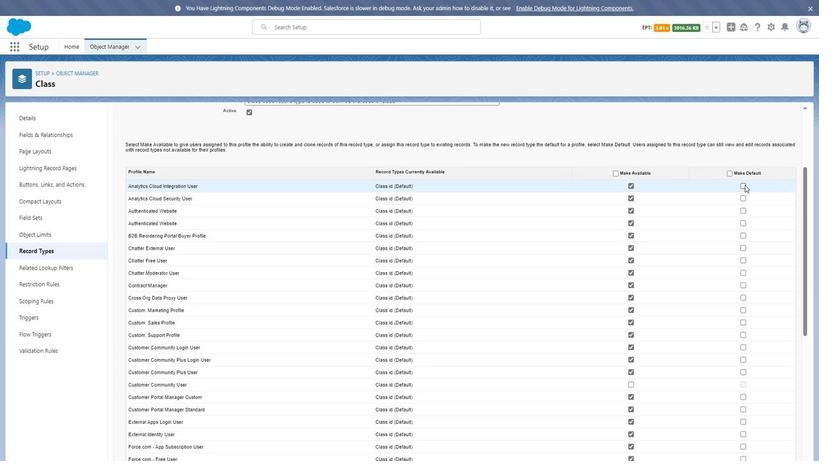 
Action: Mouse moved to (740, 202)
Screenshot: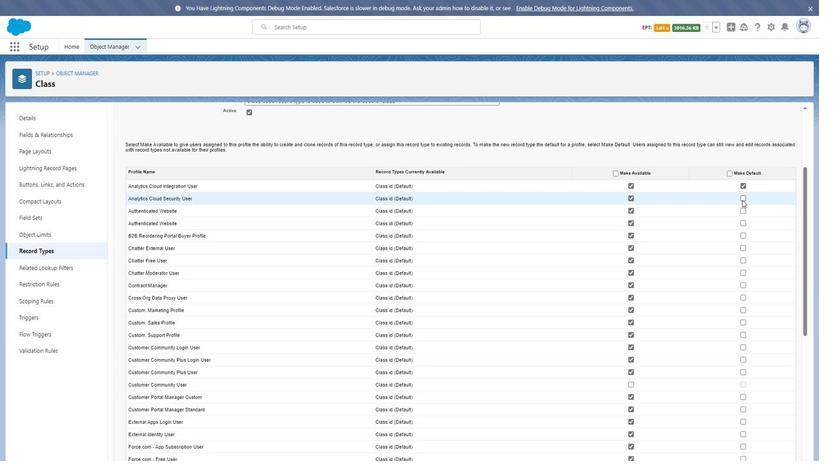 
Action: Mouse pressed left at (740, 202)
Screenshot: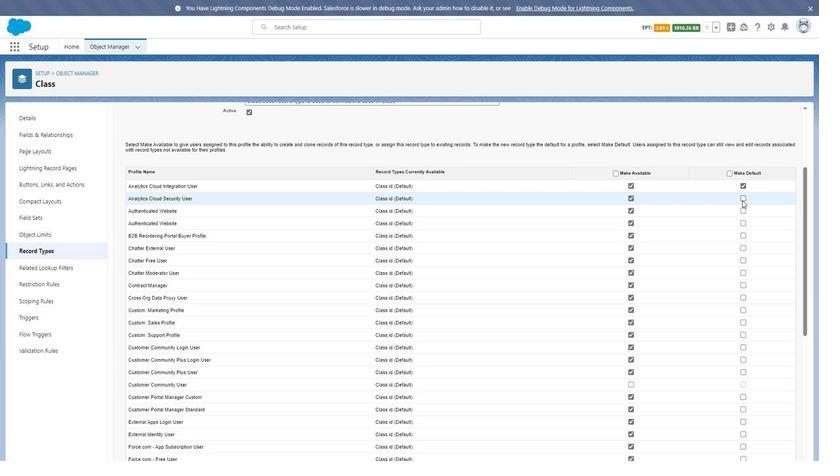 
Action: Mouse moved to (740, 215)
Screenshot: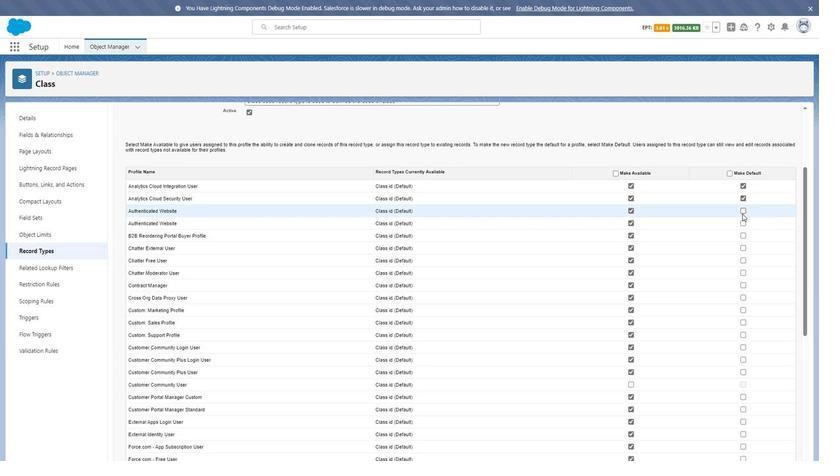 
Action: Mouse pressed left at (740, 215)
Screenshot: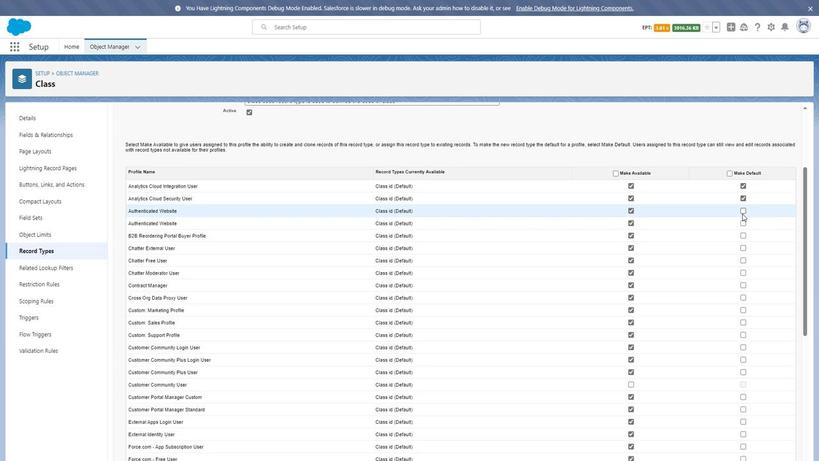 
Action: Mouse moved to (740, 224)
Screenshot: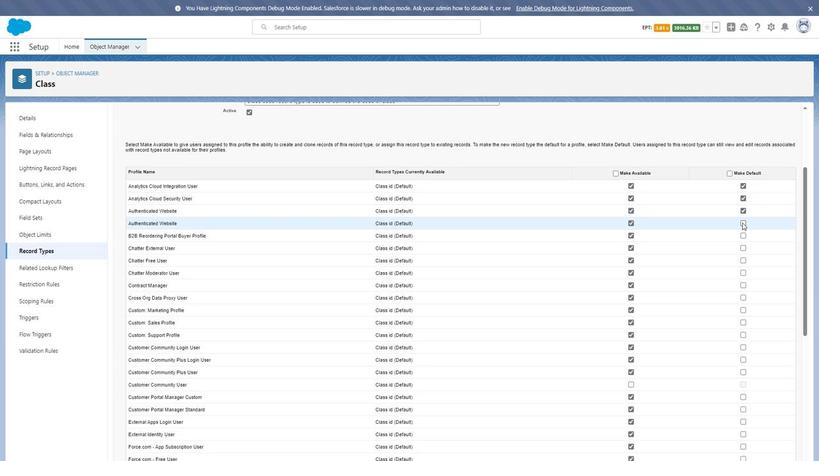
Action: Mouse pressed left at (740, 224)
Screenshot: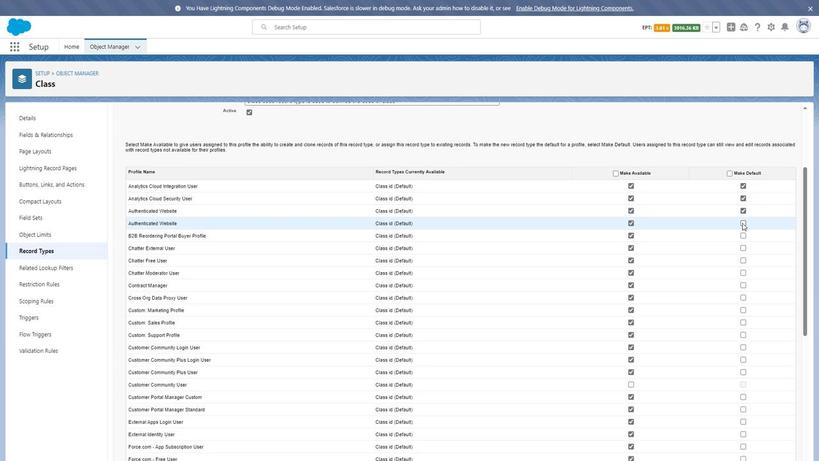 
Action: Mouse moved to (739, 239)
Screenshot: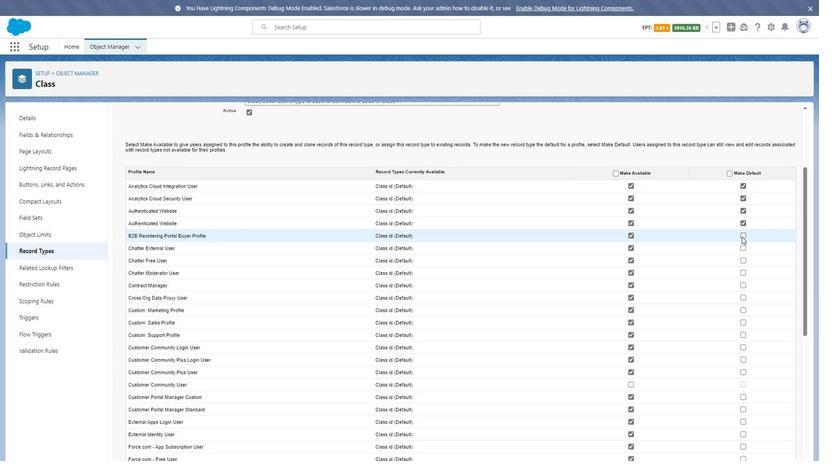 
Action: Mouse pressed left at (739, 239)
Screenshot: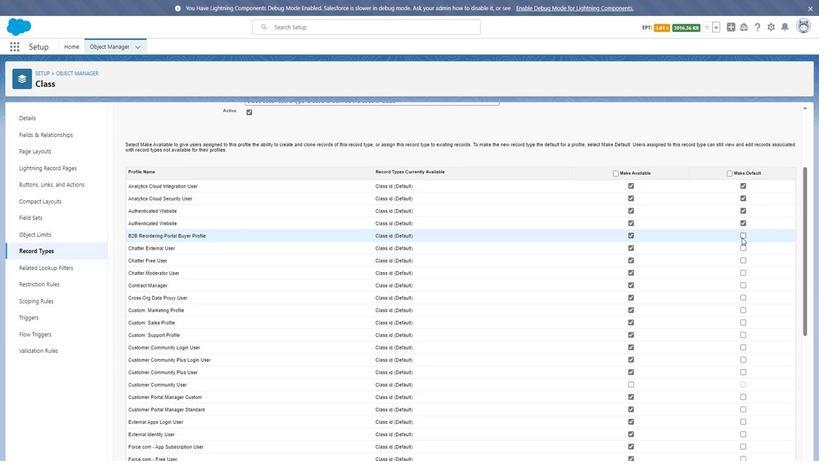 
Action: Mouse moved to (739, 254)
Screenshot: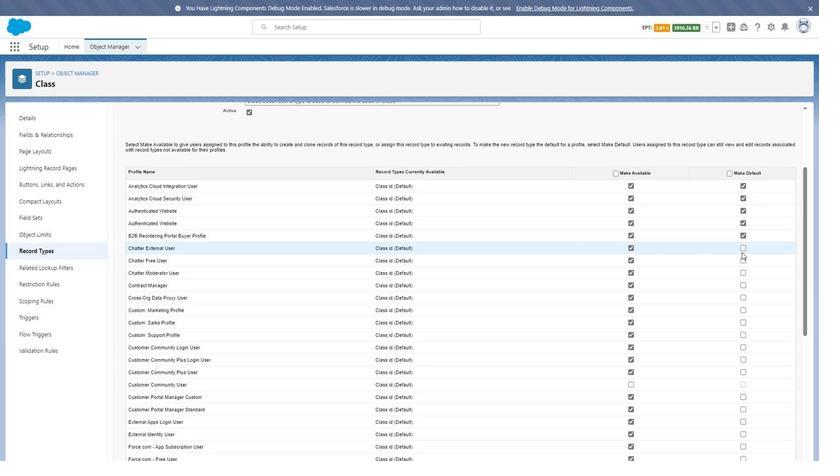 
Action: Mouse pressed left at (739, 254)
Screenshot: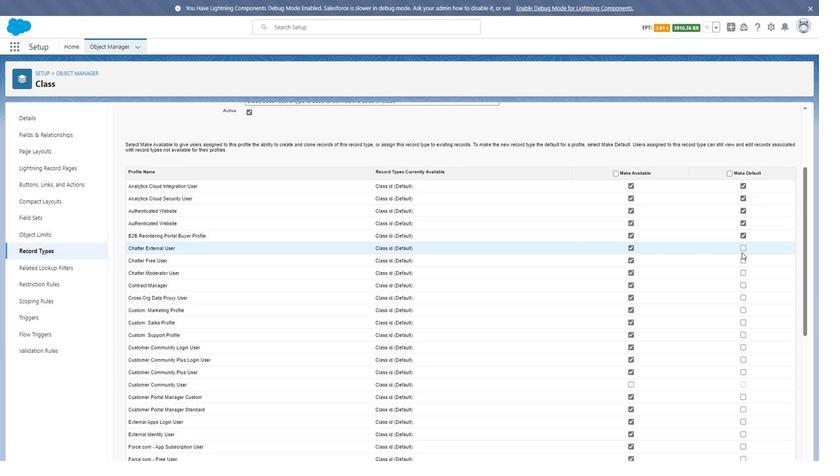 
Action: Mouse moved to (738, 249)
Screenshot: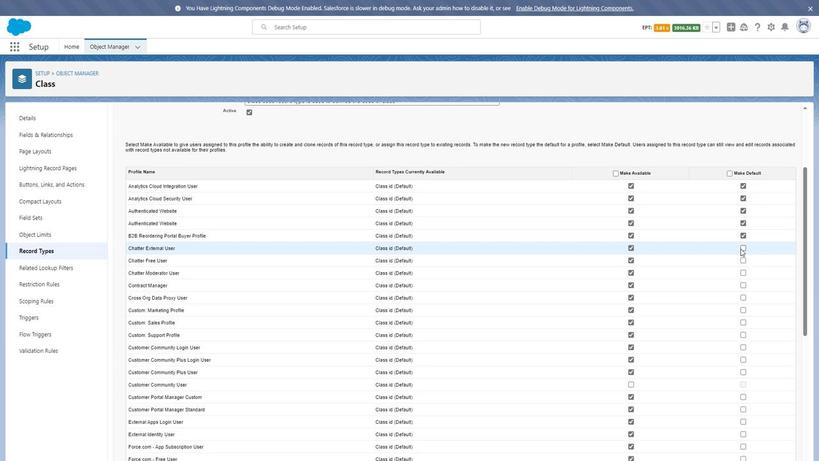
Action: Mouse pressed left at (738, 249)
Screenshot: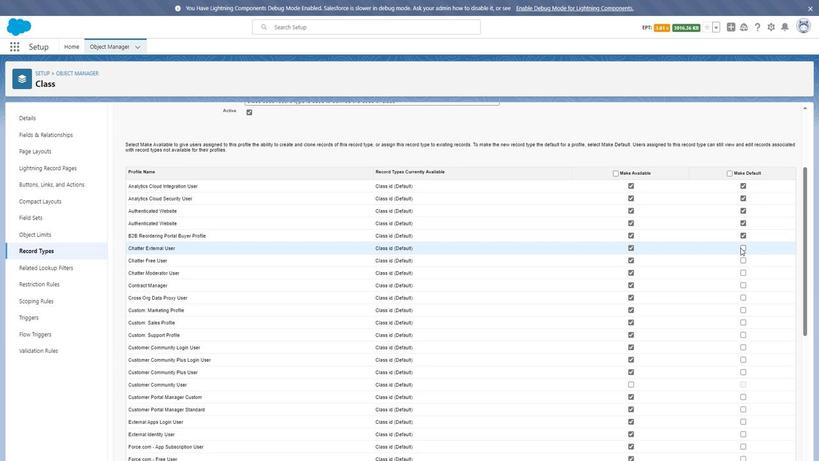 
Action: Mouse moved to (739, 265)
Screenshot: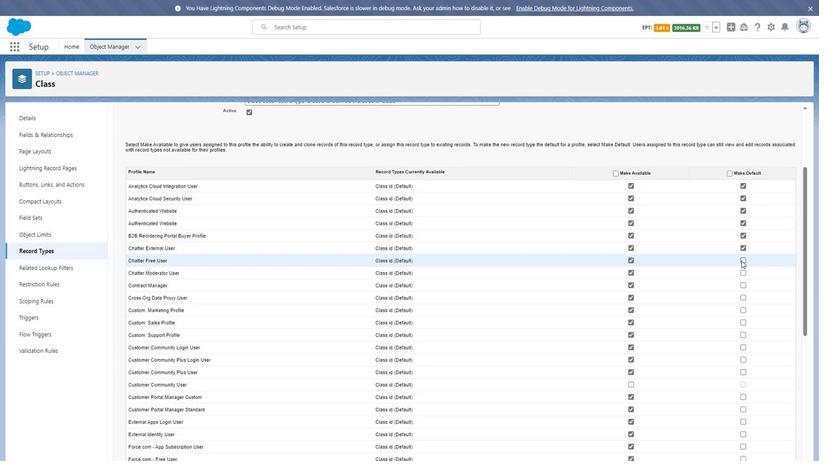 
Action: Mouse pressed left at (739, 265)
Screenshot: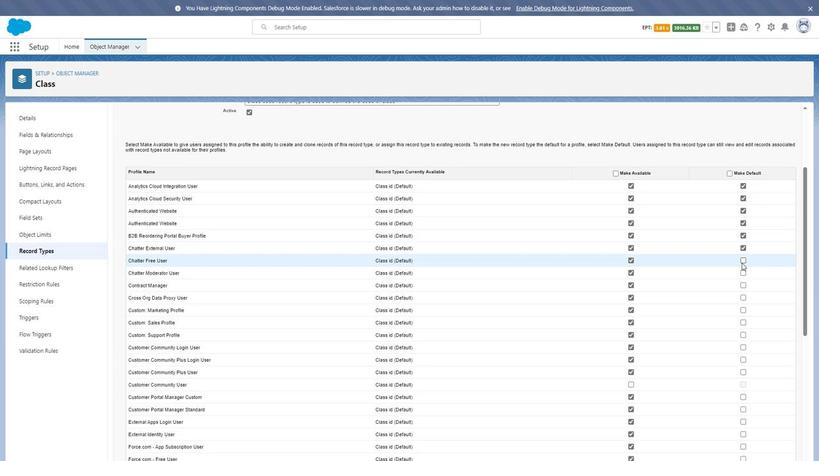
Action: Mouse moved to (740, 274)
Screenshot: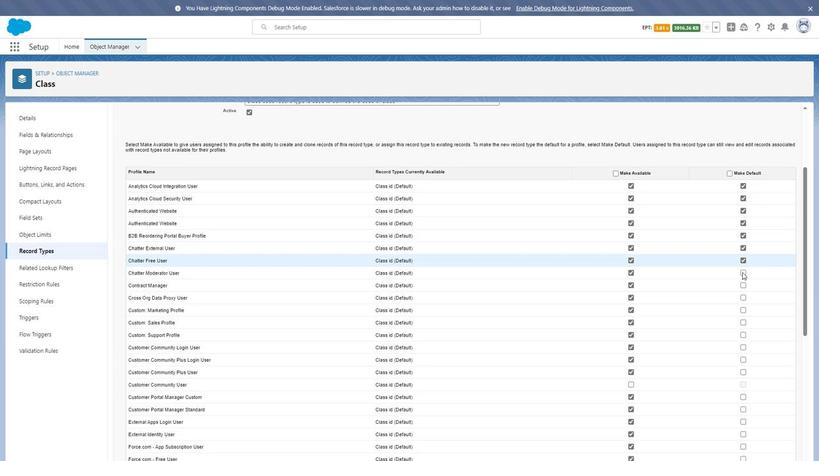 
Action: Mouse pressed left at (740, 274)
Screenshot: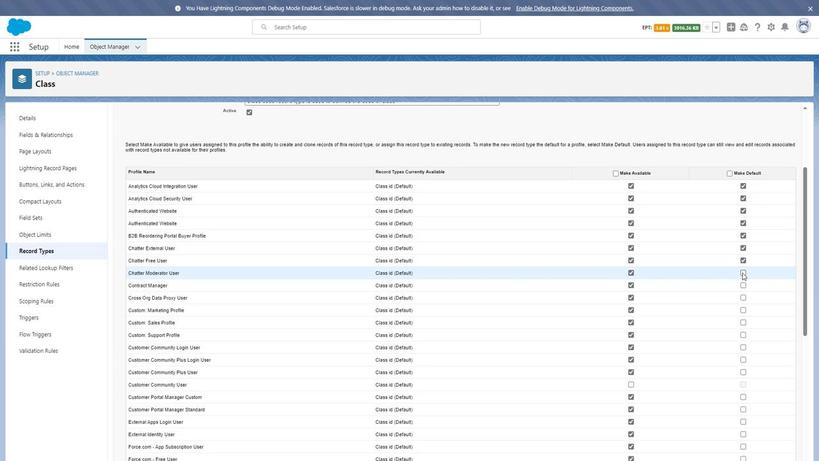 
Action: Mouse moved to (739, 286)
Screenshot: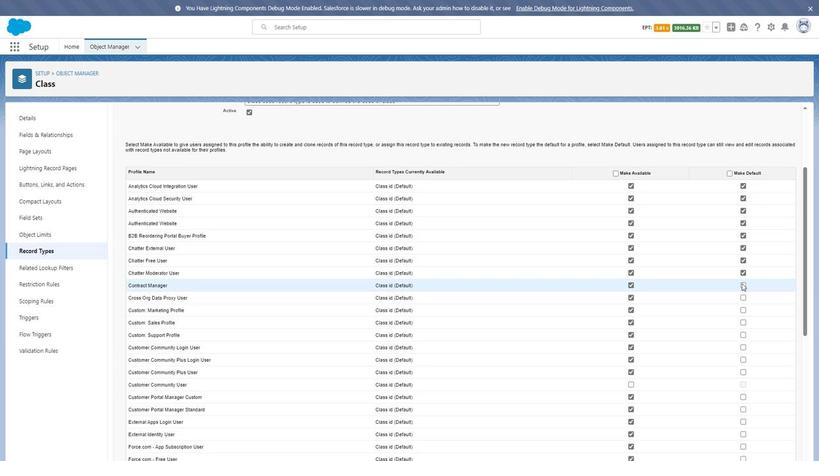 
Action: Mouse pressed left at (739, 286)
Screenshot: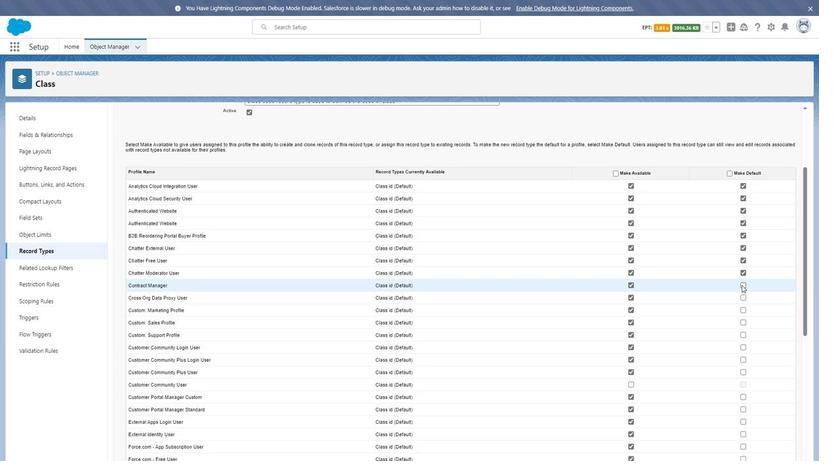 
Action: Mouse moved to (740, 301)
Screenshot: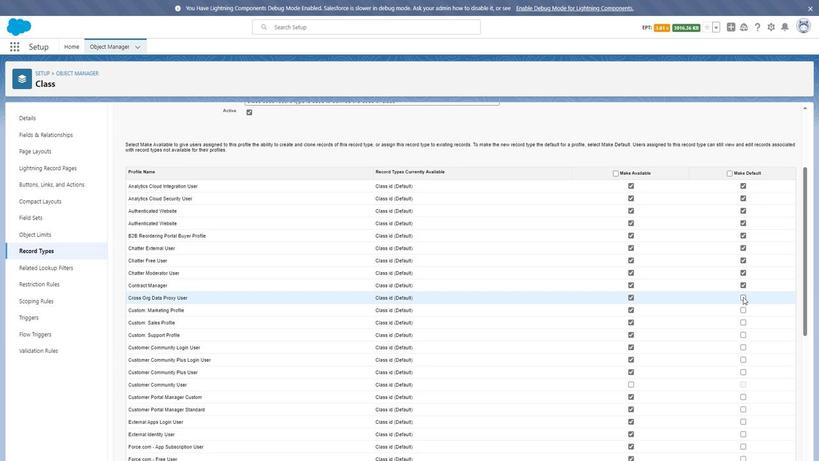 
Action: Mouse pressed left at (740, 301)
Screenshot: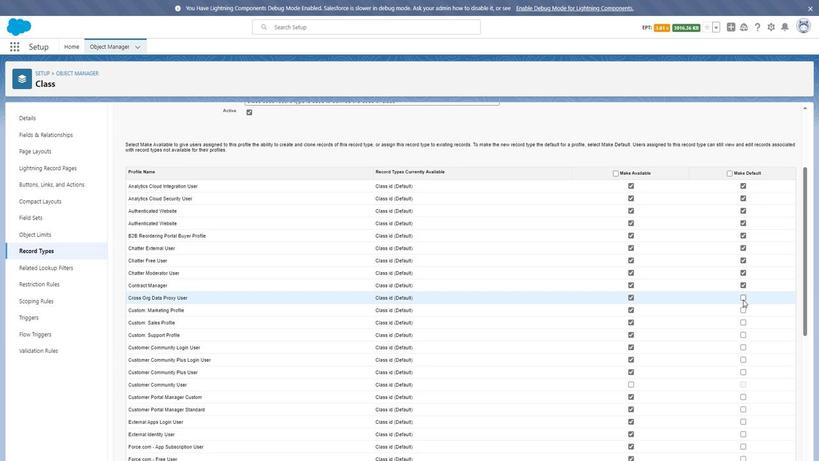 
Action: Mouse moved to (741, 311)
Screenshot: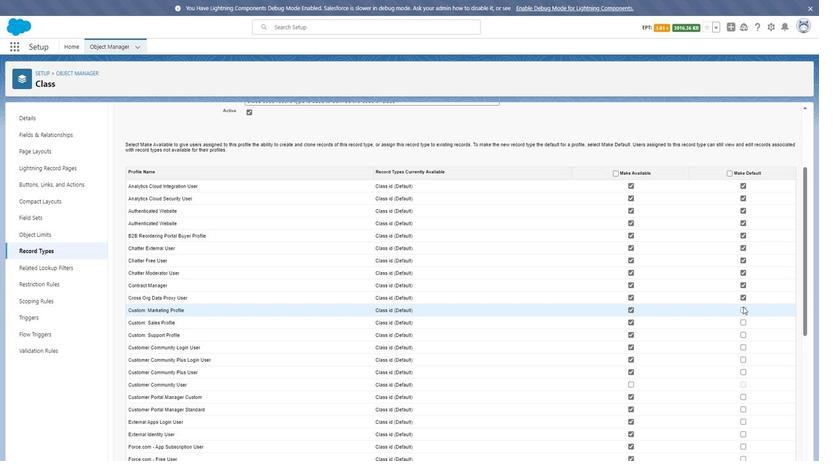 
Action: Mouse pressed left at (741, 311)
Screenshot: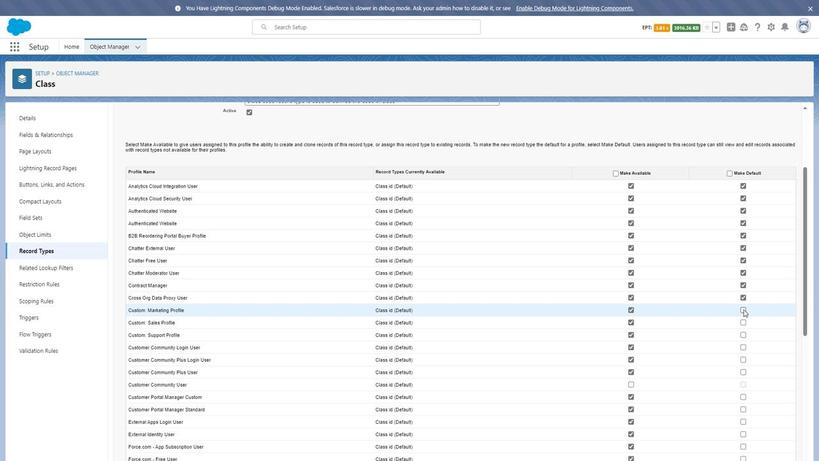 
Action: Mouse moved to (740, 321)
Screenshot: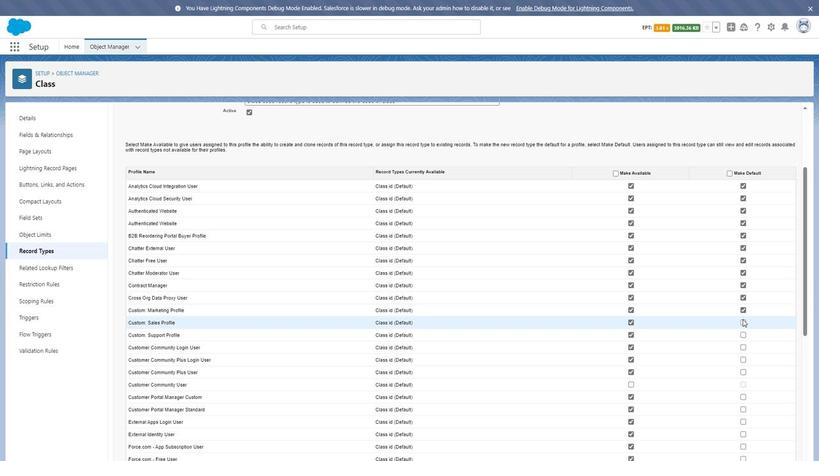
Action: Mouse pressed left at (740, 321)
Screenshot: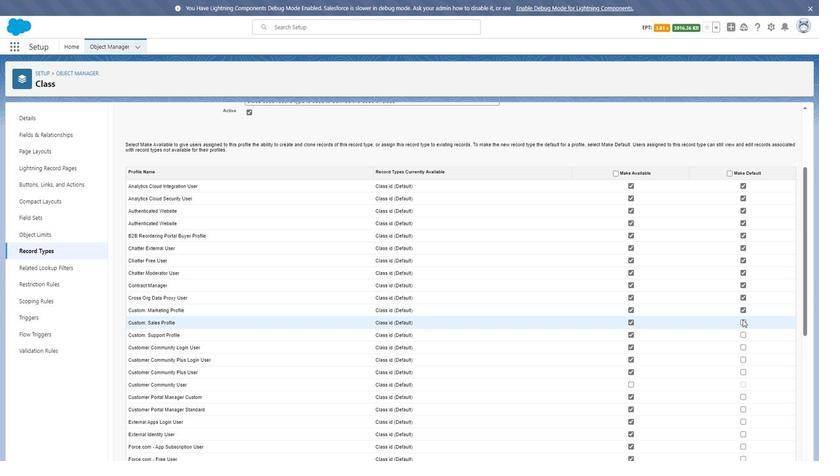 
Action: Mouse moved to (740, 333)
Screenshot: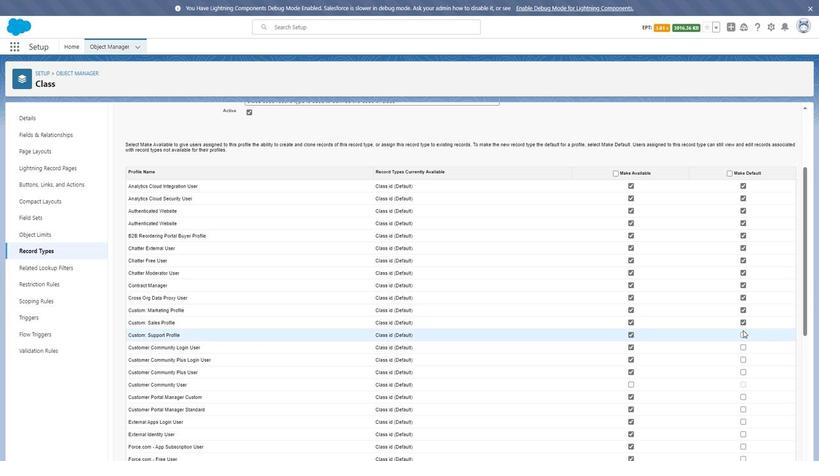 
Action: Mouse pressed left at (740, 333)
Screenshot: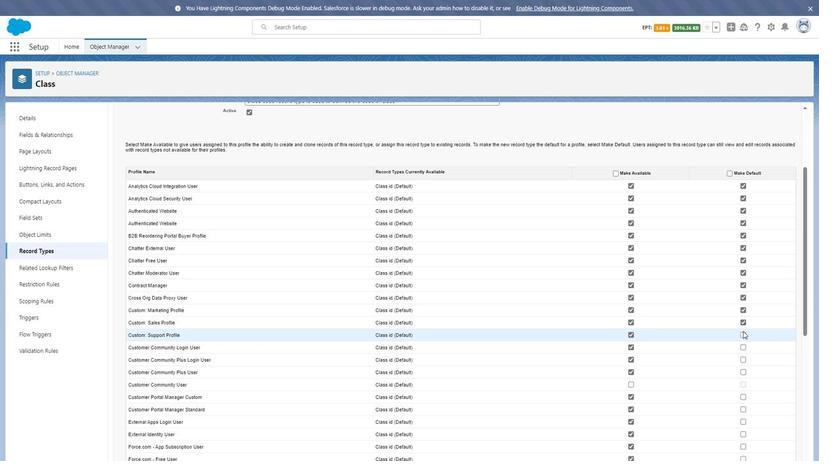 
Action: Mouse moved to (740, 339)
Screenshot: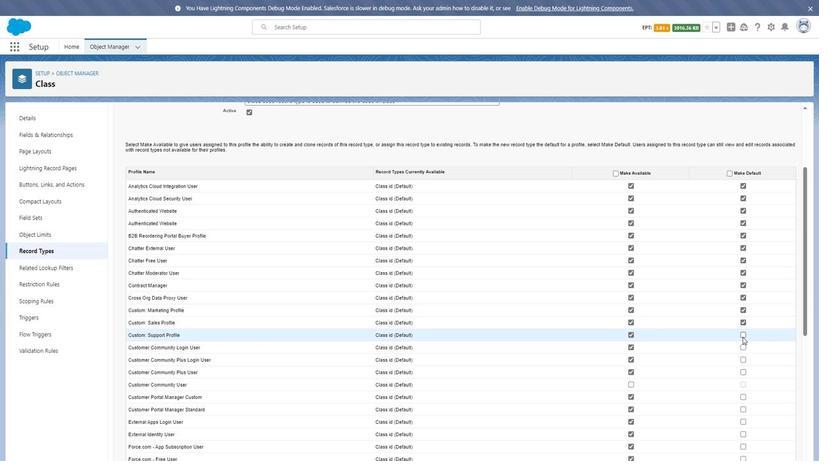 
Action: Mouse pressed left at (740, 339)
Screenshot: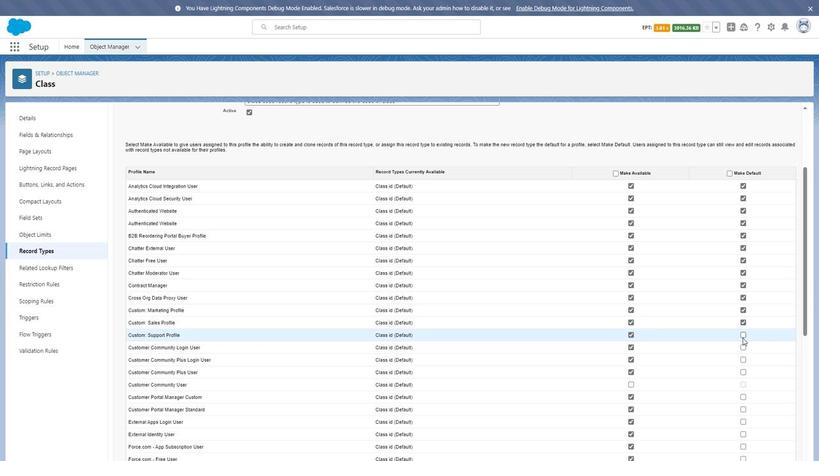 
Action: Mouse moved to (740, 347)
Screenshot: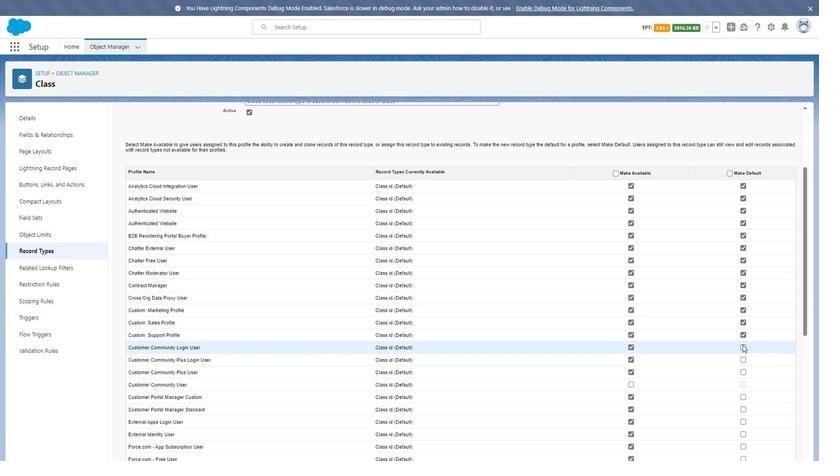 
Action: Mouse pressed left at (740, 347)
Screenshot: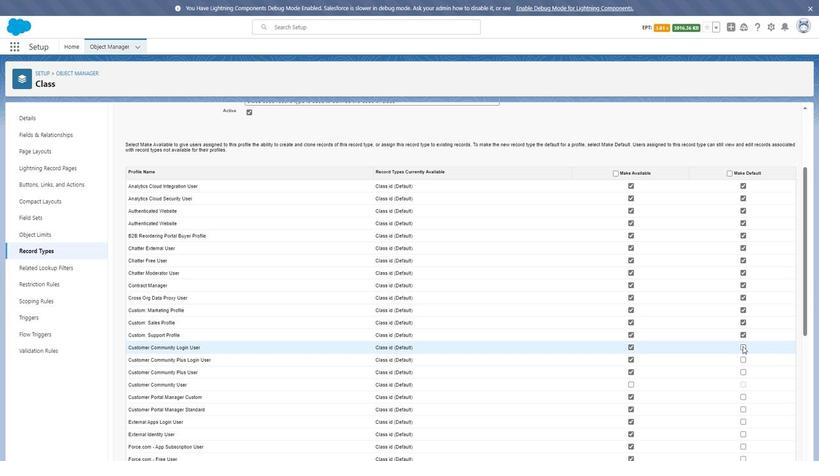 
Action: Mouse moved to (740, 359)
Screenshot: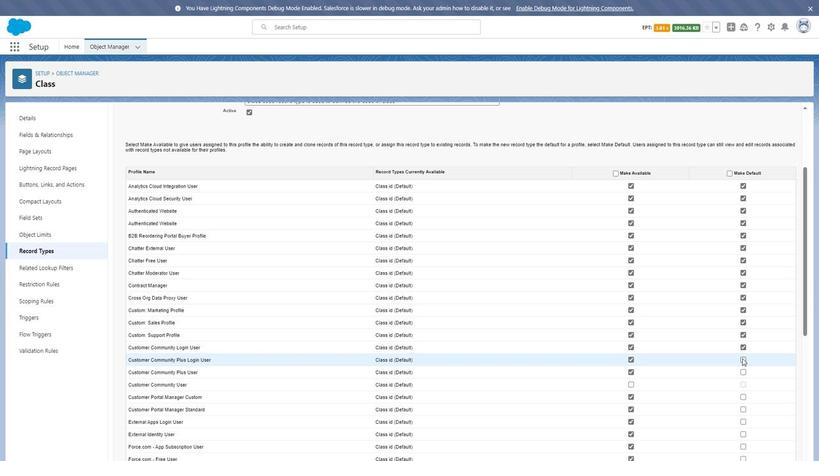 
Action: Mouse pressed left at (740, 359)
Screenshot: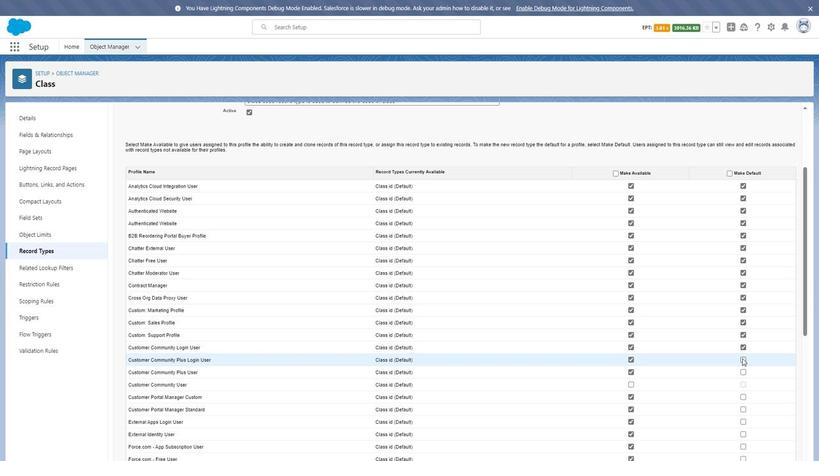 
Action: Mouse moved to (740, 372)
Screenshot: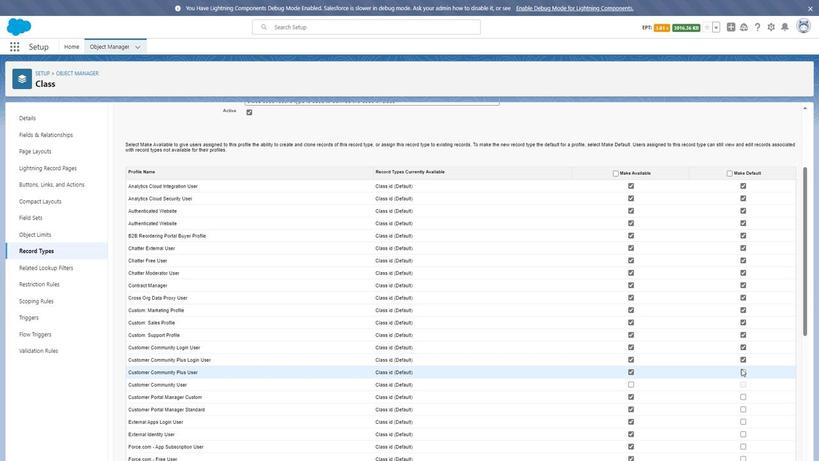 
Action: Mouse pressed left at (740, 372)
Screenshot: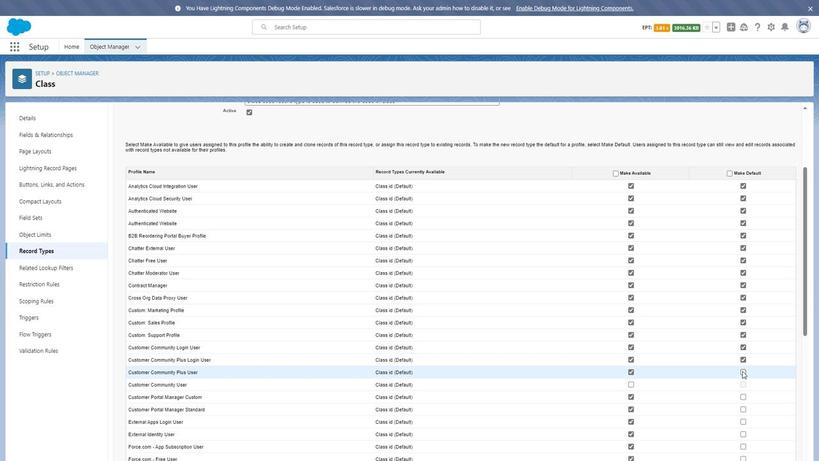 
Action: Mouse moved to (737, 382)
Screenshot: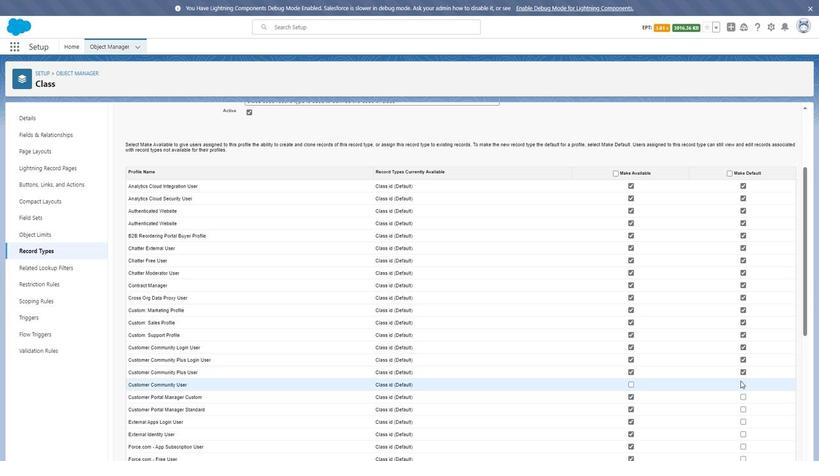 
Action: Mouse scrolled (737, 382) with delta (0, 0)
Screenshot: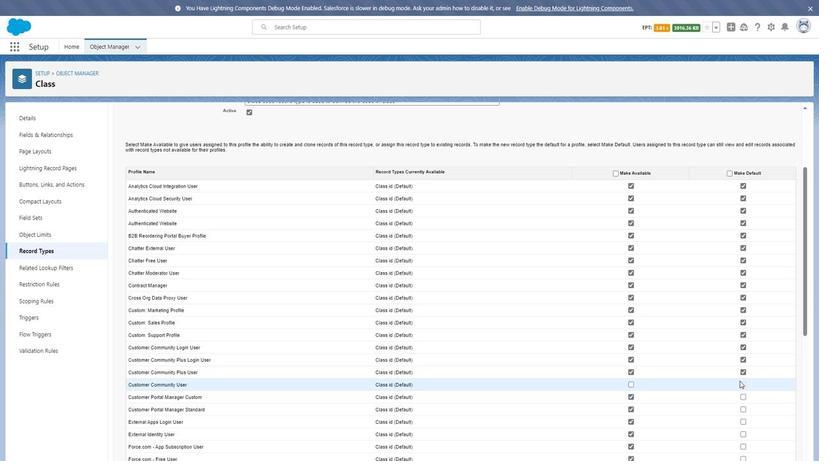 
Action: Mouse scrolled (737, 382) with delta (0, 0)
Screenshot: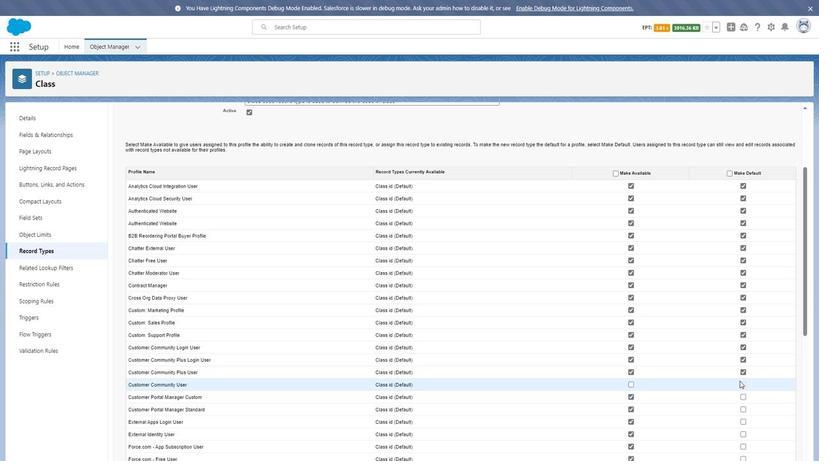 
Action: Mouse moved to (741, 289)
Screenshot: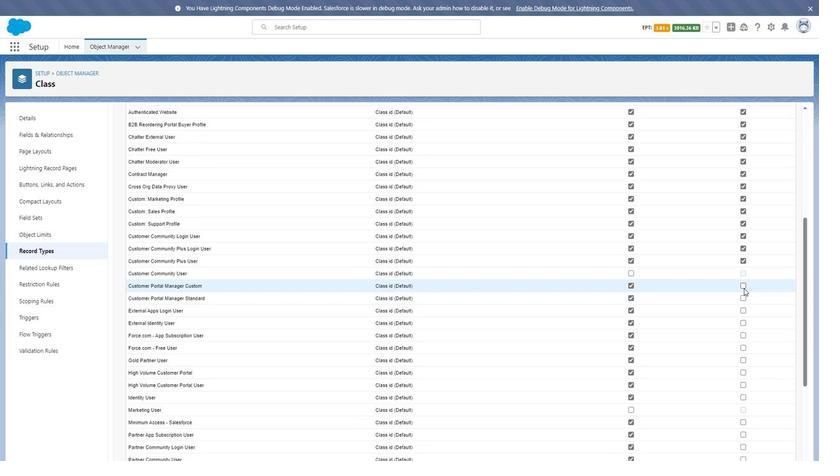 
Action: Mouse pressed left at (741, 289)
Screenshot: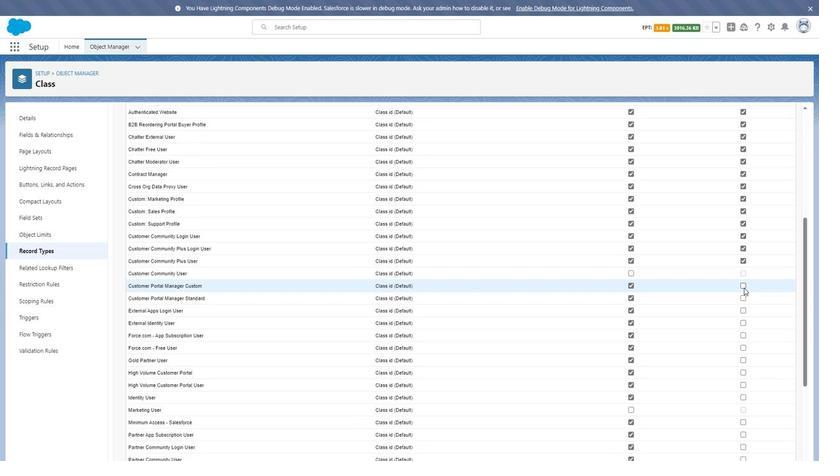 
Action: Mouse moved to (740, 300)
Screenshot: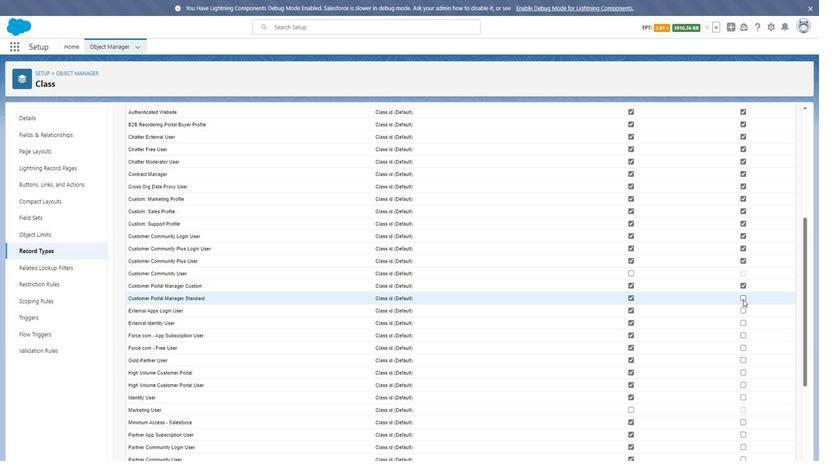 
Action: Mouse pressed left at (740, 300)
Screenshot: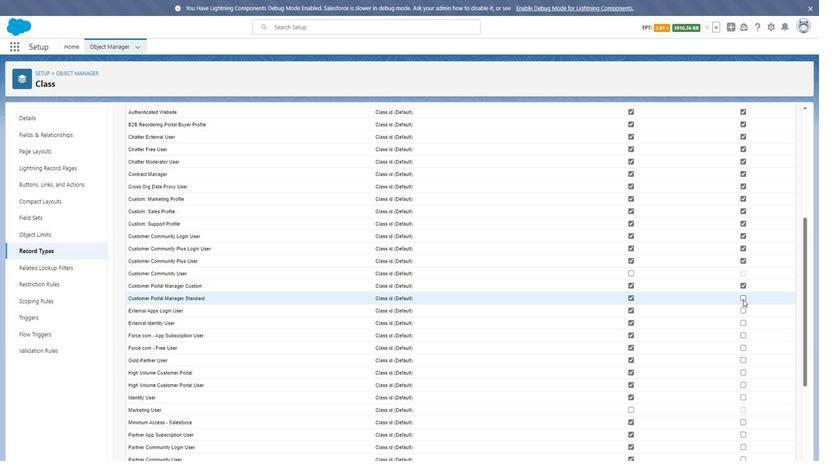 
Action: Mouse moved to (741, 309)
Screenshot: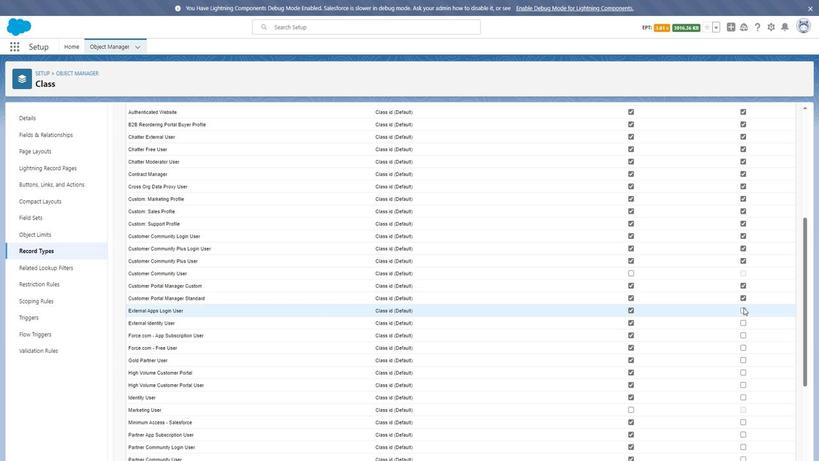 
Action: Mouse pressed left at (741, 309)
Screenshot: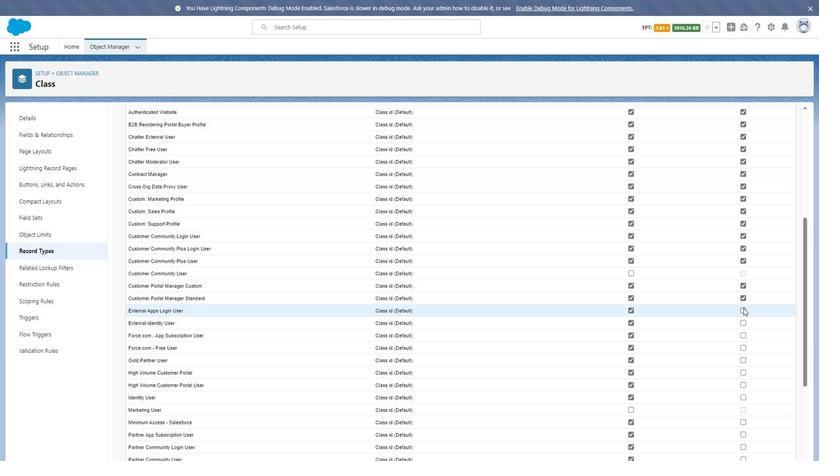 
Action: Mouse moved to (742, 323)
Screenshot: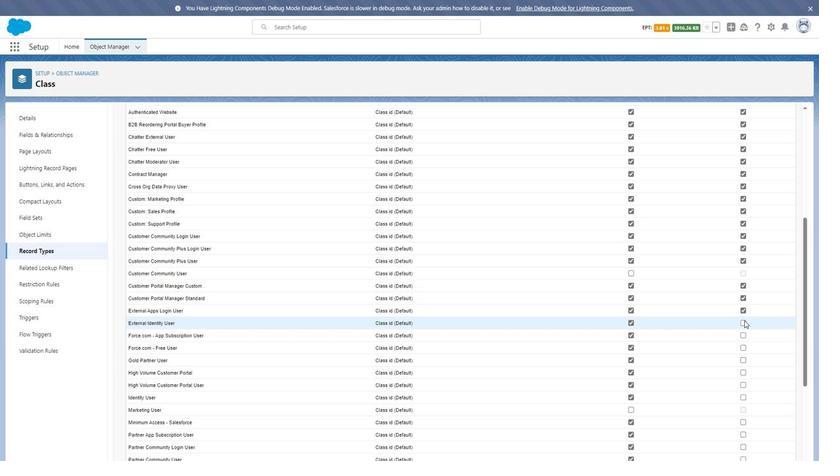 
Action: Mouse pressed left at (742, 323)
Screenshot: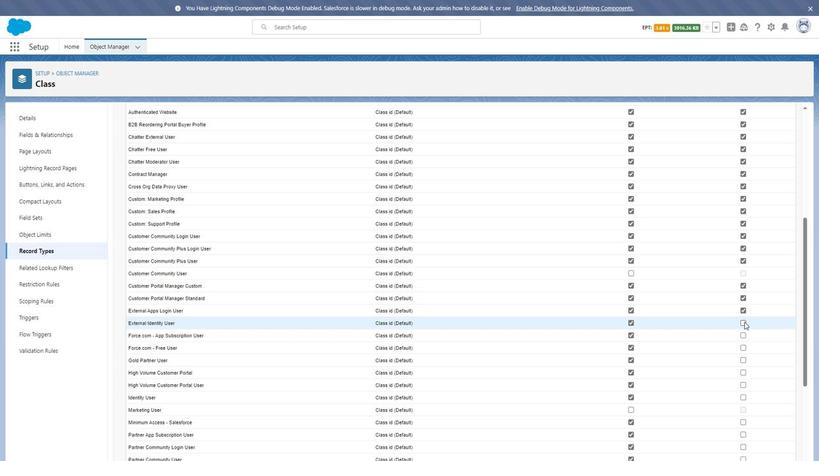 
Action: Mouse moved to (741, 333)
Screenshot: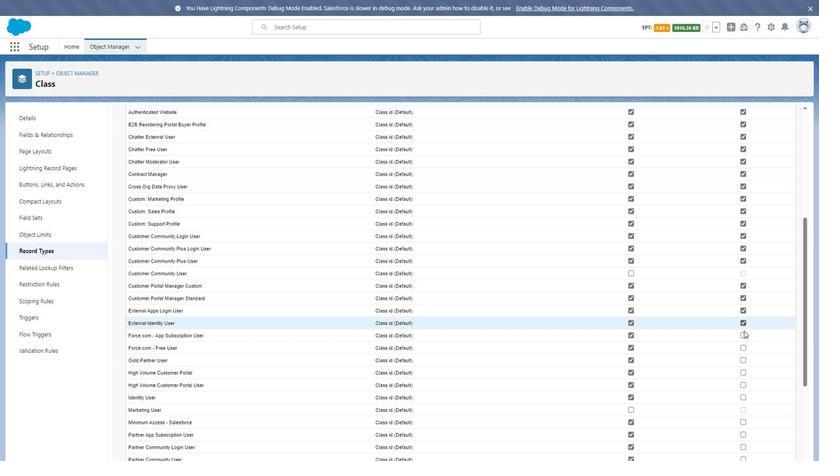 
Action: Mouse pressed left at (741, 333)
Screenshot: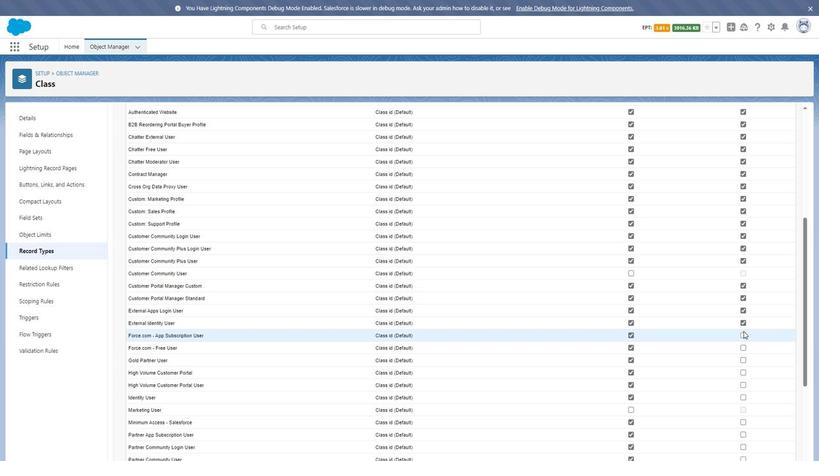 
Action: Mouse moved to (740, 339)
Screenshot: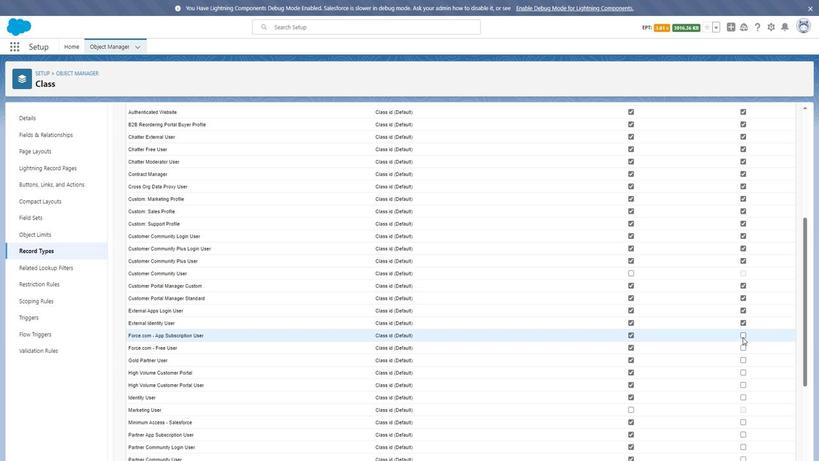 
Action: Mouse pressed left at (740, 339)
Screenshot: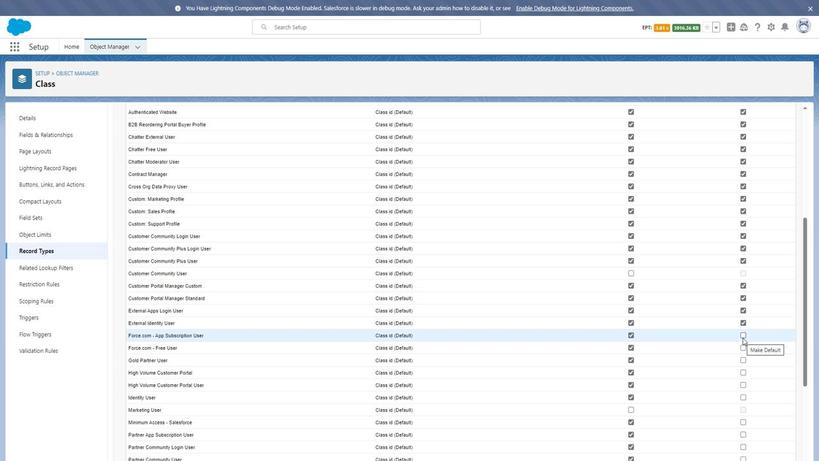 
Action: Mouse moved to (739, 346)
Screenshot: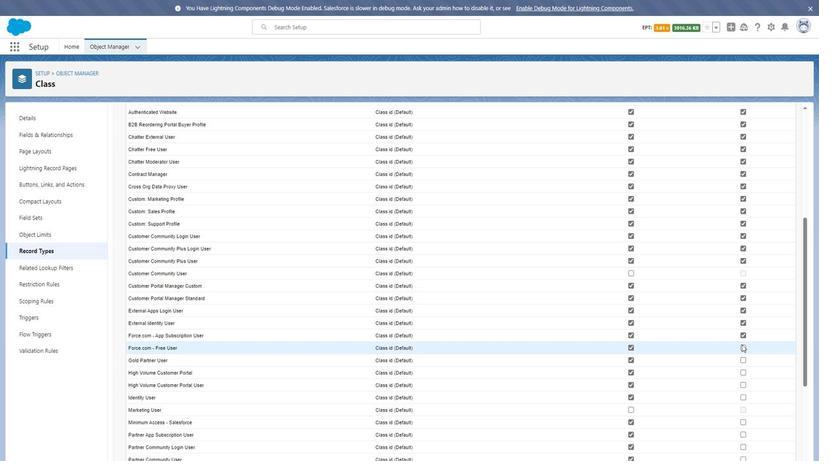 
Action: Mouse pressed left at (739, 346)
Screenshot: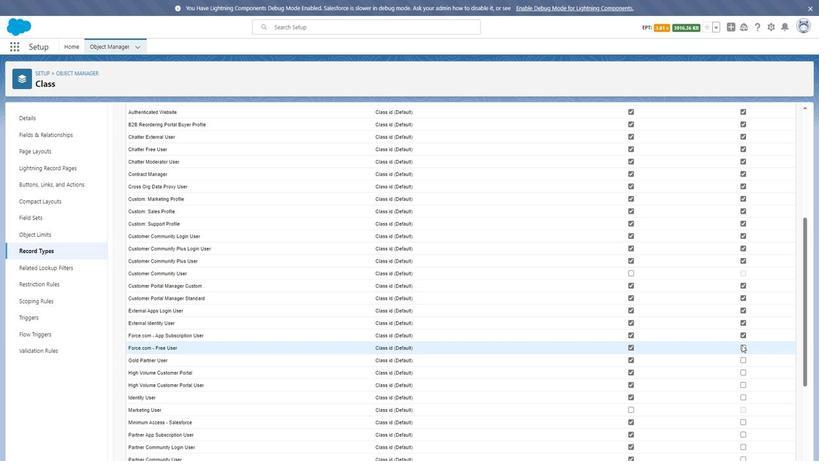 
Action: Mouse moved to (740, 360)
Screenshot: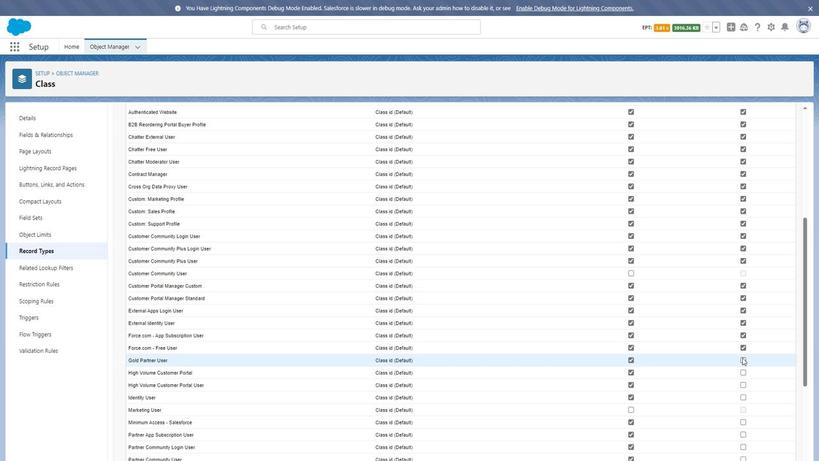 
Action: Mouse pressed left at (740, 360)
Screenshot: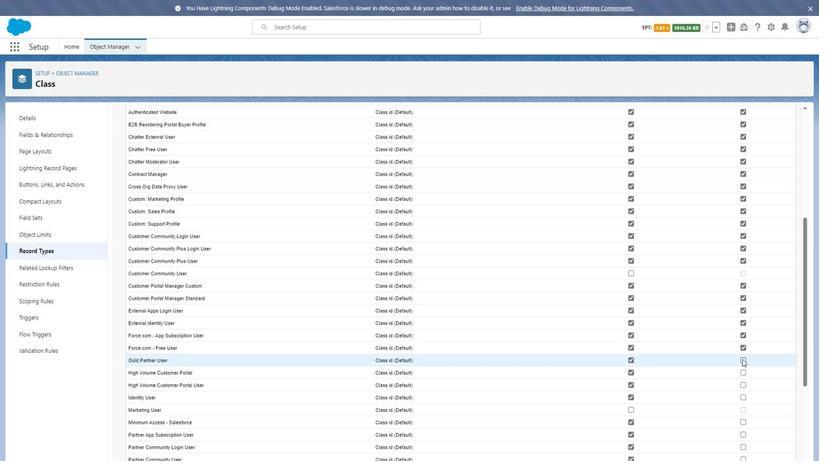 
Action: Mouse moved to (739, 374)
Screenshot: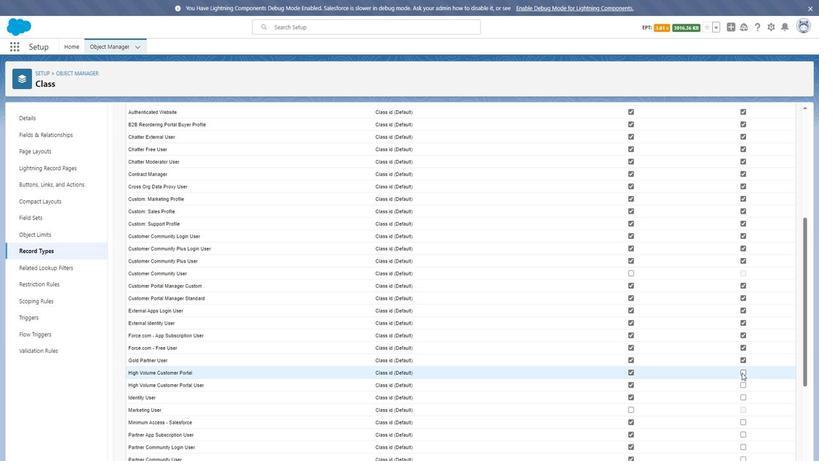 
Action: Mouse pressed left at (739, 374)
Screenshot: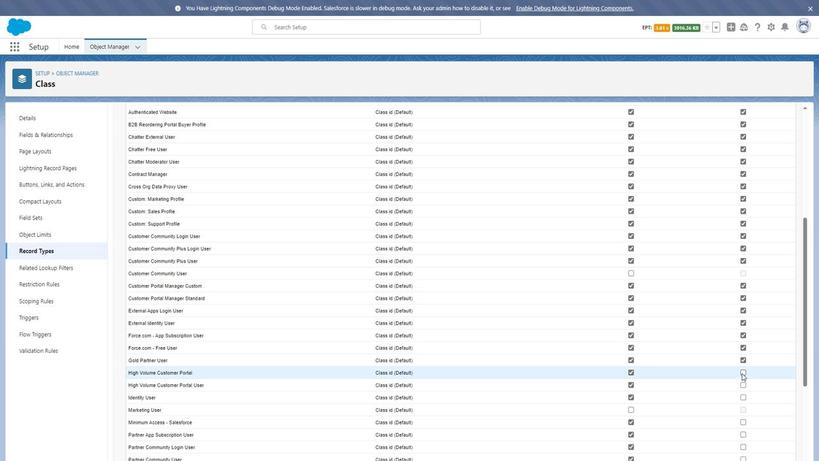 
Action: Mouse moved to (739, 386)
Screenshot: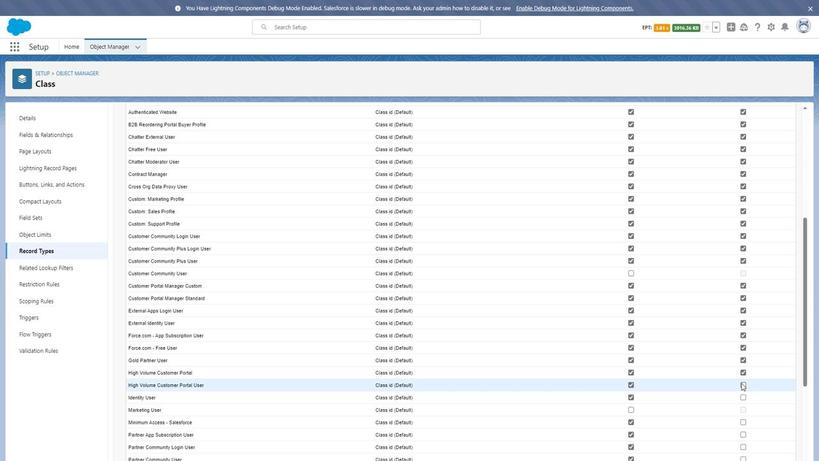 
Action: Mouse pressed left at (739, 386)
Screenshot: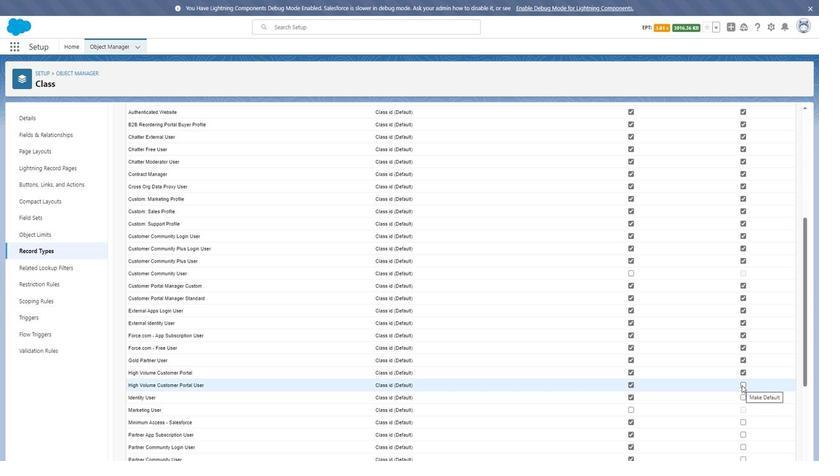 
Action: Mouse moved to (740, 398)
Screenshot: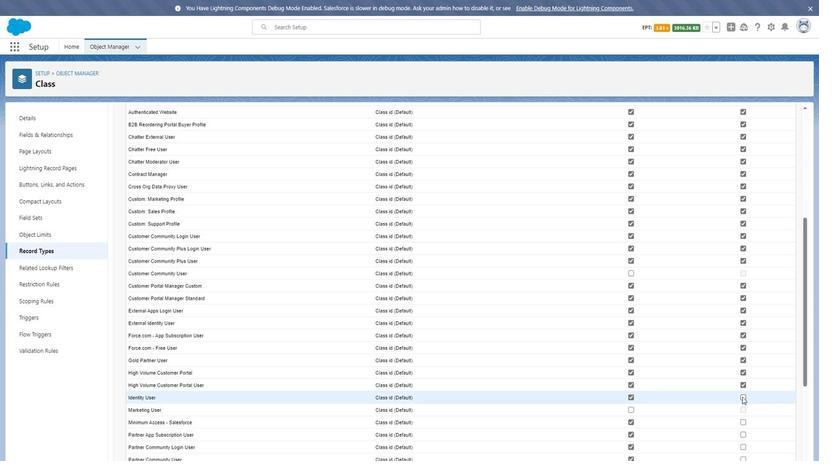 
Action: Mouse pressed left at (740, 398)
Screenshot: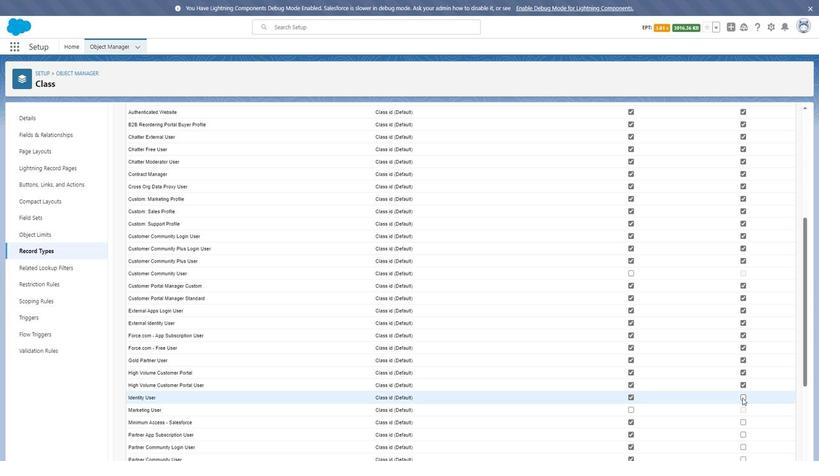 
Action: Mouse moved to (742, 421)
Screenshot: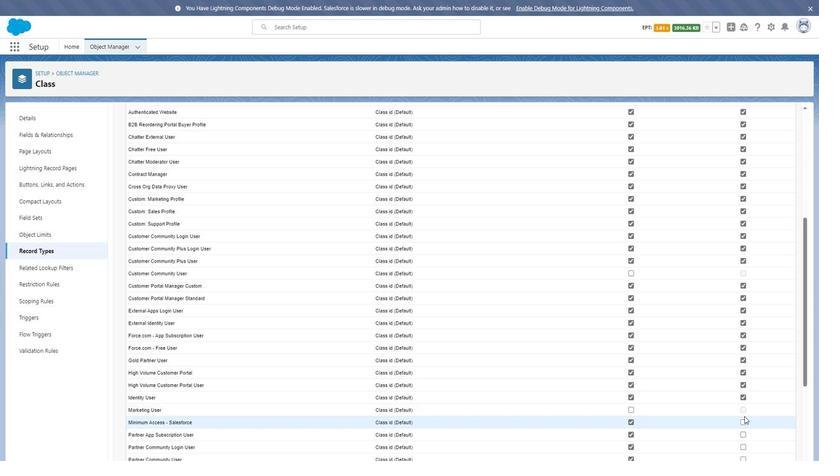 
Action: Mouse pressed left at (742, 421)
Screenshot: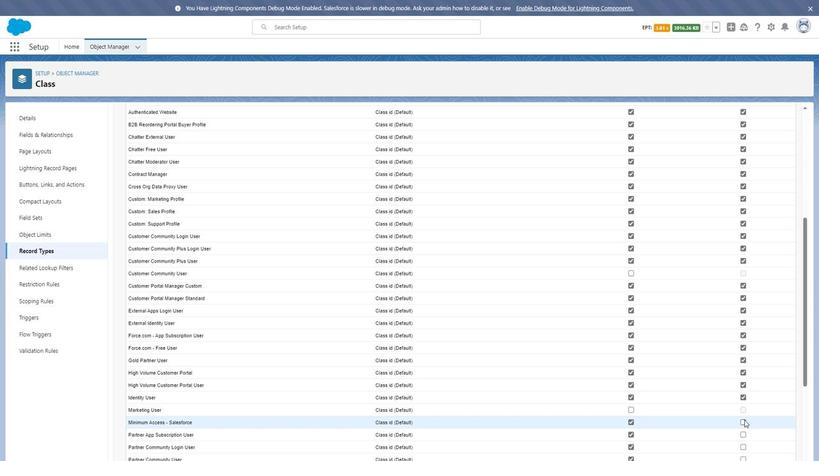 
Action: Mouse moved to (742, 437)
Screenshot: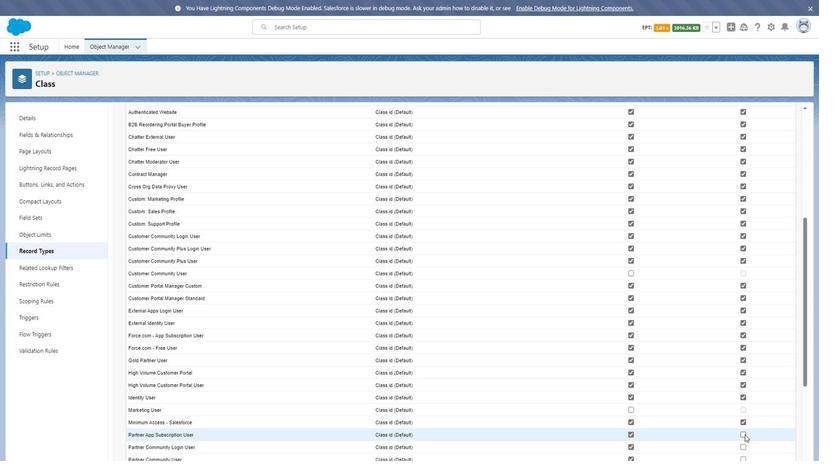 
Action: Mouse pressed left at (742, 437)
Screenshot: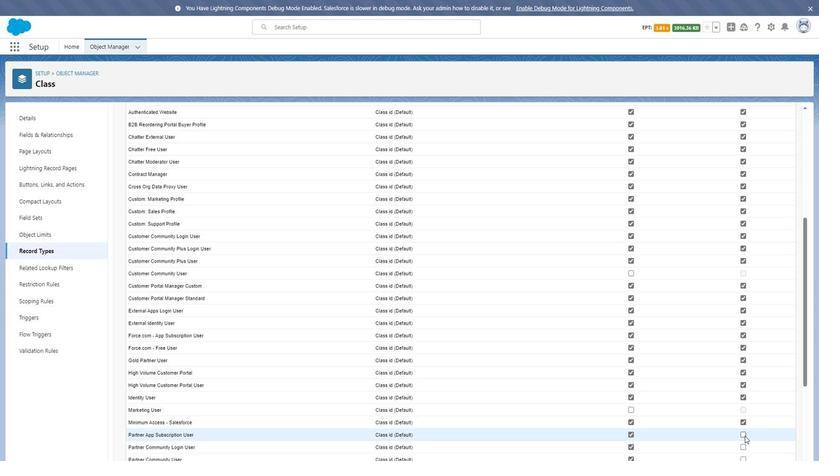 
Action: Mouse moved to (740, 451)
Screenshot: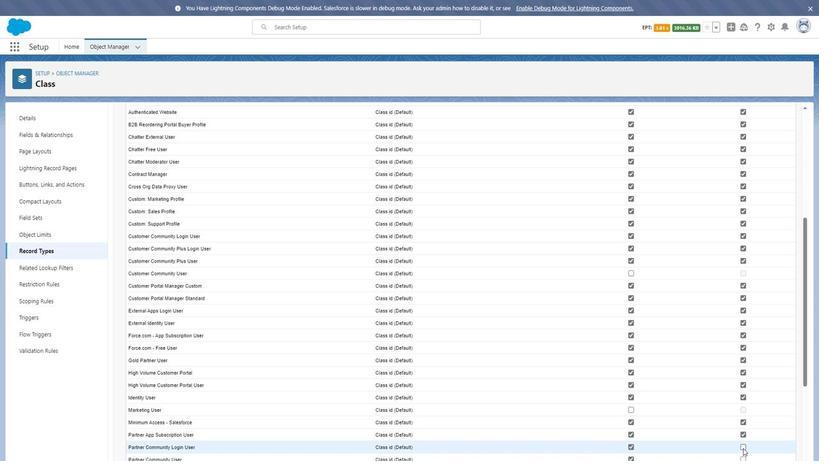
Action: Mouse pressed left at (740, 451)
Screenshot: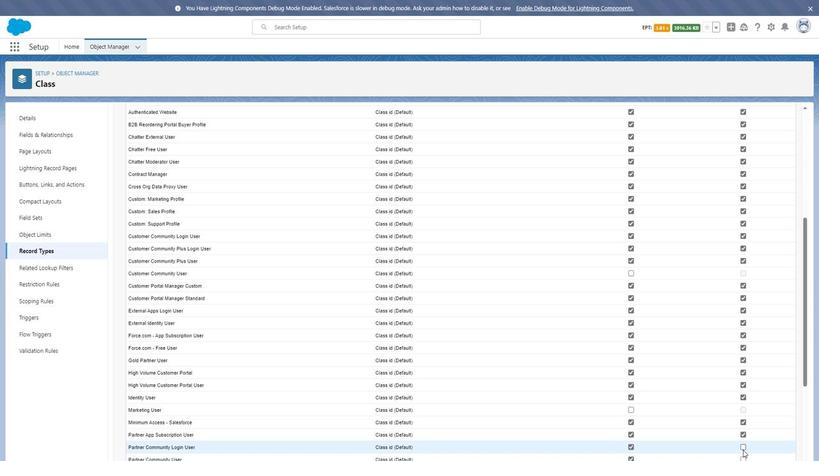 
Action: Mouse moved to (739, 461)
Screenshot: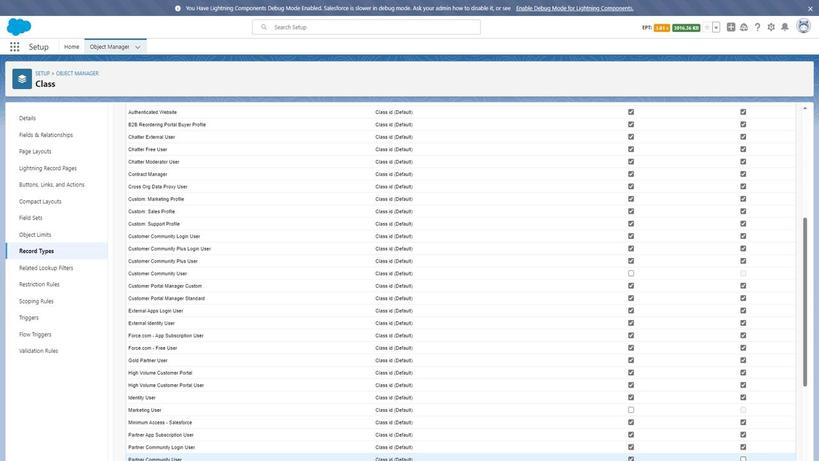 
Action: Mouse pressed left at (739, 461)
Screenshot: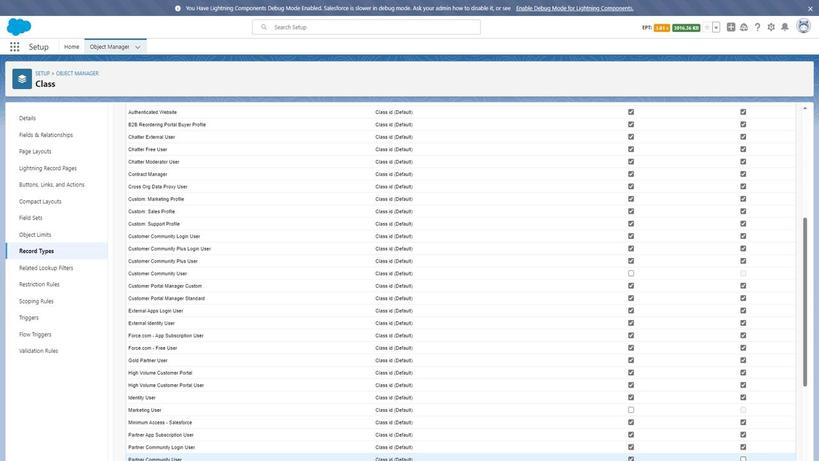 
Action: Mouse moved to (742, 443)
Screenshot: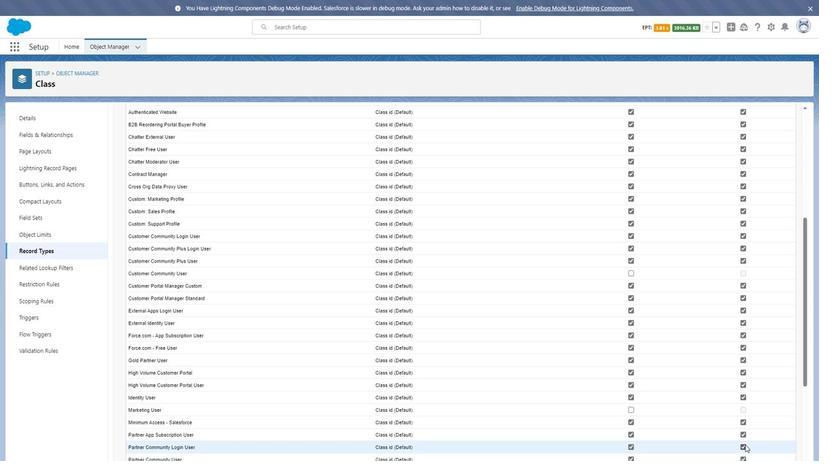 
Action: Mouse scrolled (742, 443) with delta (0, 0)
Screenshot: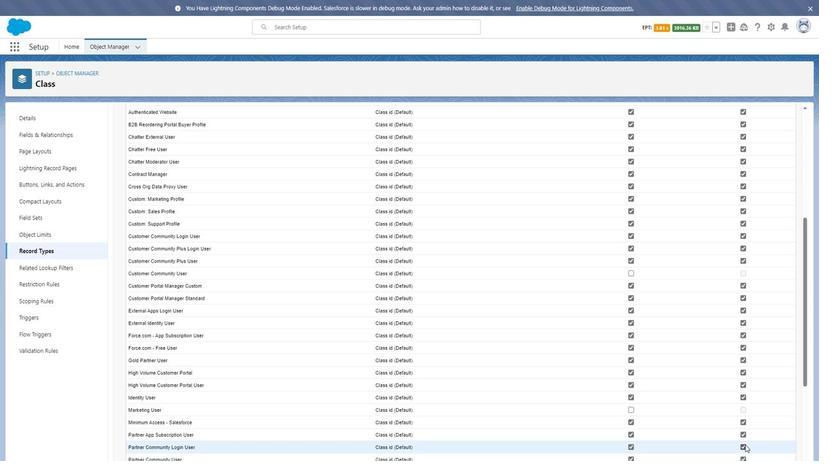 
Action: Mouse moved to (742, 441)
Screenshot: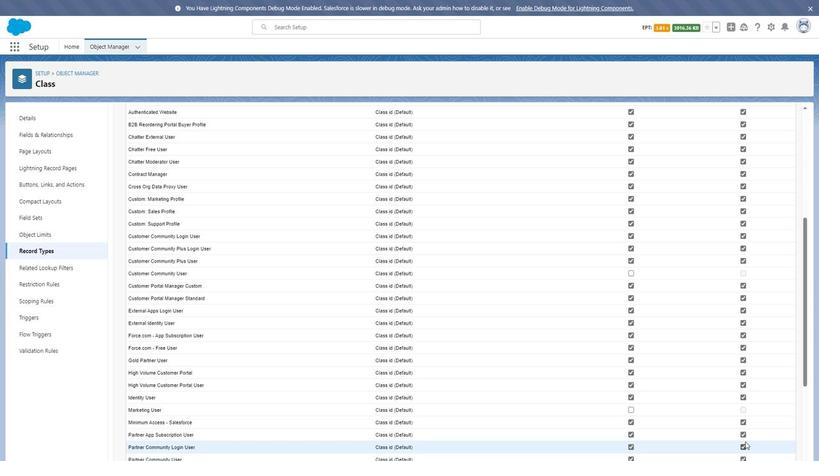 
Action: Mouse scrolled (742, 441) with delta (0, 0)
Screenshot: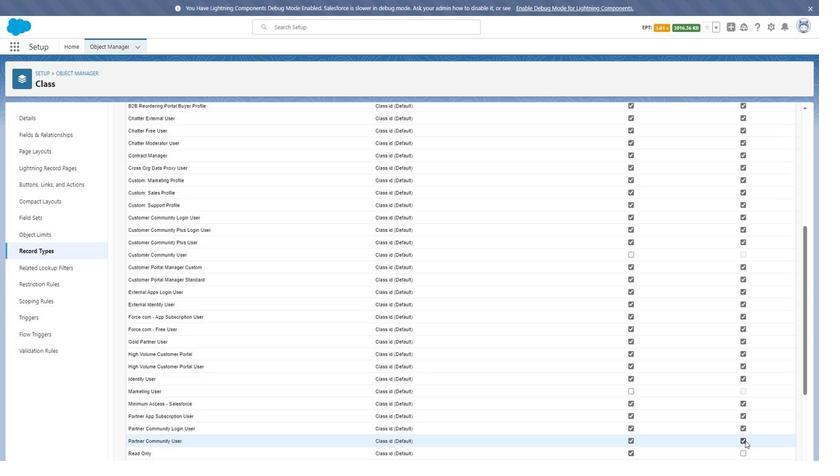 
Action: Mouse moved to (742, 441)
Screenshot: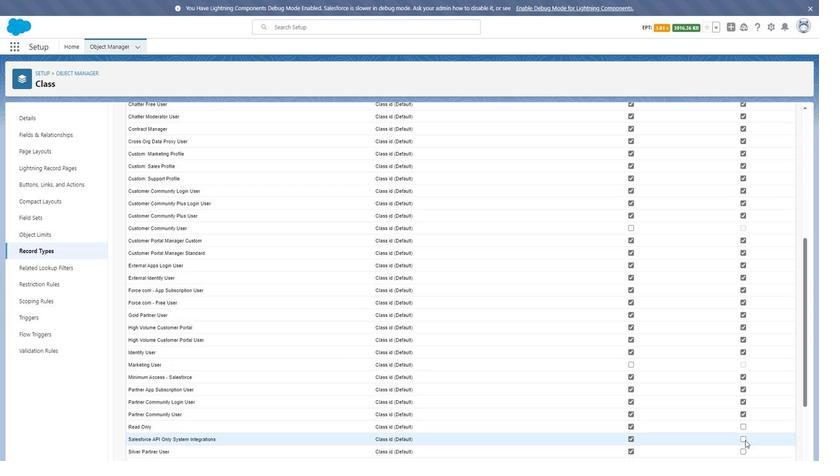 
Action: Mouse scrolled (742, 440) with delta (0, 0)
Screenshot: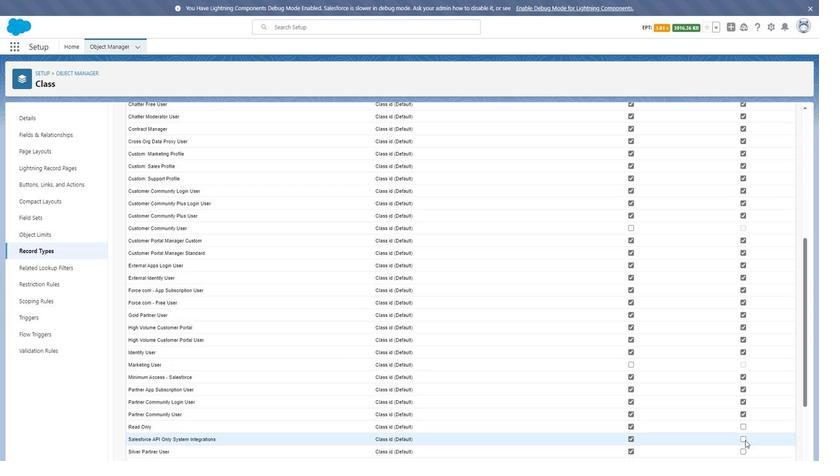 
Action: Mouse moved to (742, 440)
Screenshot: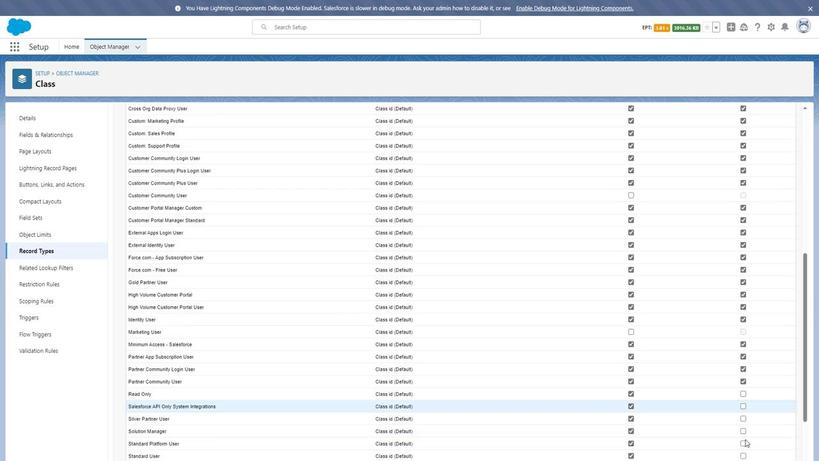 
Action: Mouse scrolled (742, 439) with delta (0, 0)
Screenshot: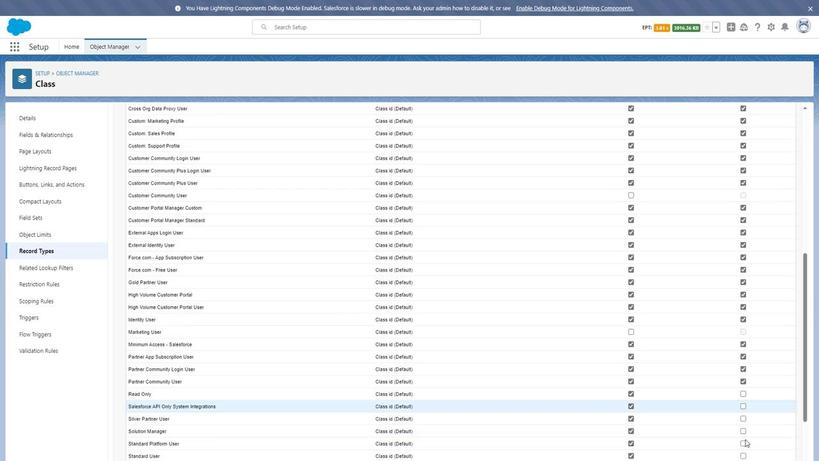 
Action: Mouse moved to (739, 308)
